 Task: Find an easy smoothie recipe online and share it on Instagram with a caption.
Action: Mouse moved to (614, 3)
Screenshot: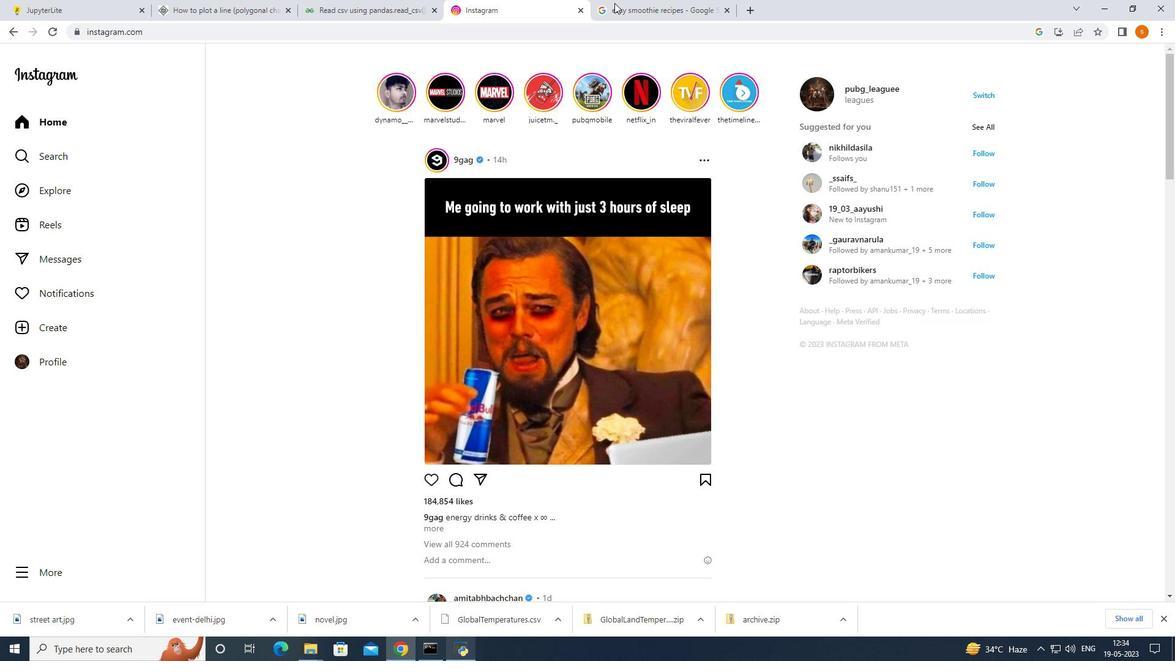 
Action: Mouse pressed left at (614, 3)
Screenshot: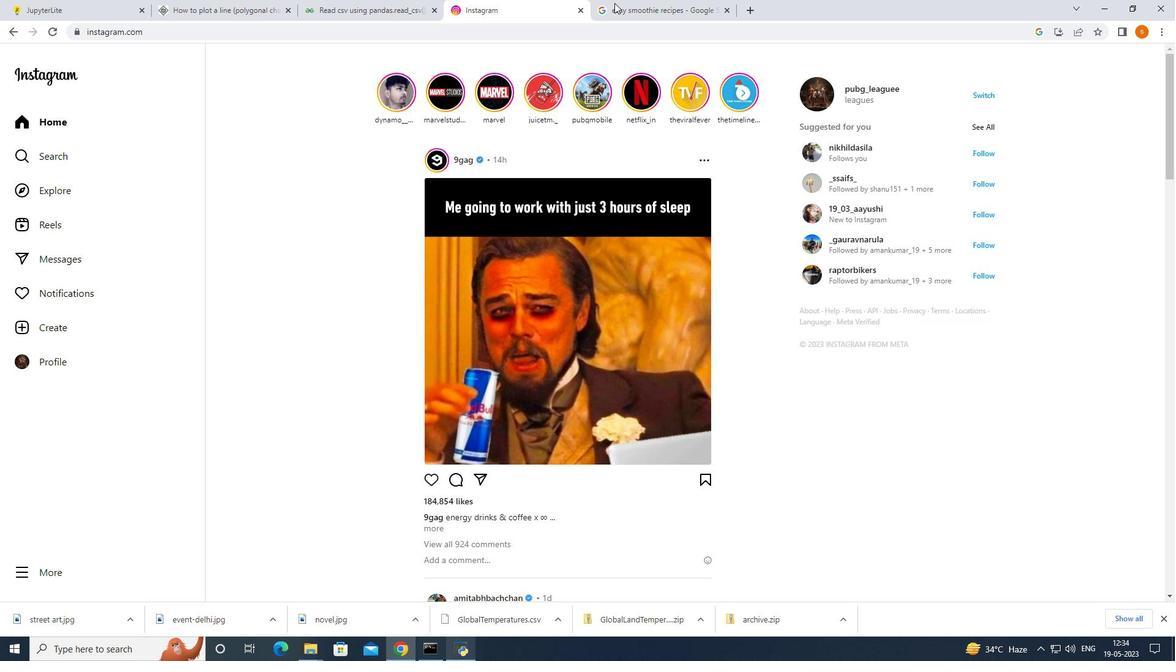 
Action: Mouse moved to (445, 332)
Screenshot: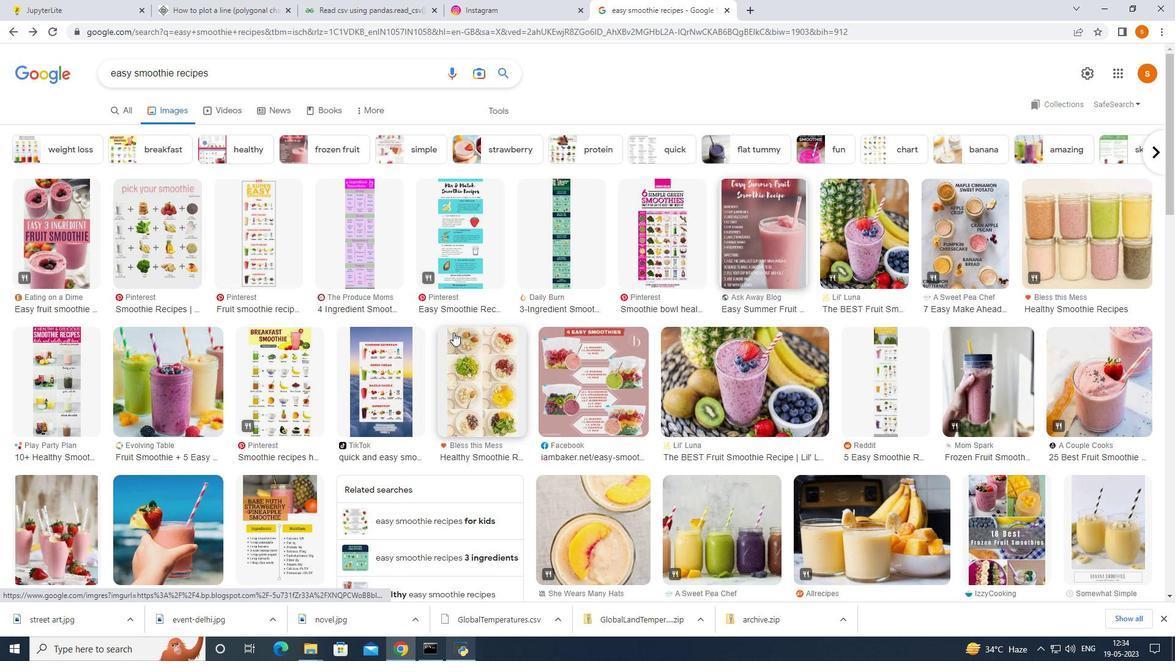 
Action: Mouse scrolled (445, 331) with delta (0, 0)
Screenshot: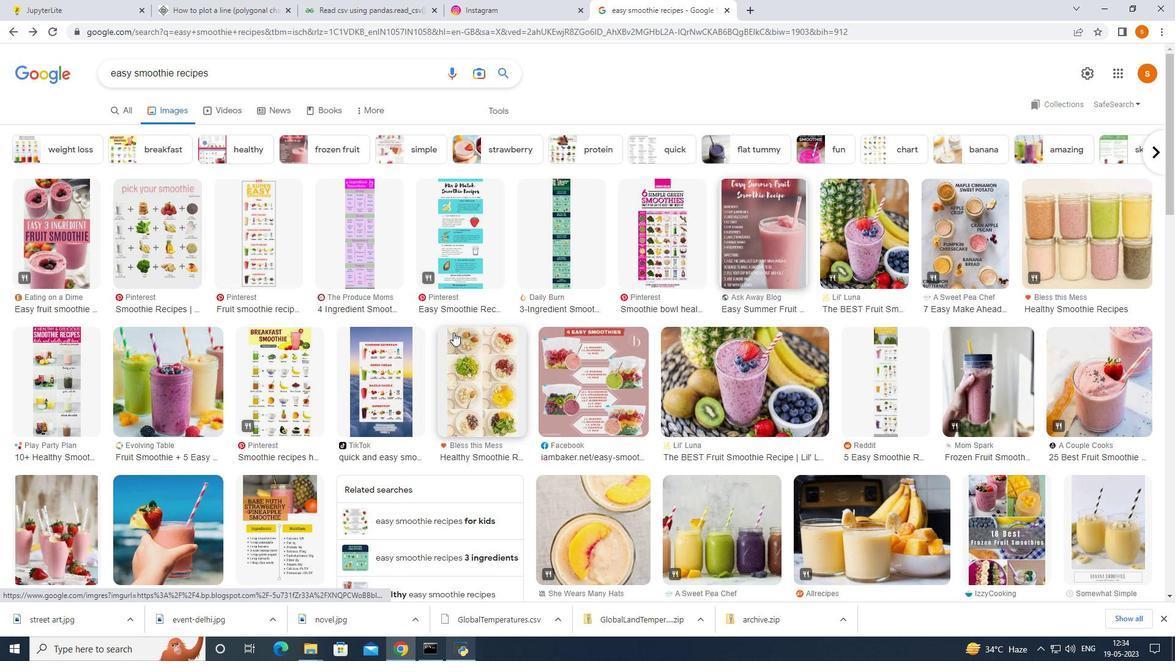 
Action: Mouse moved to (441, 332)
Screenshot: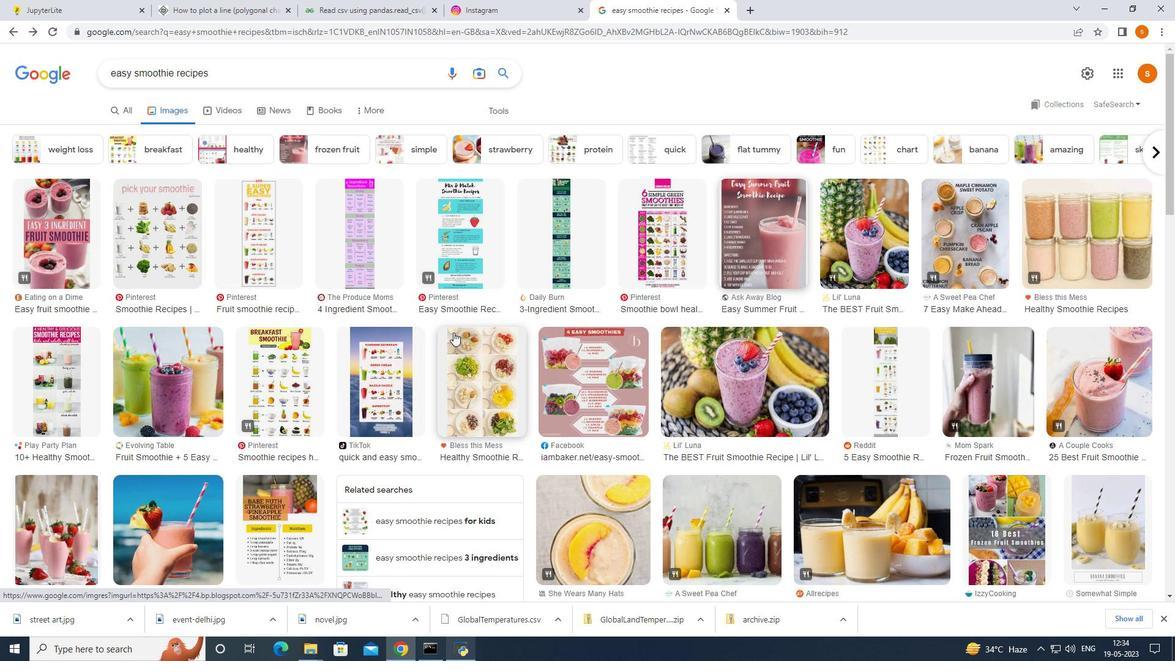 
Action: Mouse scrolled (441, 331) with delta (0, 0)
Screenshot: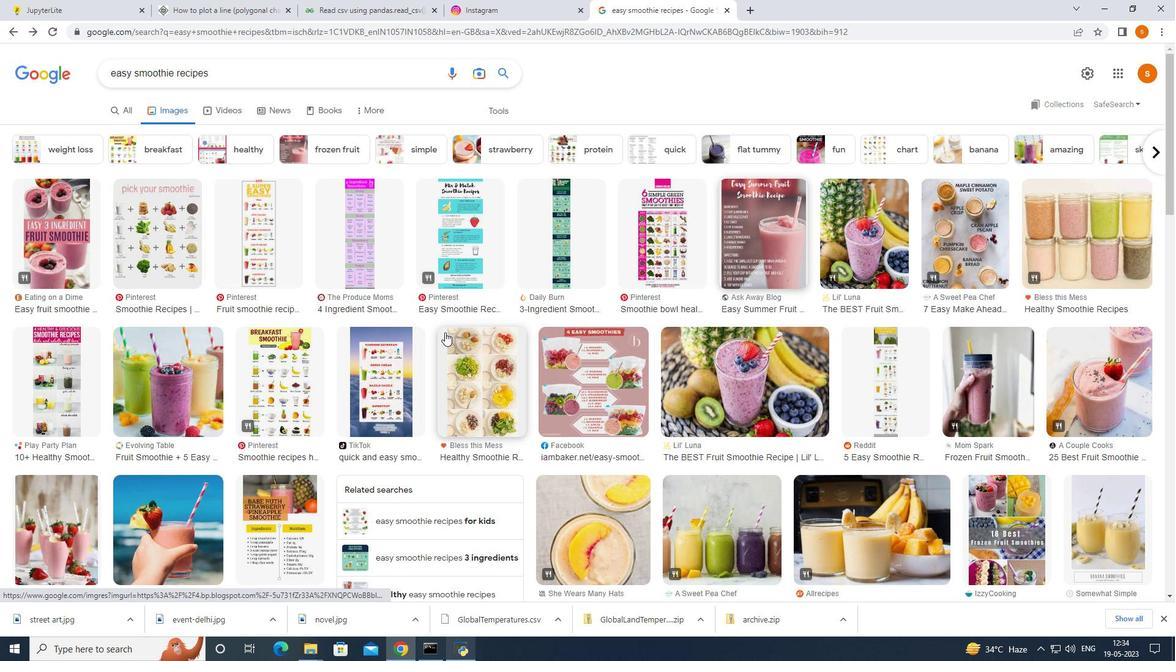 
Action: Mouse moved to (459, 327)
Screenshot: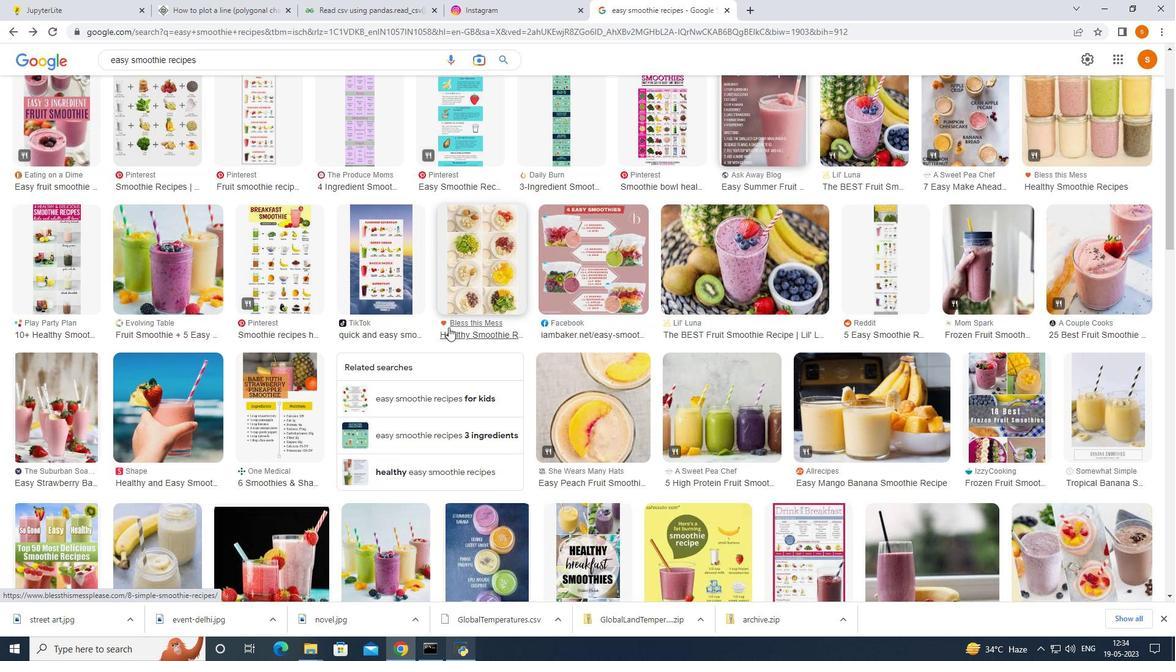 
Action: Mouse scrolled (459, 326) with delta (0, 0)
Screenshot: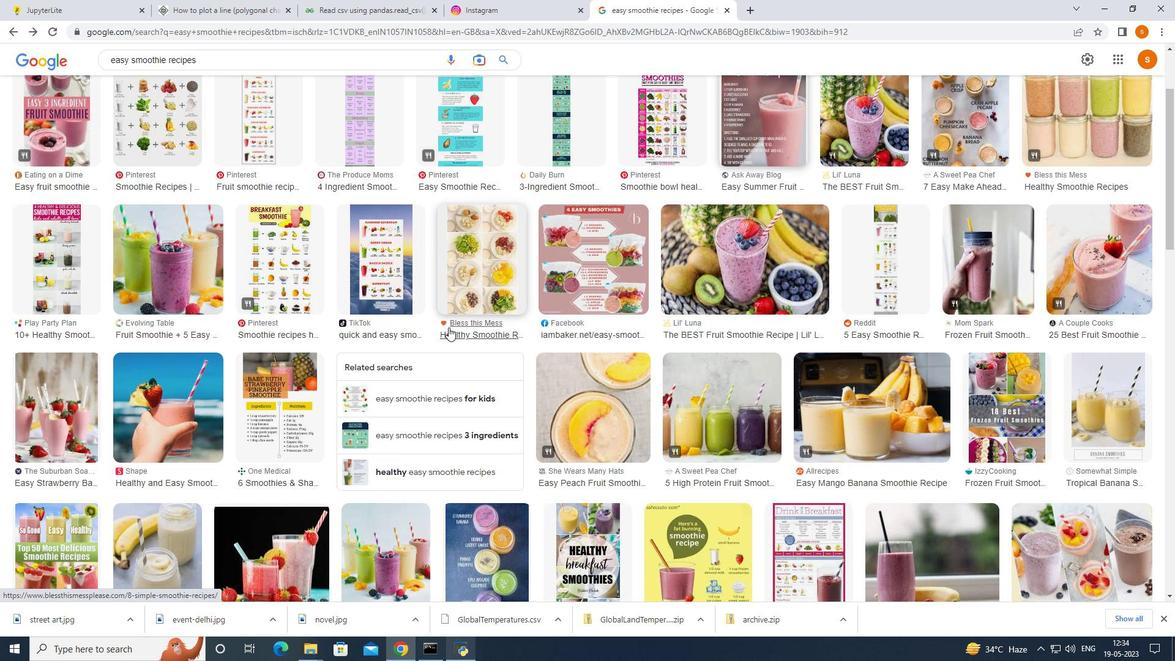 
Action: Mouse moved to (466, 326)
Screenshot: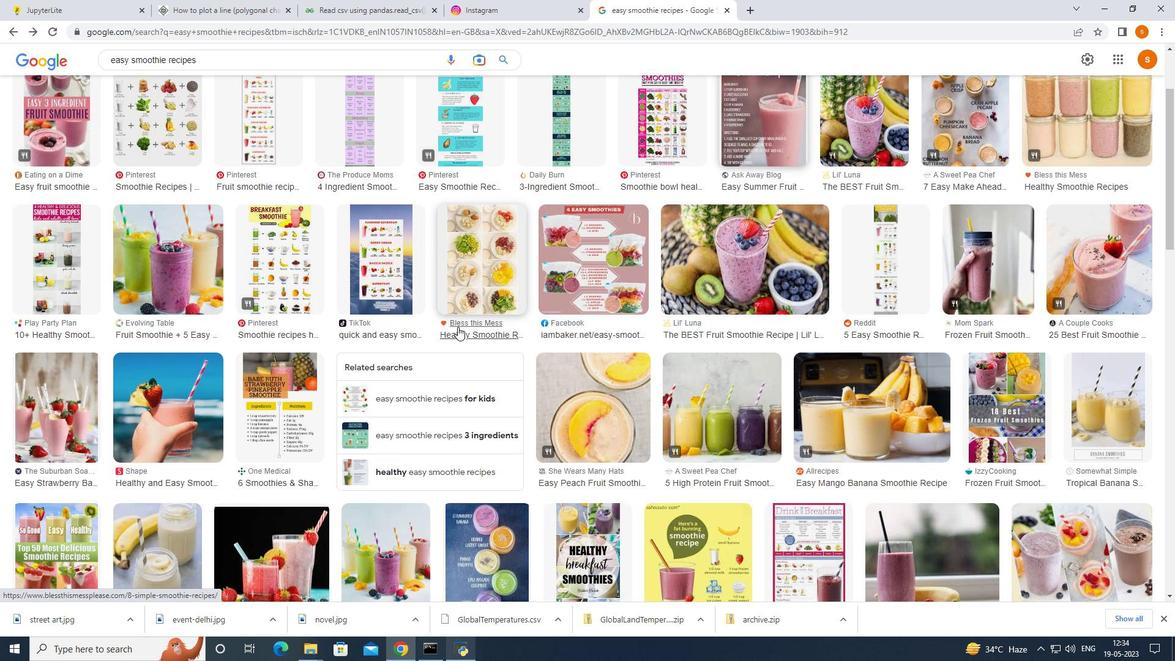 
Action: Mouse scrolled (466, 325) with delta (0, 0)
Screenshot: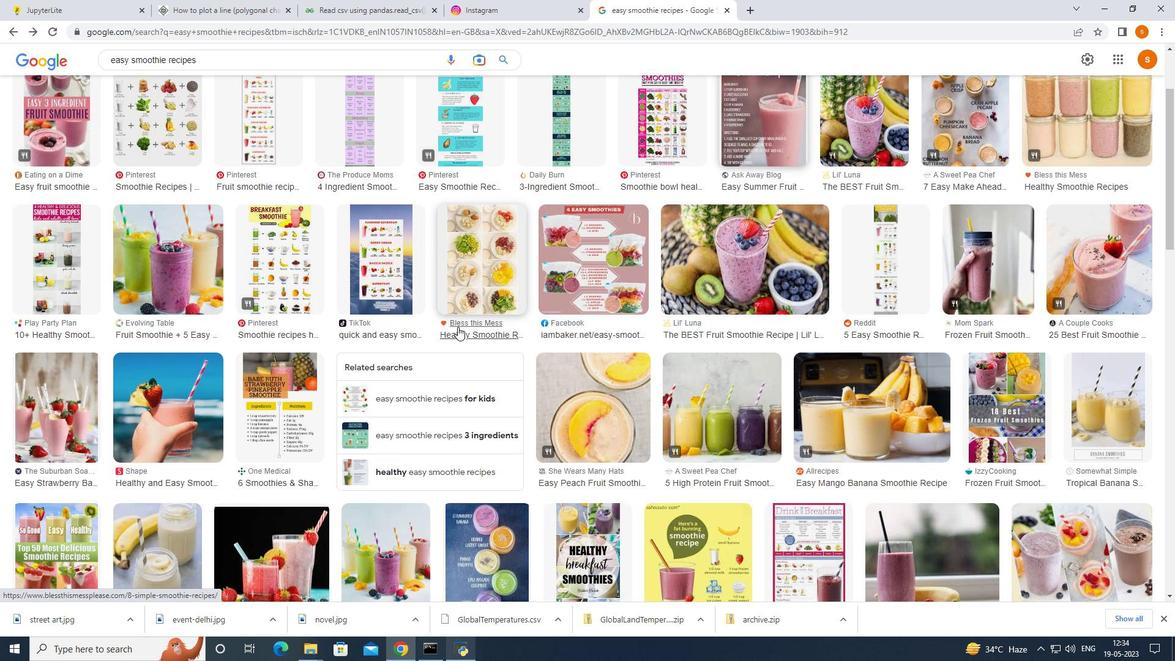 
Action: Mouse moved to (524, 316)
Screenshot: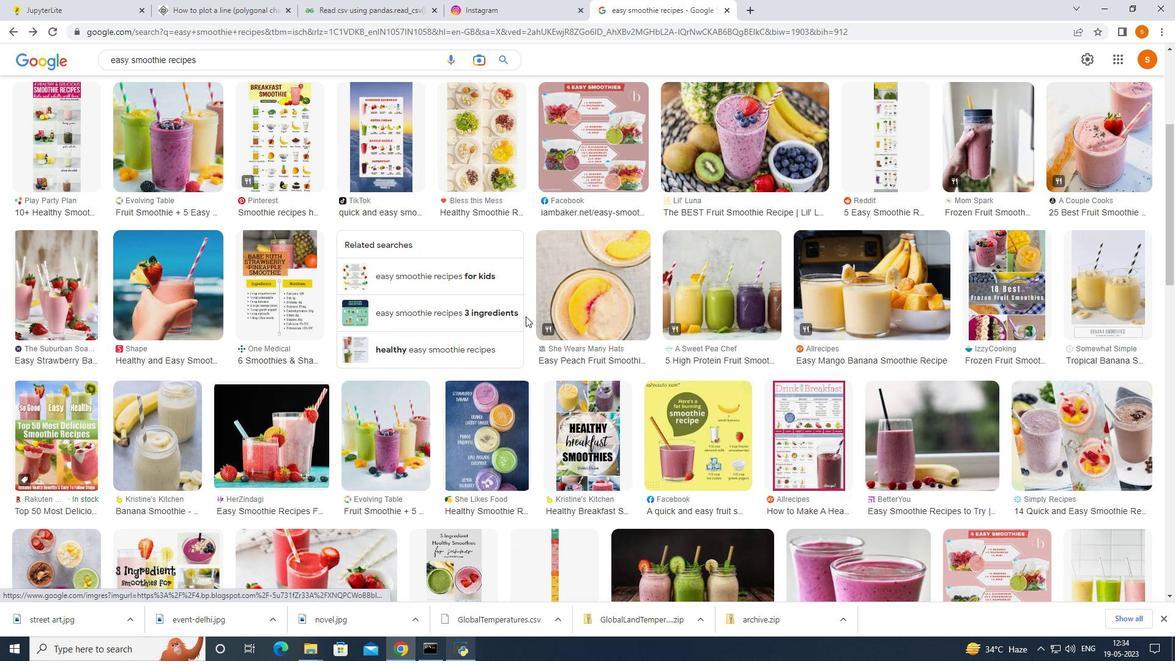 
Action: Mouse scrolled (524, 316) with delta (0, 0)
Screenshot: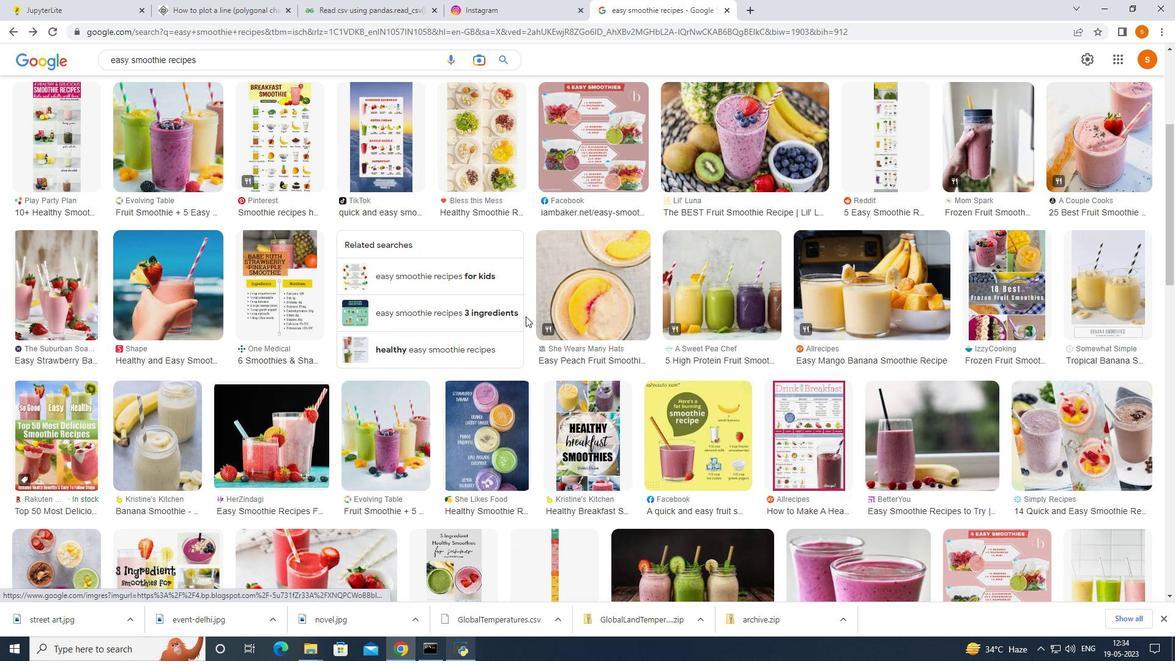 
Action: Mouse moved to (521, 314)
Screenshot: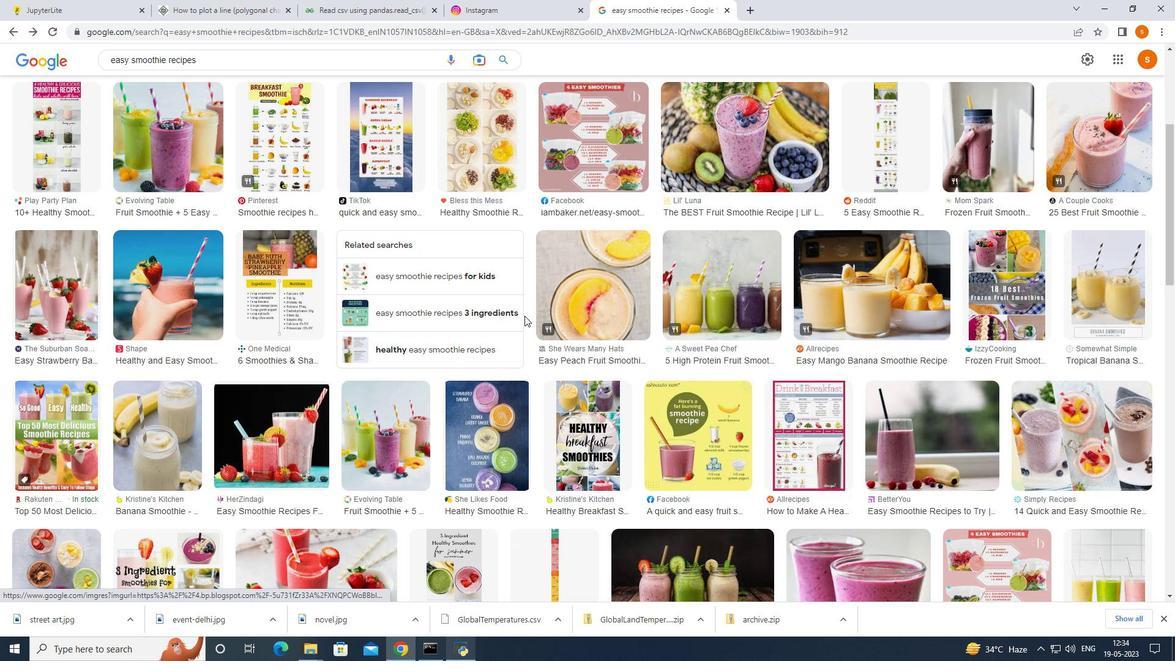 
Action: Mouse scrolled (521, 314) with delta (0, 0)
Screenshot: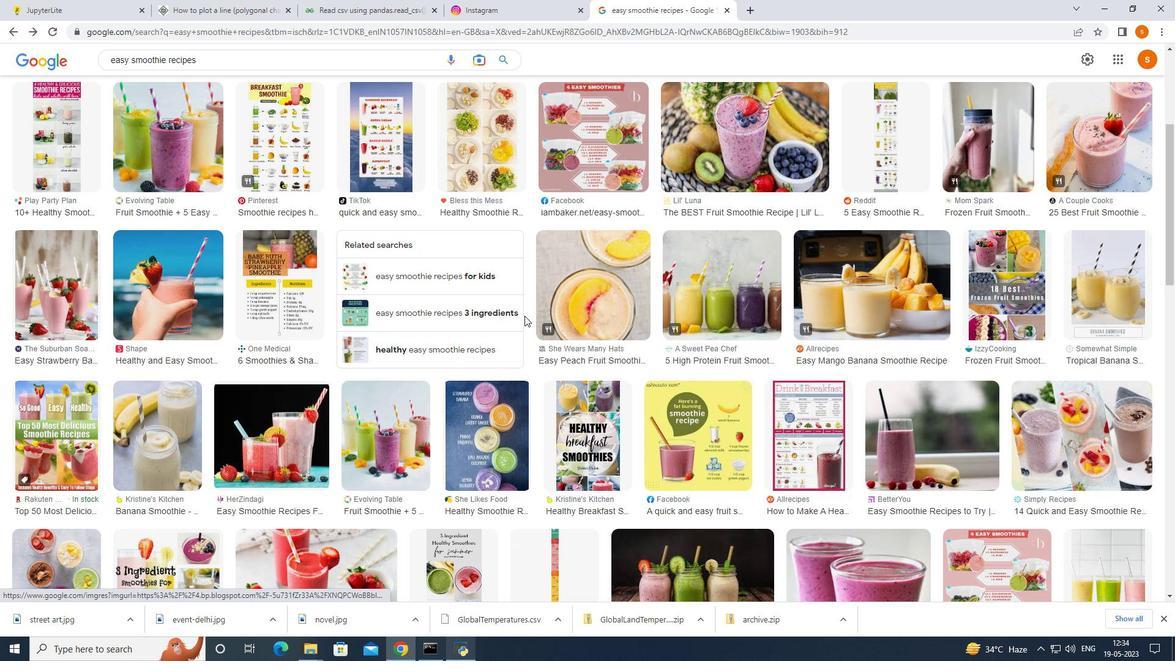 
Action: Mouse moved to (34, 34)
Screenshot: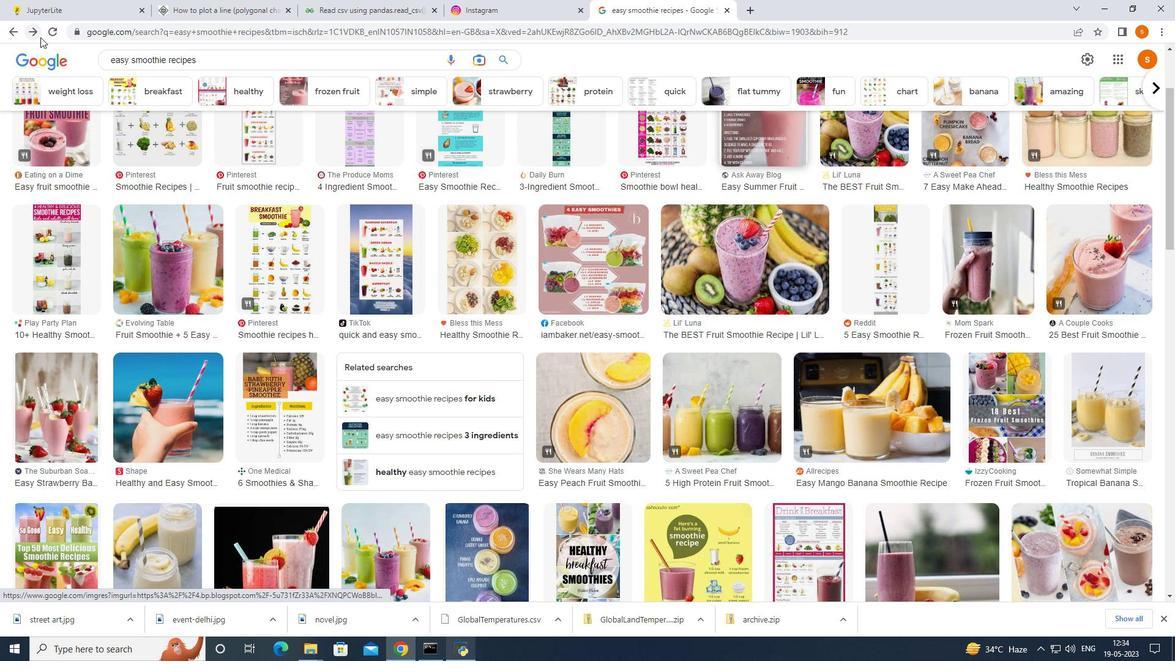 
Action: Mouse pressed left at (34, 34)
Screenshot: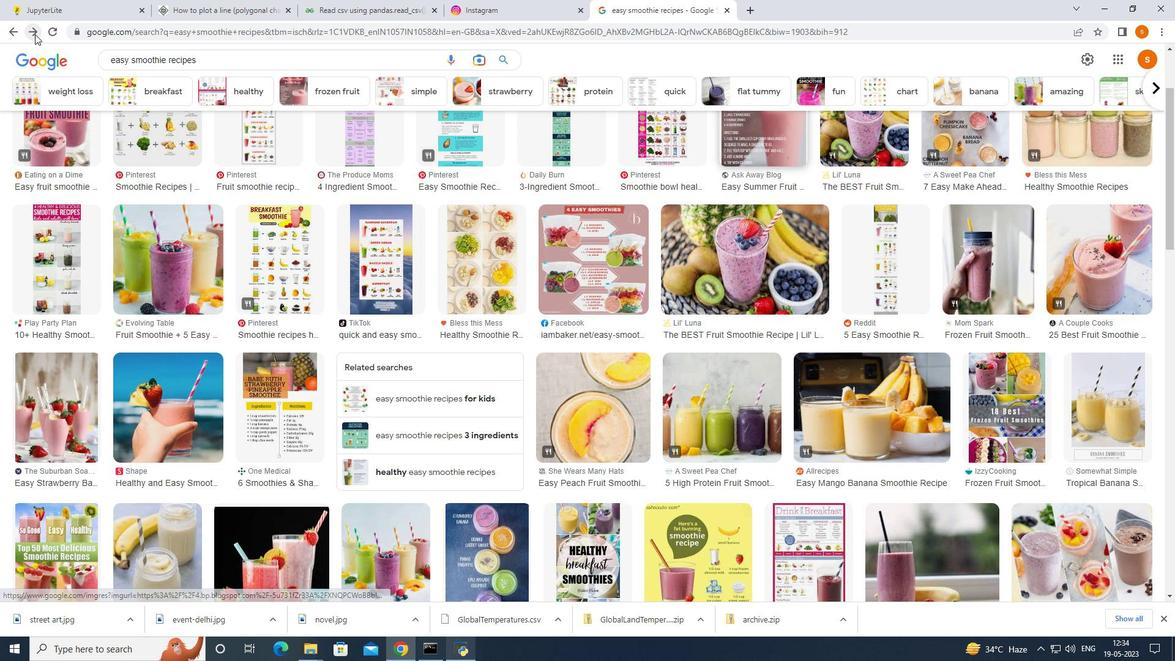 
Action: Mouse moved to (674, 343)
Screenshot: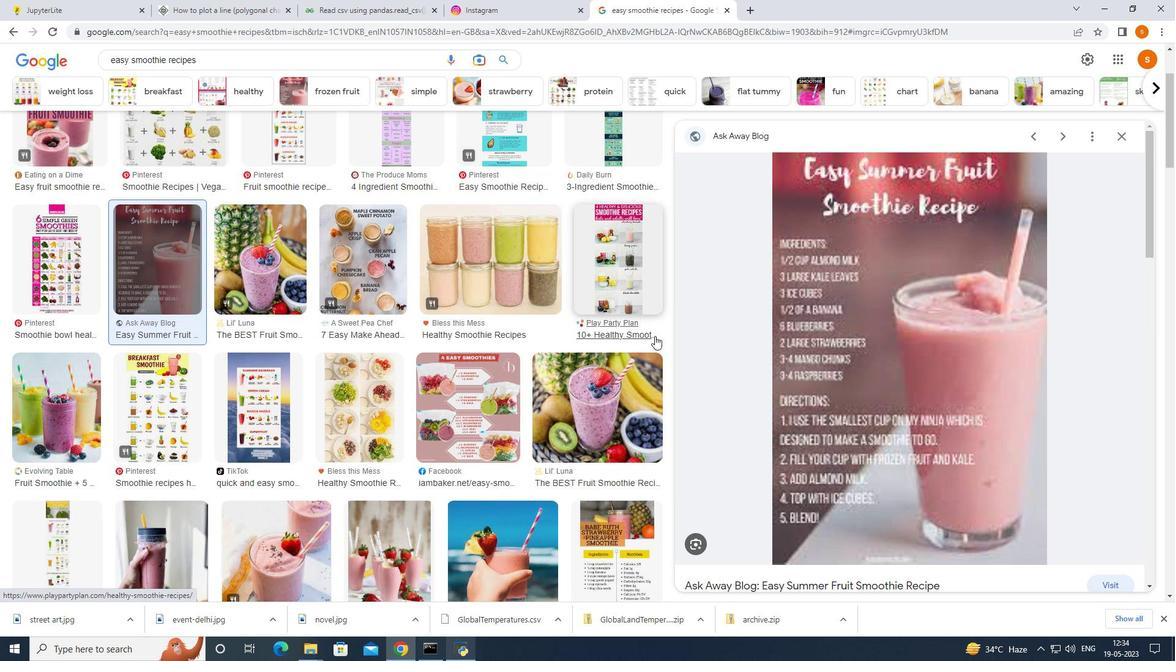 
Action: Mouse scrolled (674, 342) with delta (0, 0)
Screenshot: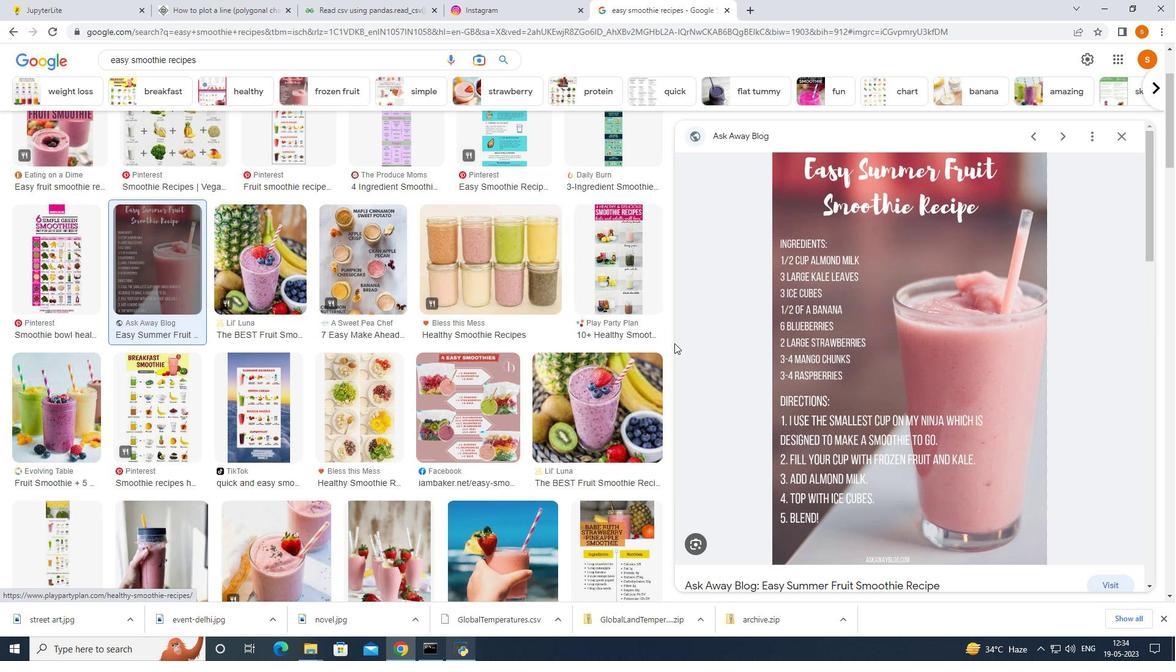 
Action: Mouse moved to (922, 347)
Screenshot: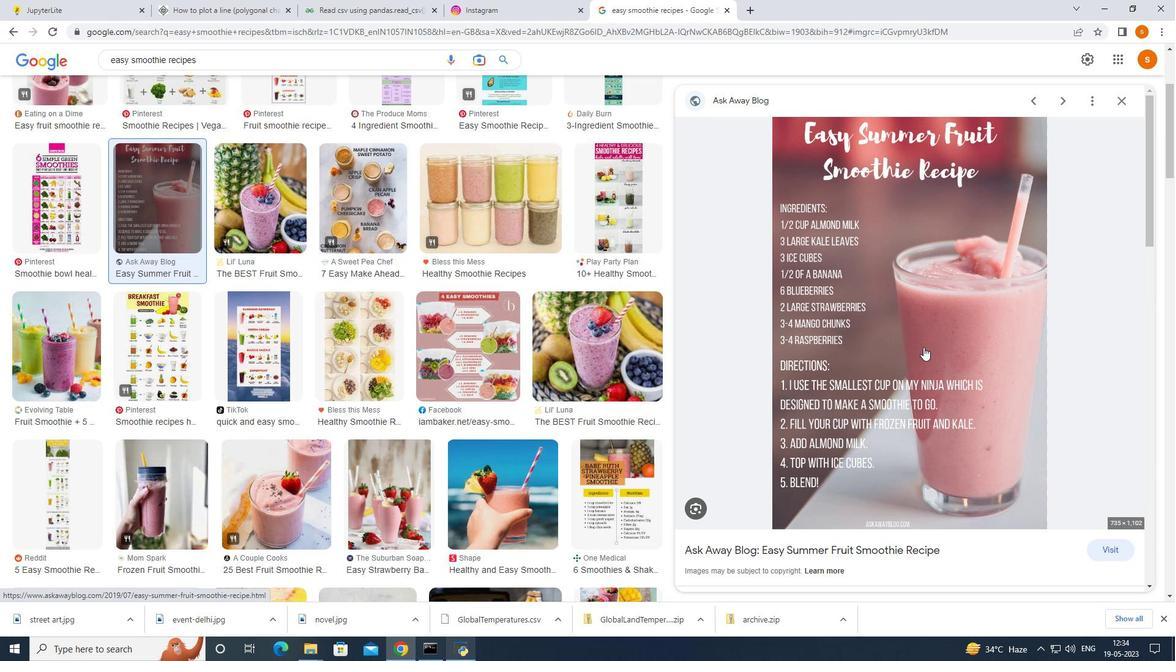 
Action: Mouse scrolled (922, 348) with delta (0, 0)
Screenshot: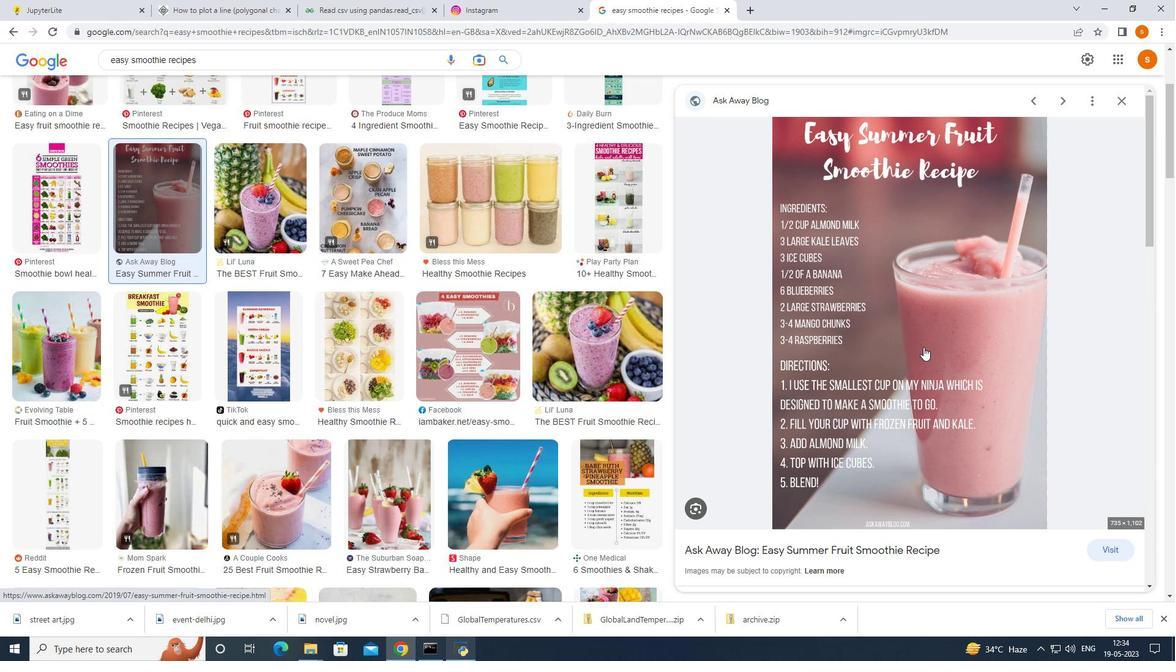 
Action: Mouse moved to (873, 284)
Screenshot: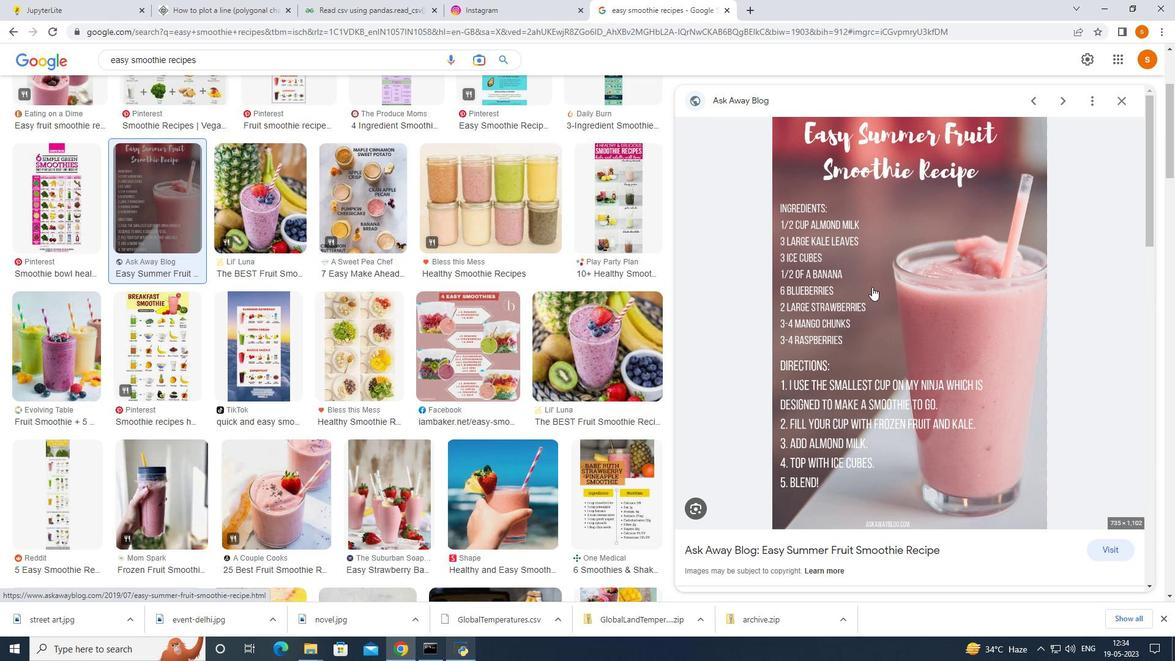 
Action: Mouse pressed right at (873, 284)
Screenshot: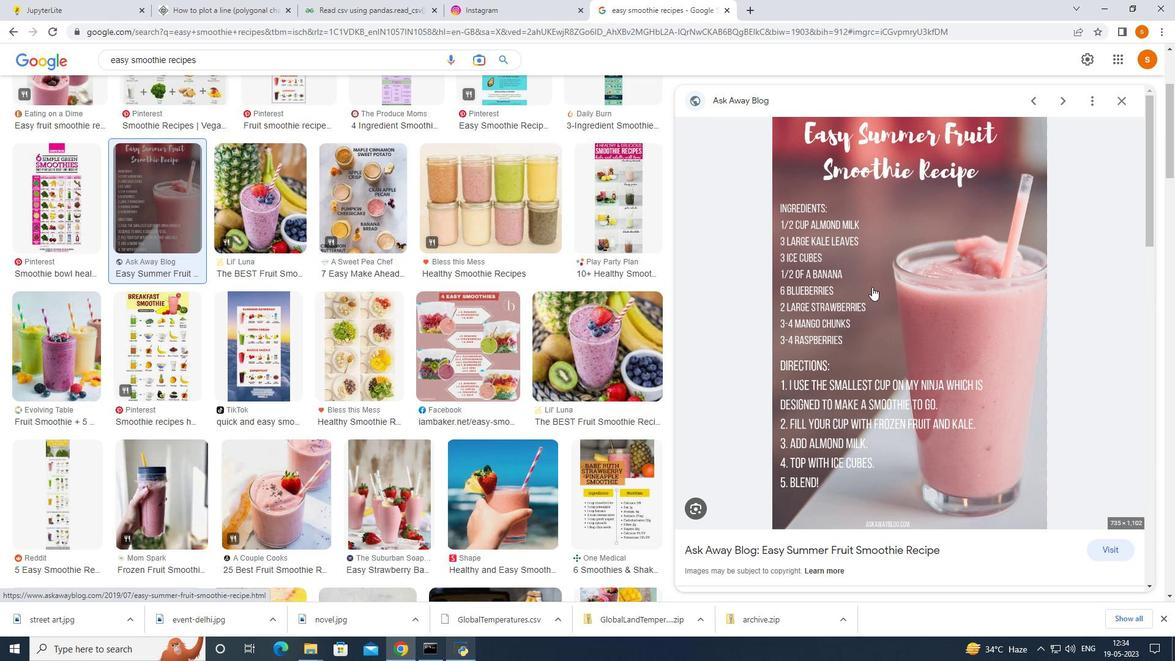 
Action: Mouse moved to (911, 413)
Screenshot: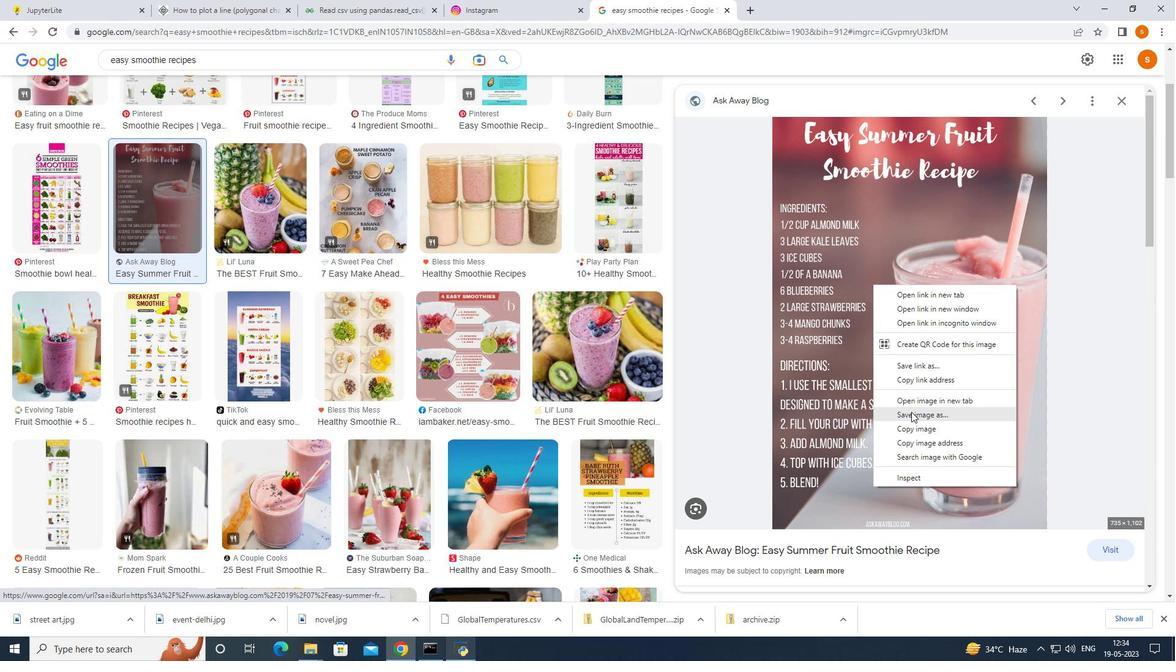 
Action: Mouse pressed left at (911, 413)
Screenshot: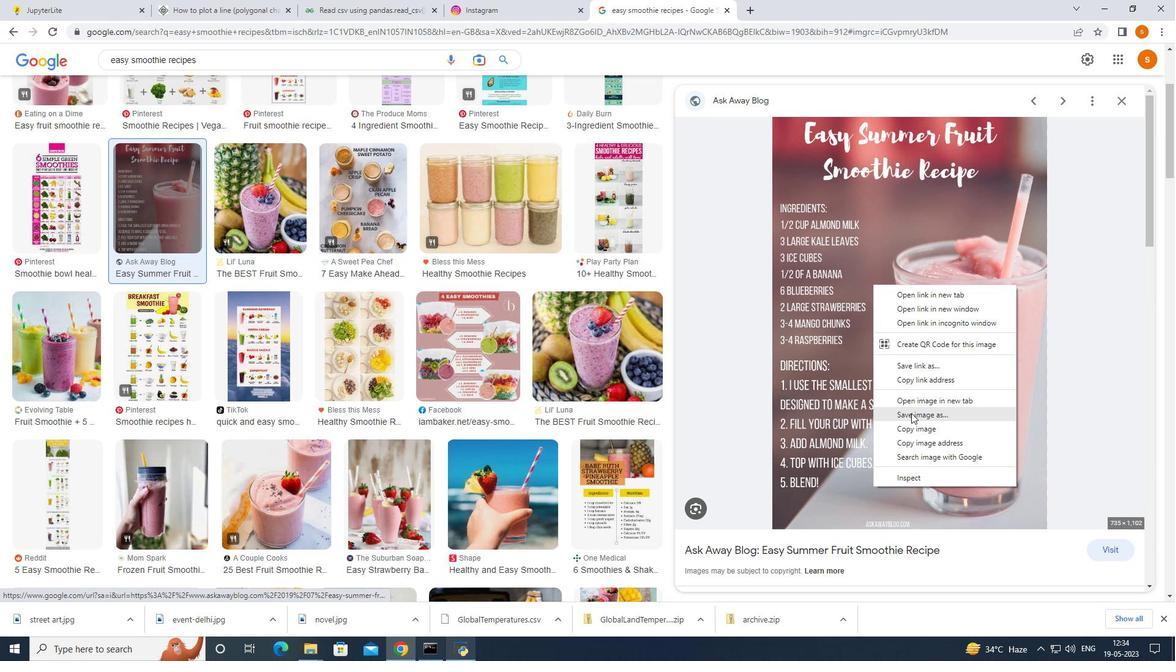 
Action: Mouse moved to (574, 388)
Screenshot: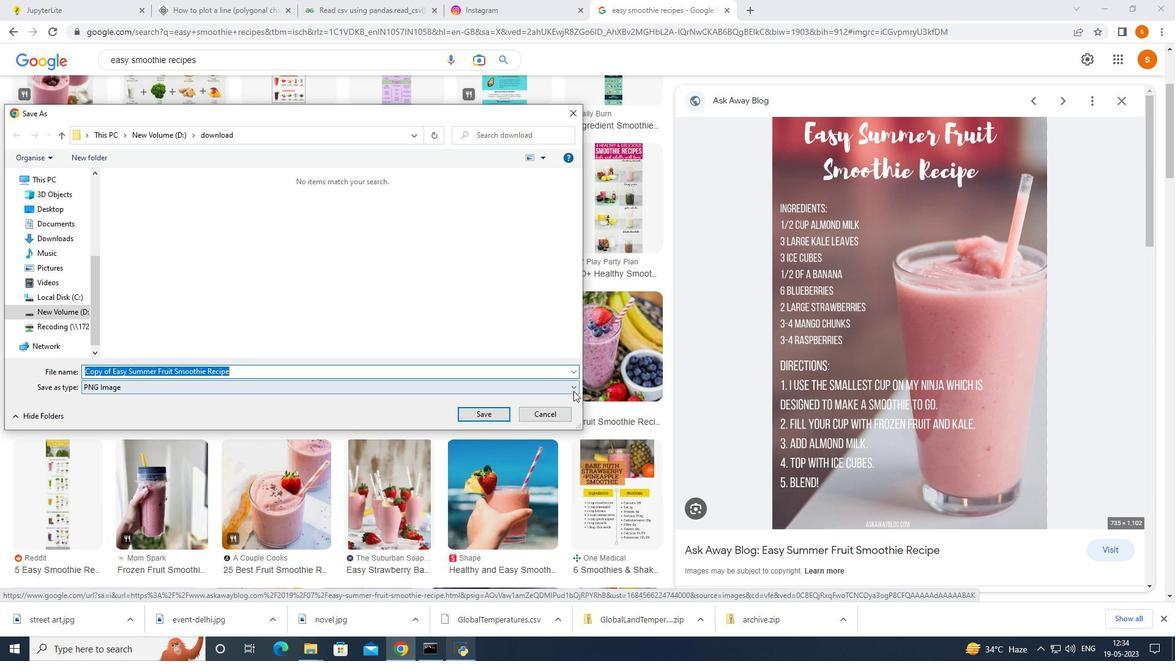 
Action: Mouse pressed left at (574, 388)
Screenshot: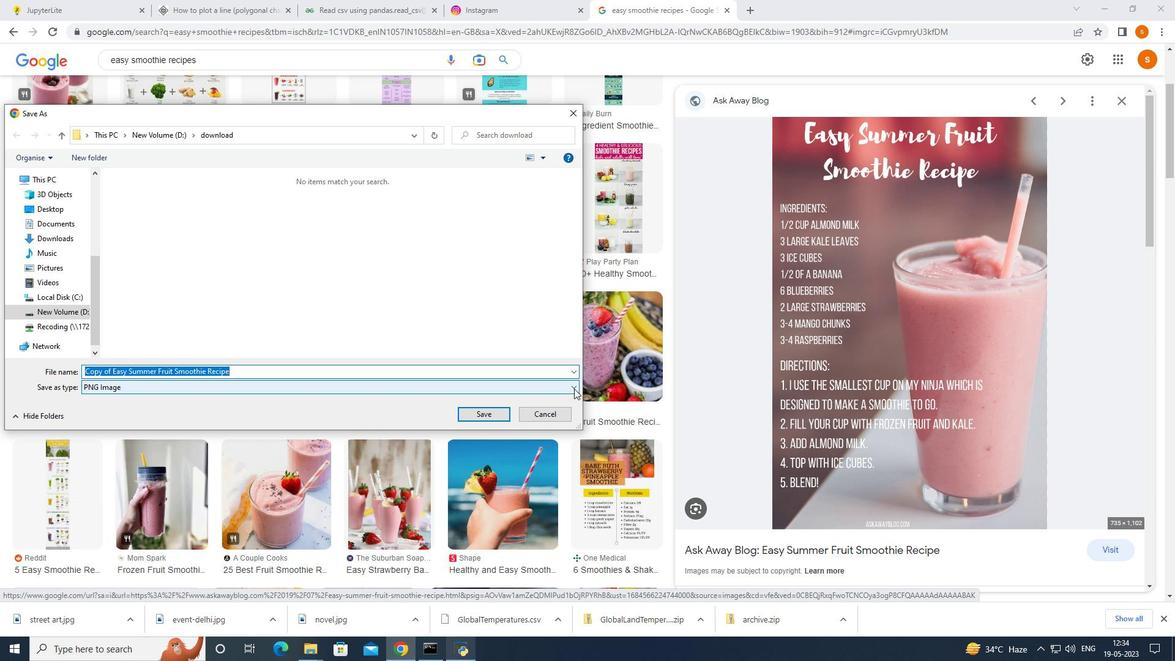 
Action: Mouse pressed left at (574, 388)
Screenshot: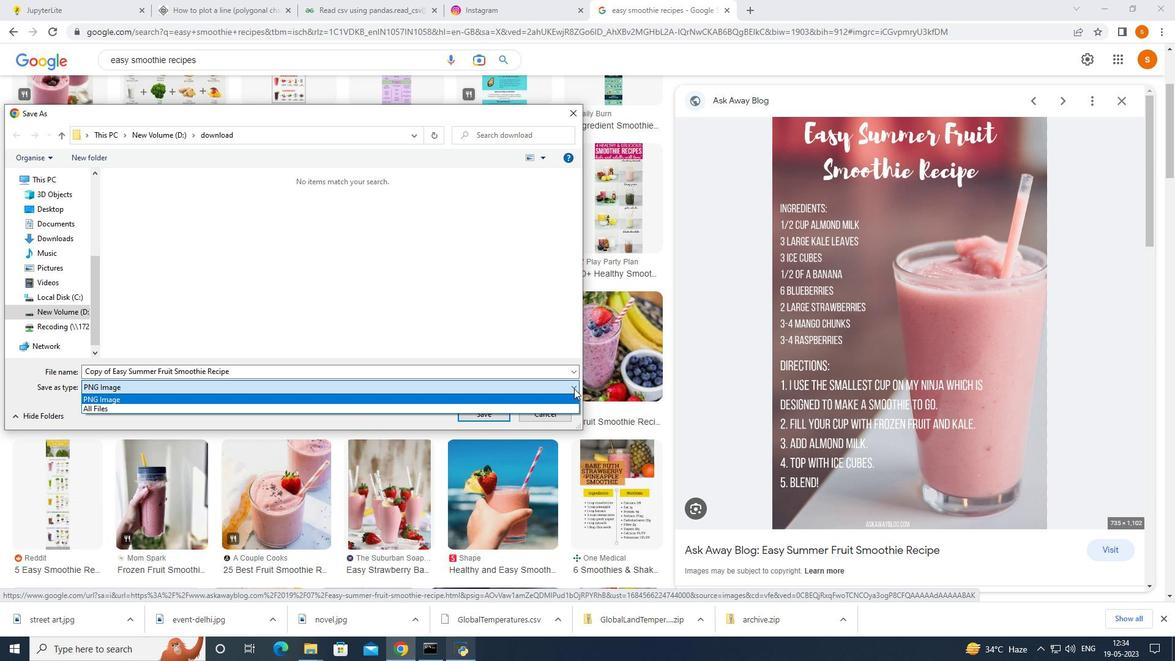 
Action: Mouse moved to (578, 116)
Screenshot: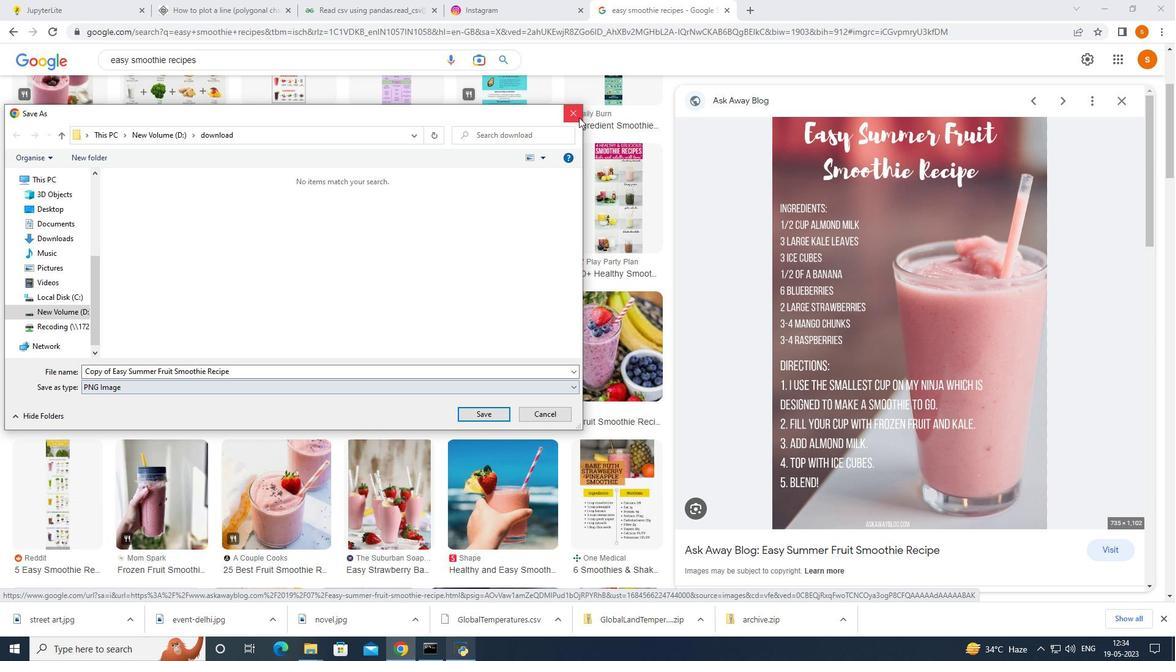 
Action: Mouse pressed left at (578, 116)
Screenshot: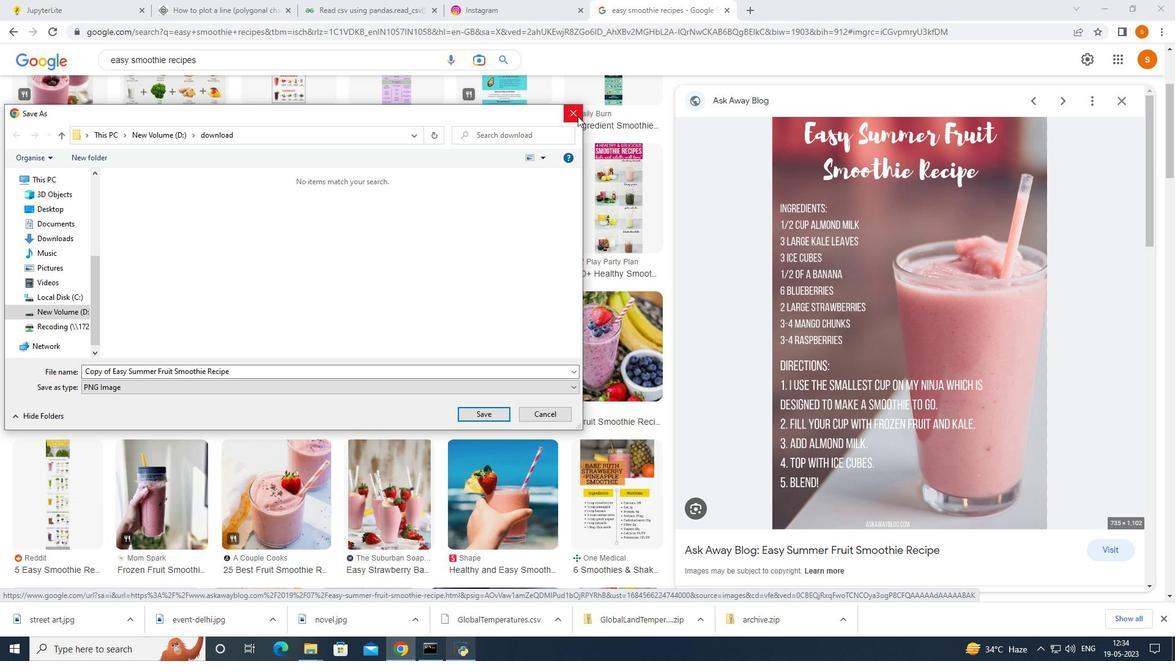 
Action: Mouse moved to (463, 372)
Screenshot: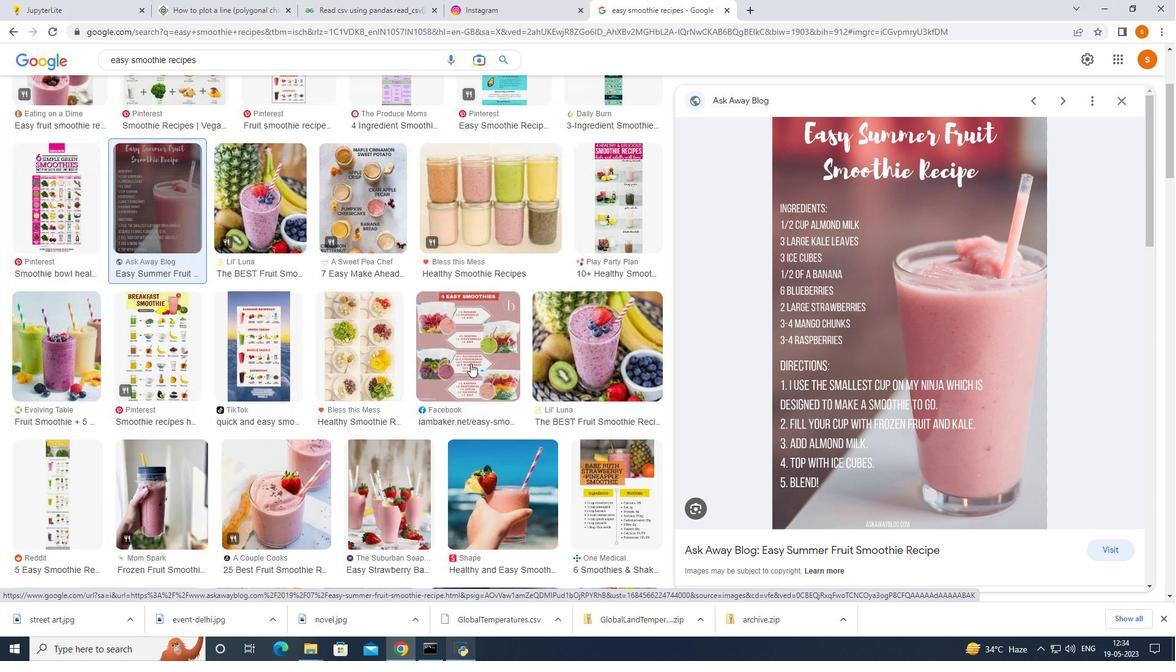 
Action: Mouse scrolled (463, 372) with delta (0, 0)
Screenshot: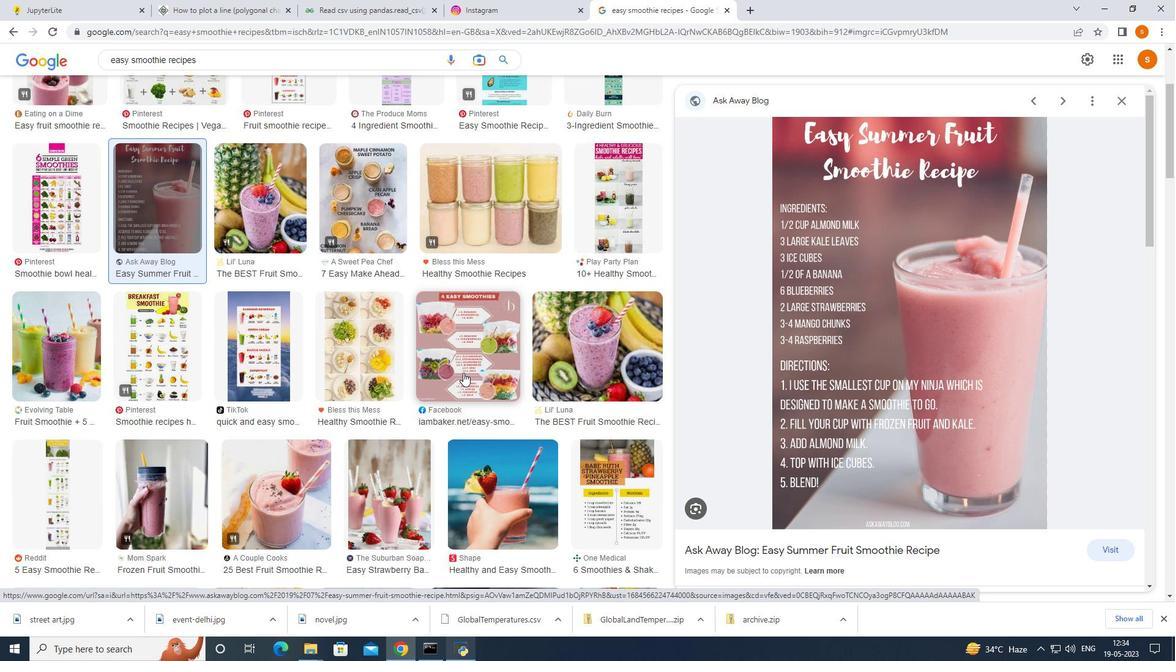 
Action: Mouse moved to (221, 377)
Screenshot: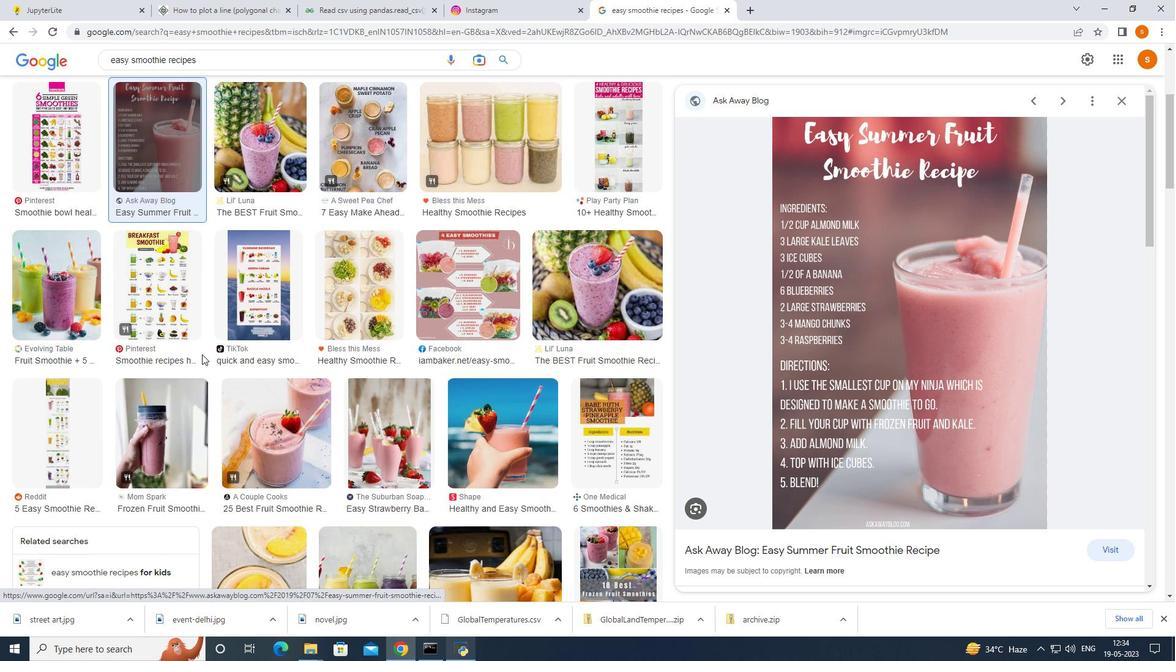 
Action: Mouse scrolled (221, 376) with delta (0, 0)
Screenshot: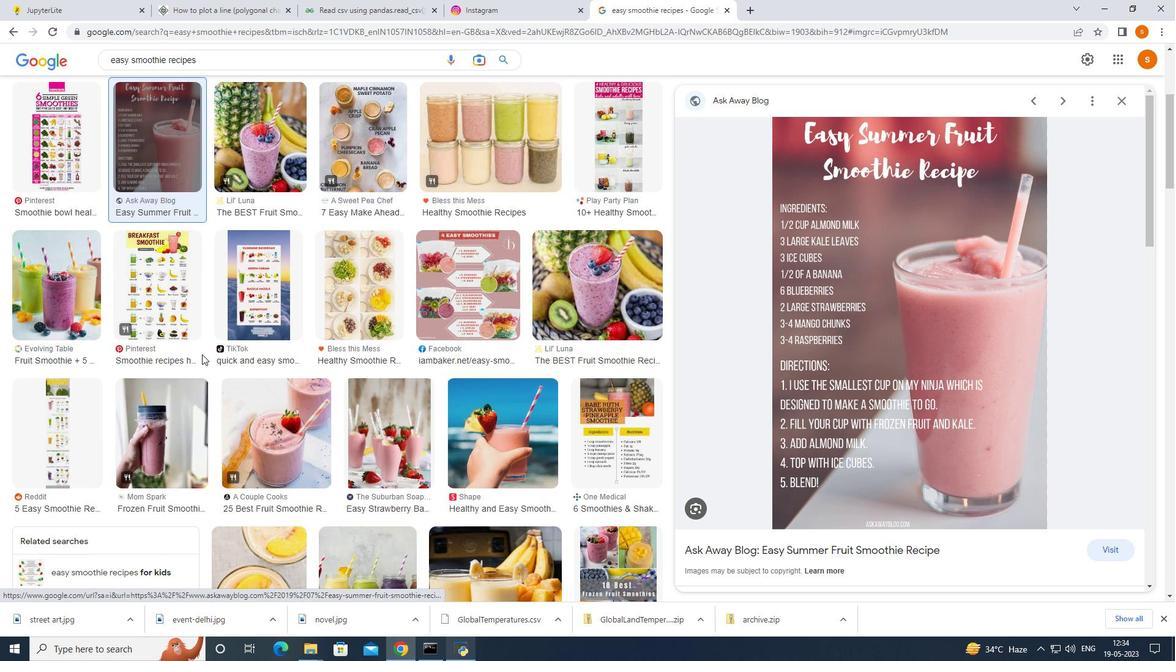 
Action: Mouse moved to (240, 386)
Screenshot: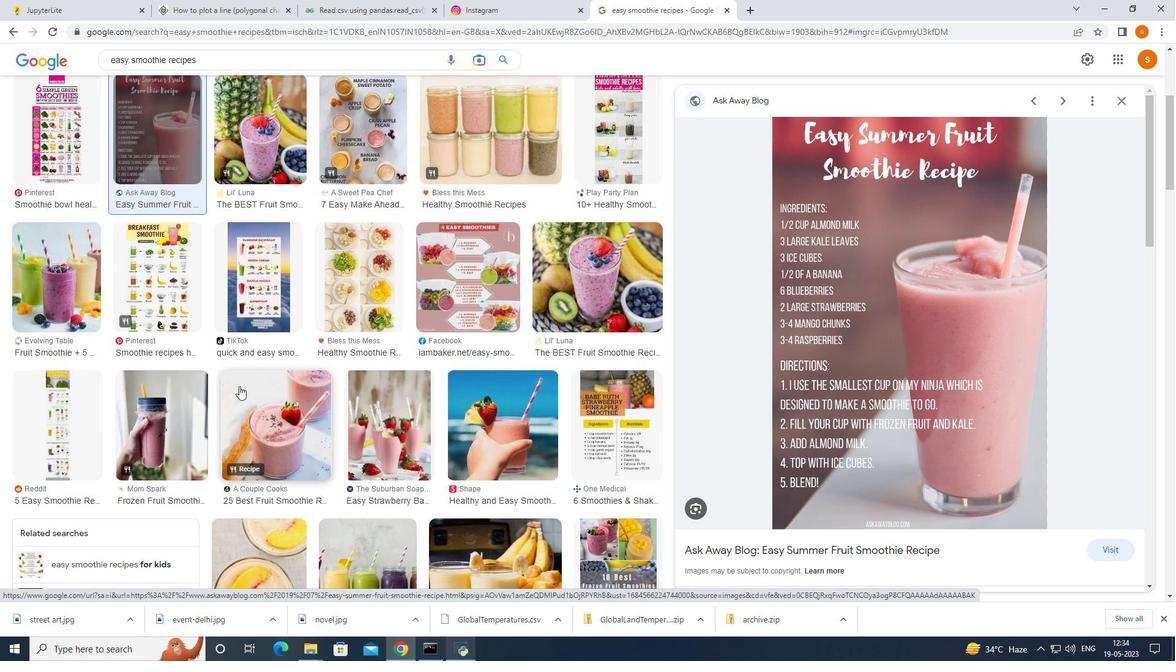 
Action: Mouse scrolled (240, 385) with delta (0, 0)
Screenshot: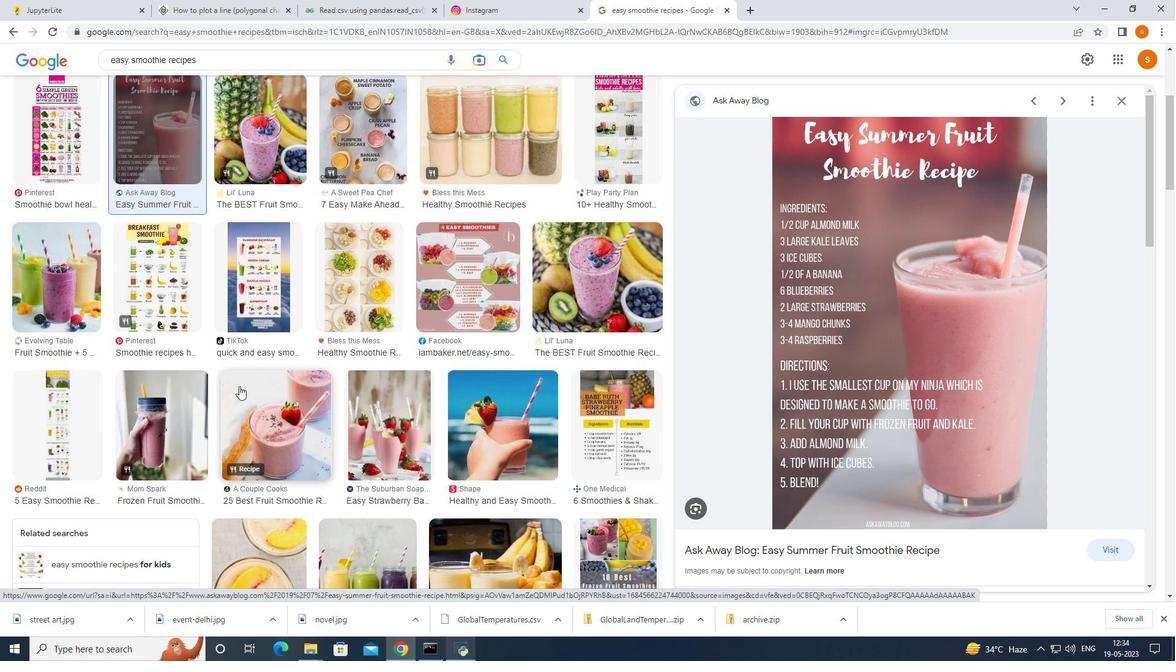 
Action: Mouse moved to (315, 405)
Screenshot: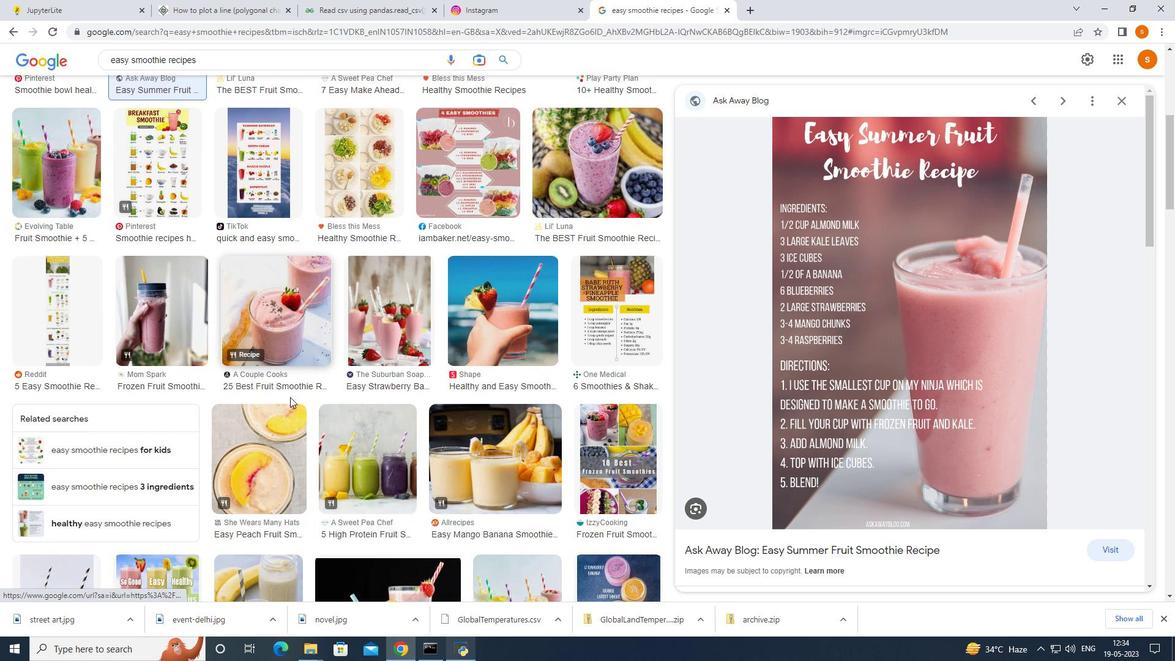 
Action: Mouse scrolled (315, 404) with delta (0, 0)
Screenshot: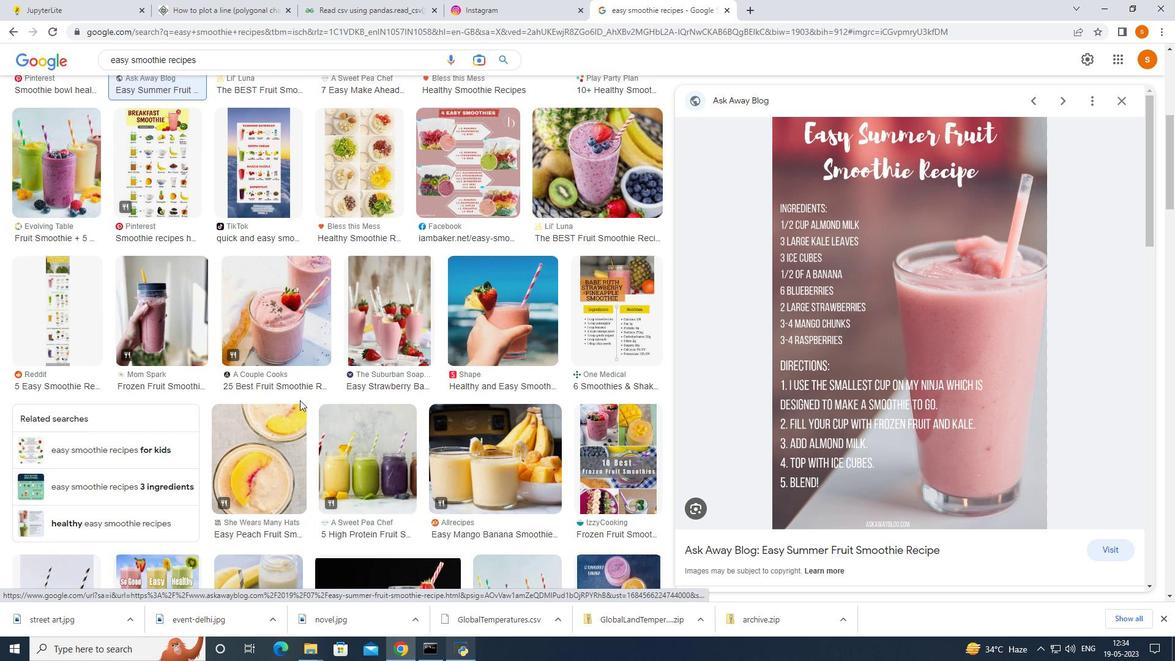 
Action: Mouse moved to (430, 404)
Screenshot: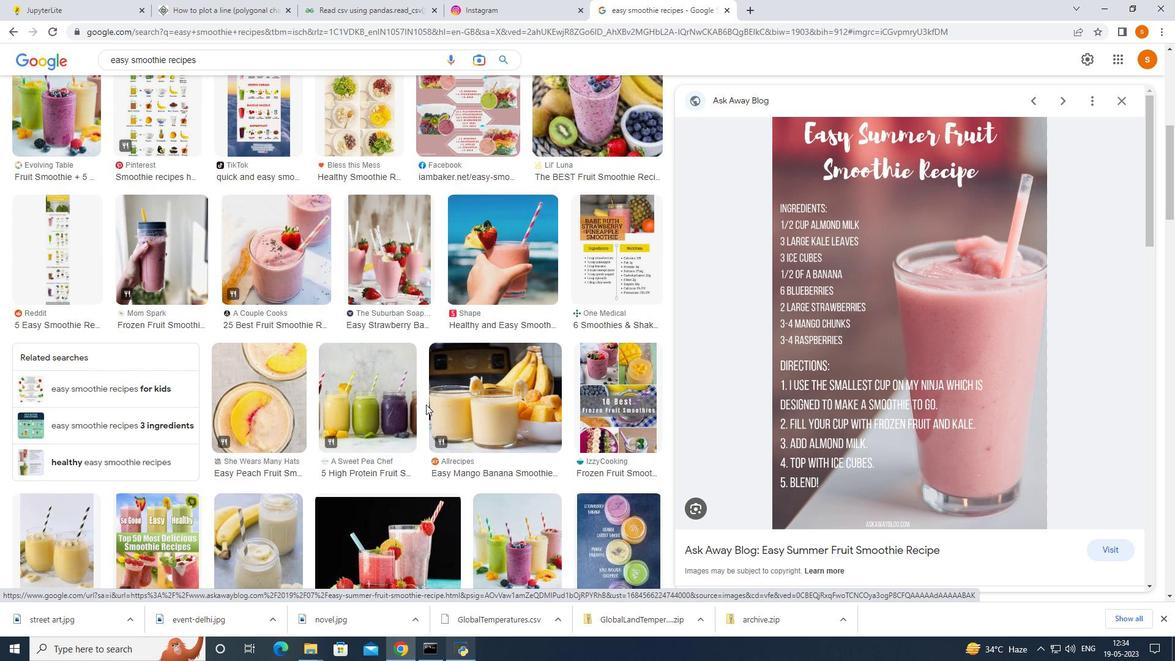 
Action: Mouse scrolled (430, 404) with delta (0, 0)
Screenshot: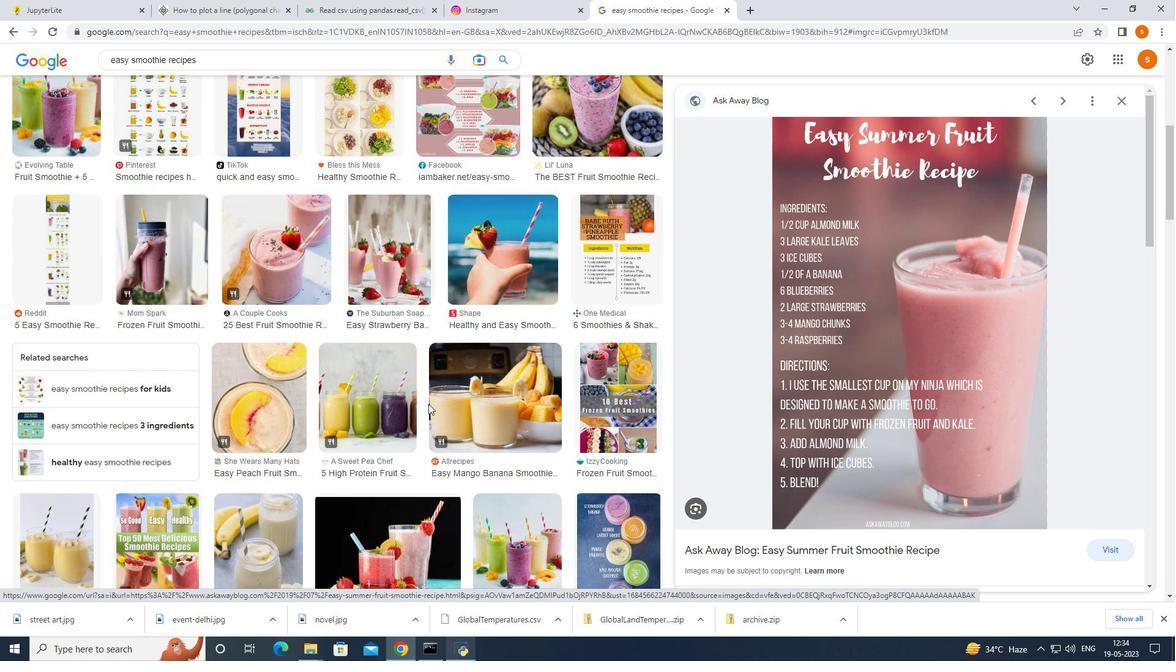 
Action: Mouse moved to (434, 407)
Screenshot: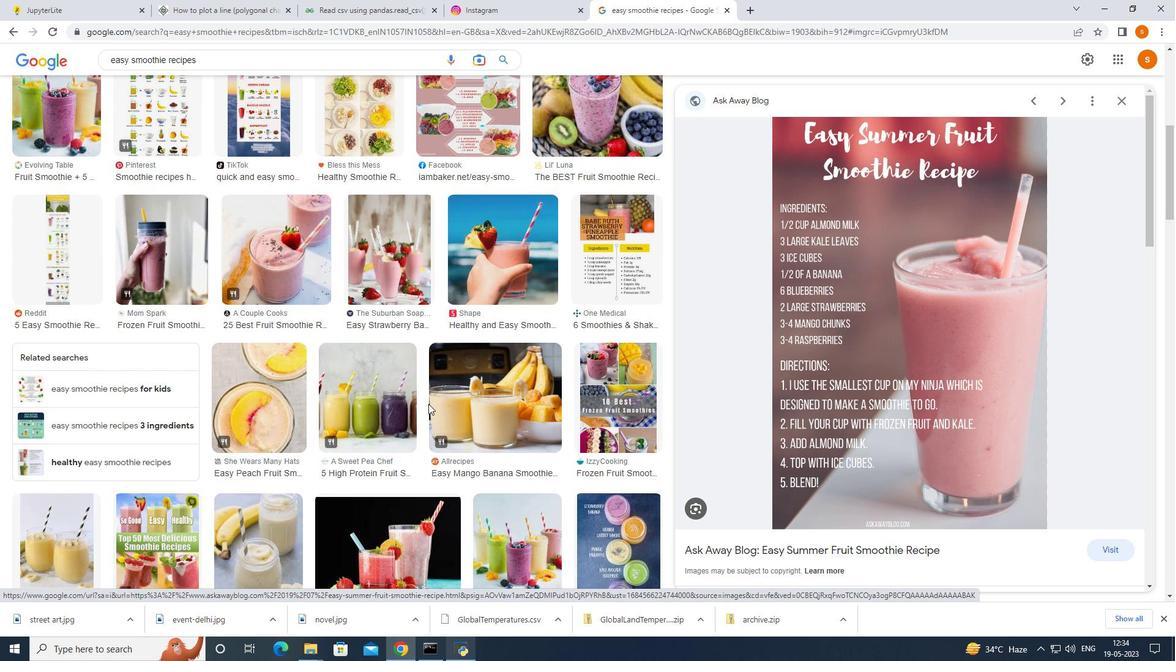 
Action: Mouse scrolled (434, 406) with delta (0, 0)
Screenshot: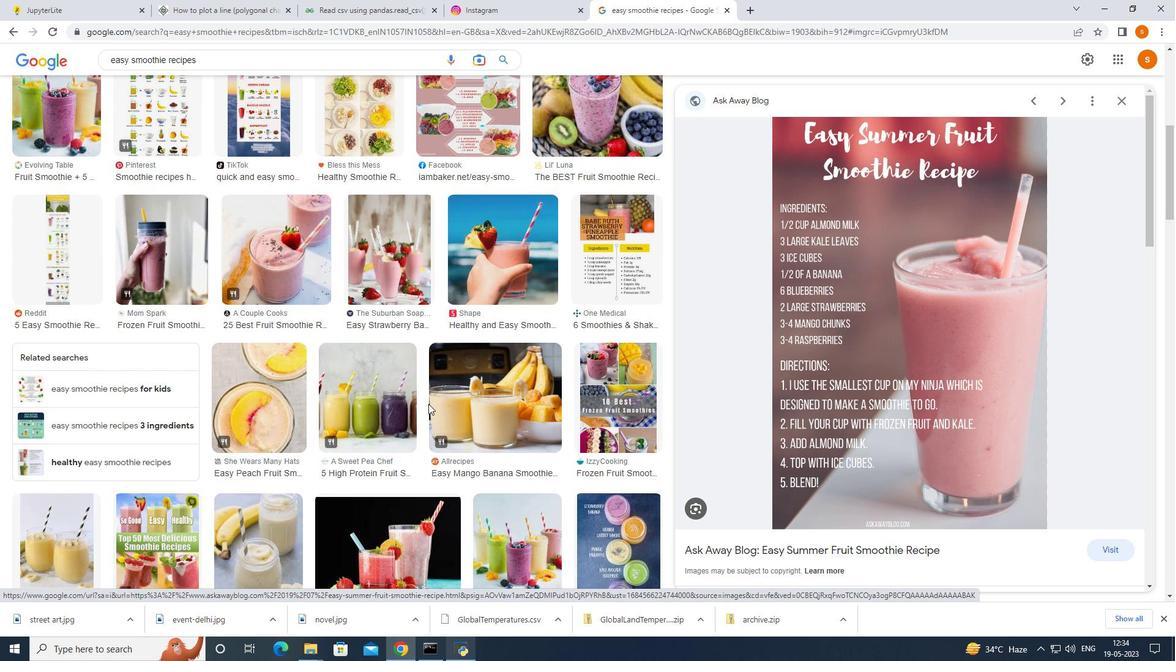 
Action: Mouse moved to (254, 428)
Screenshot: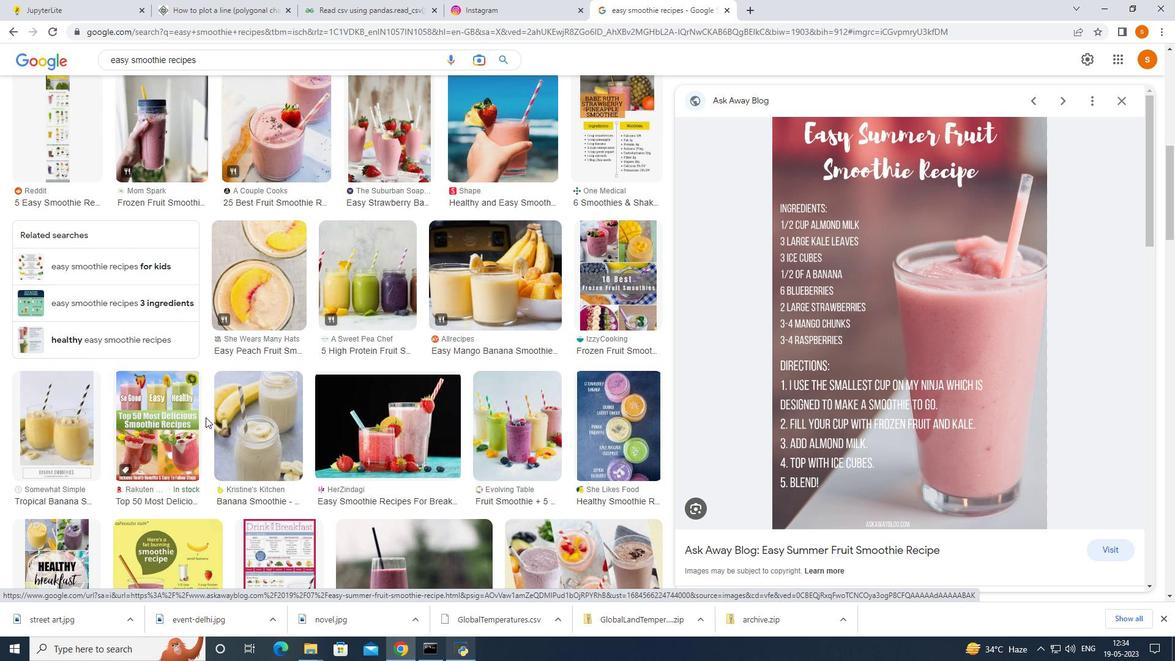 
Action: Mouse scrolled (254, 428) with delta (0, 0)
Screenshot: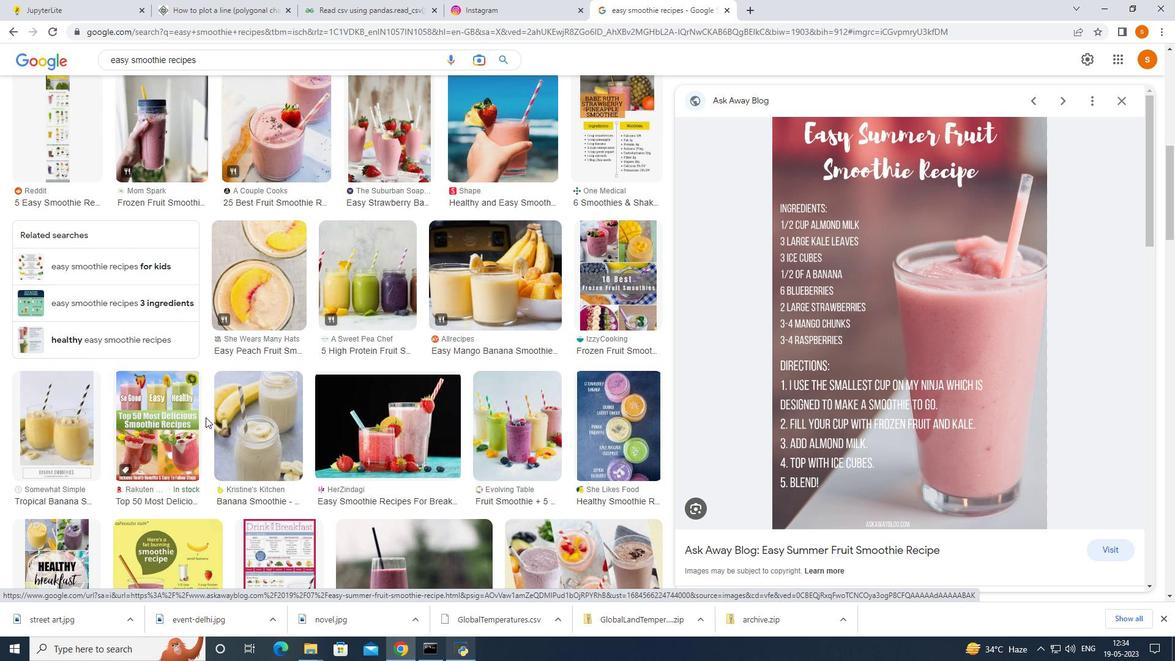 
Action: Mouse moved to (257, 429)
Screenshot: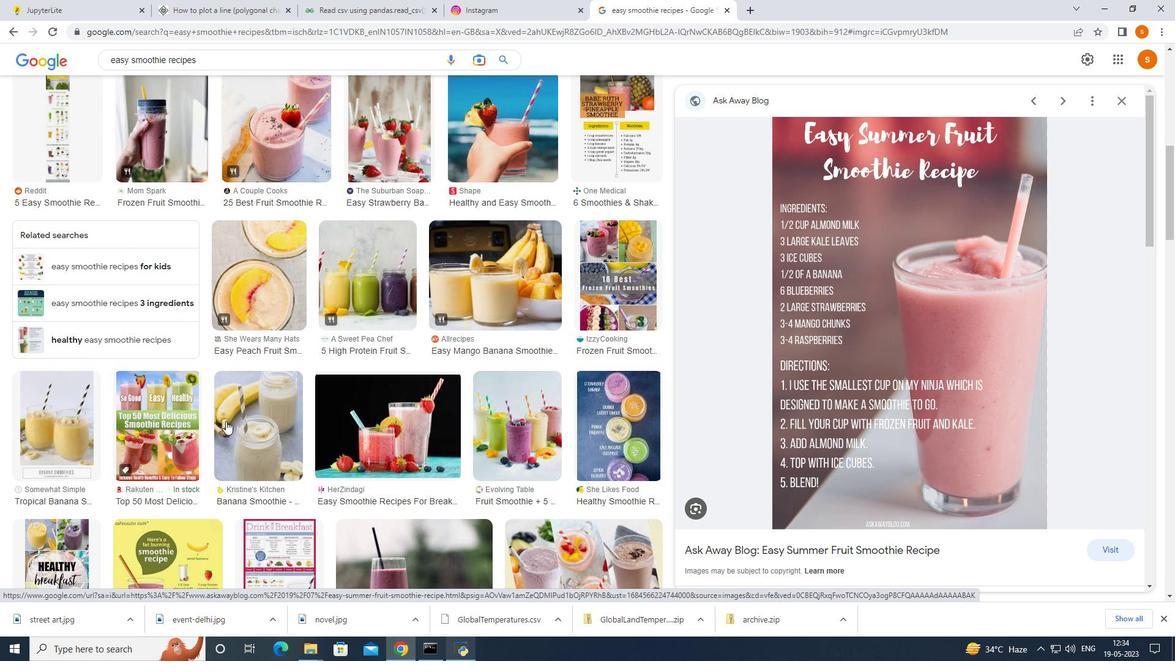 
Action: Mouse scrolled (257, 429) with delta (0, 0)
Screenshot: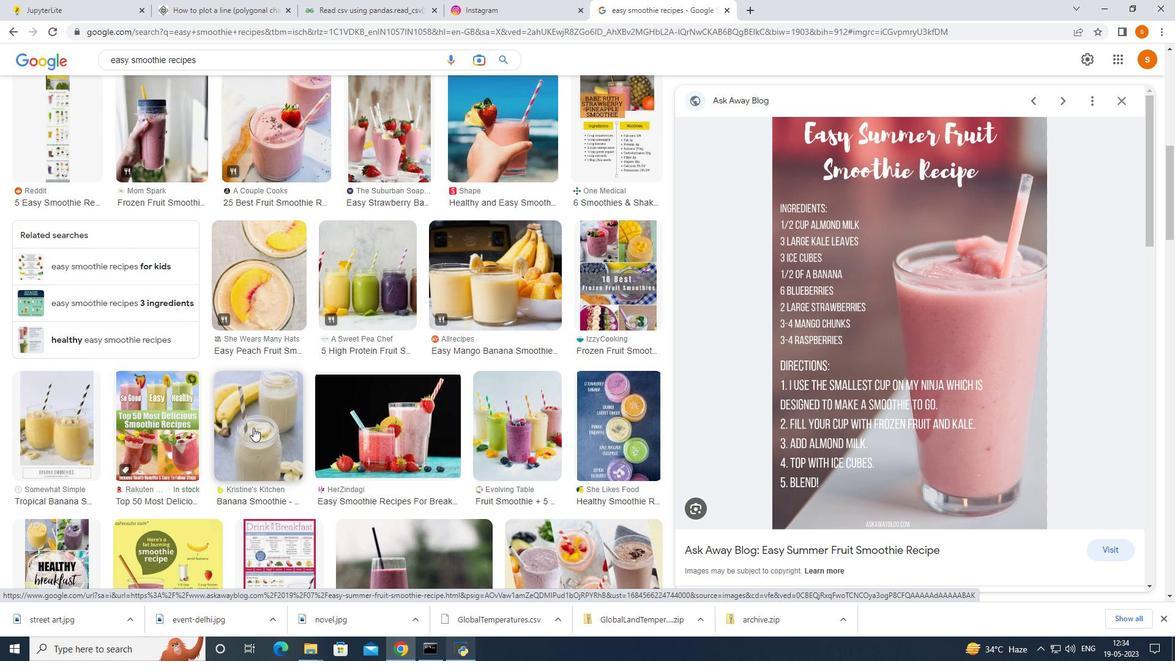 
Action: Mouse moved to (530, 429)
Screenshot: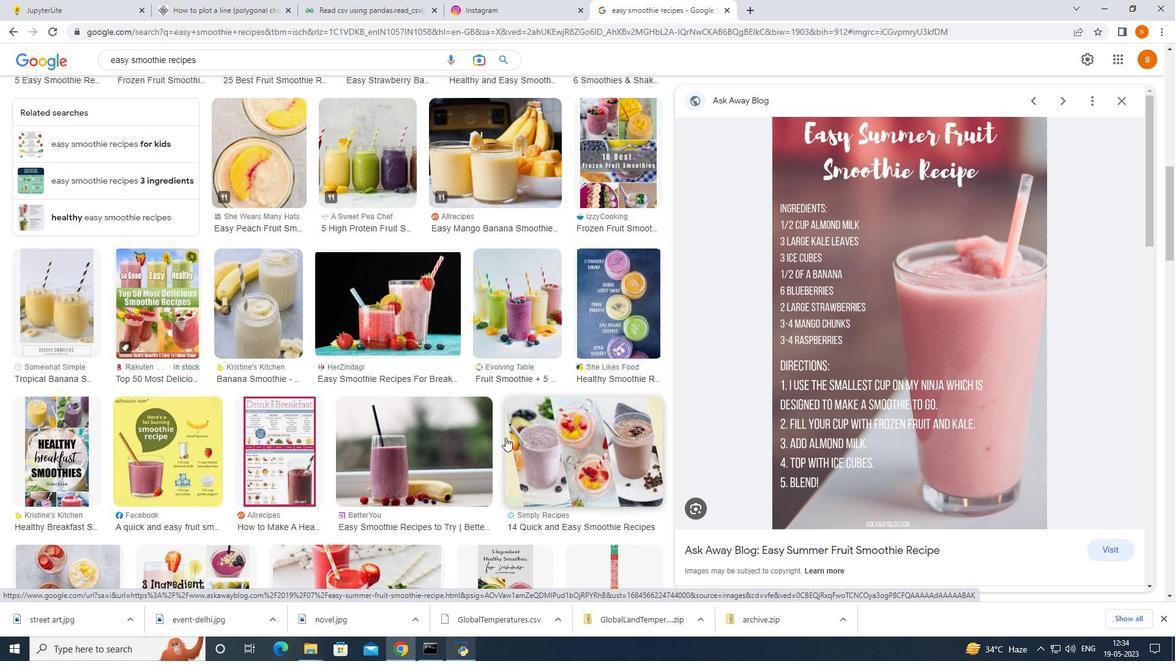 
Action: Mouse scrolled (530, 430) with delta (0, 0)
Screenshot: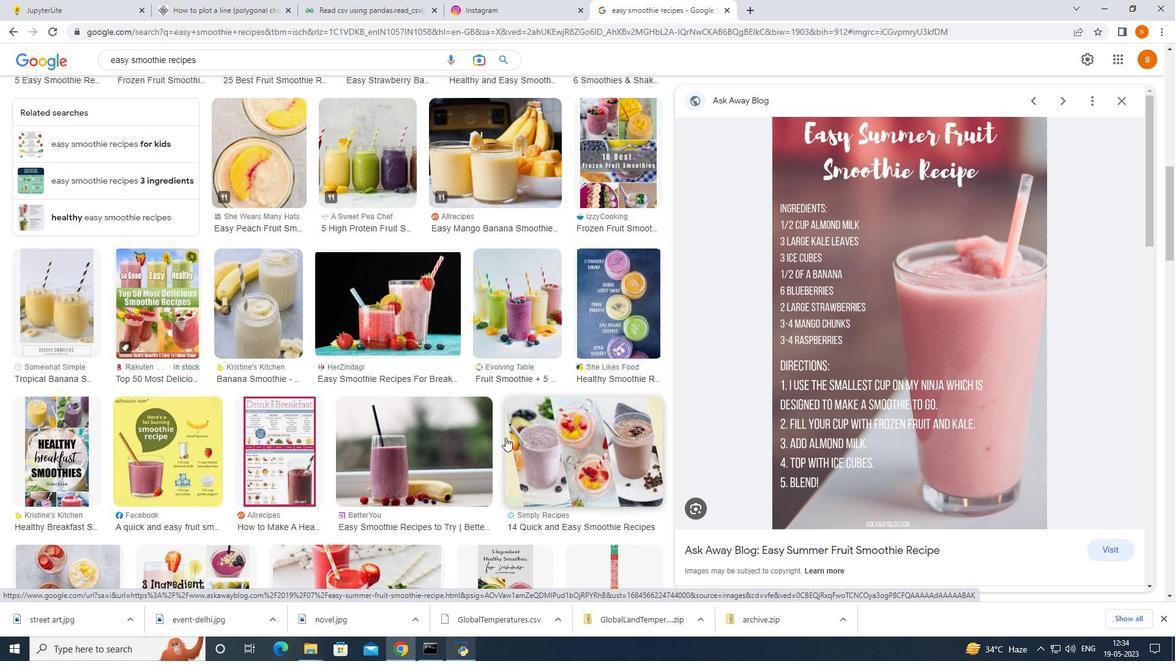 
Action: Mouse scrolled (530, 430) with delta (0, 0)
Screenshot: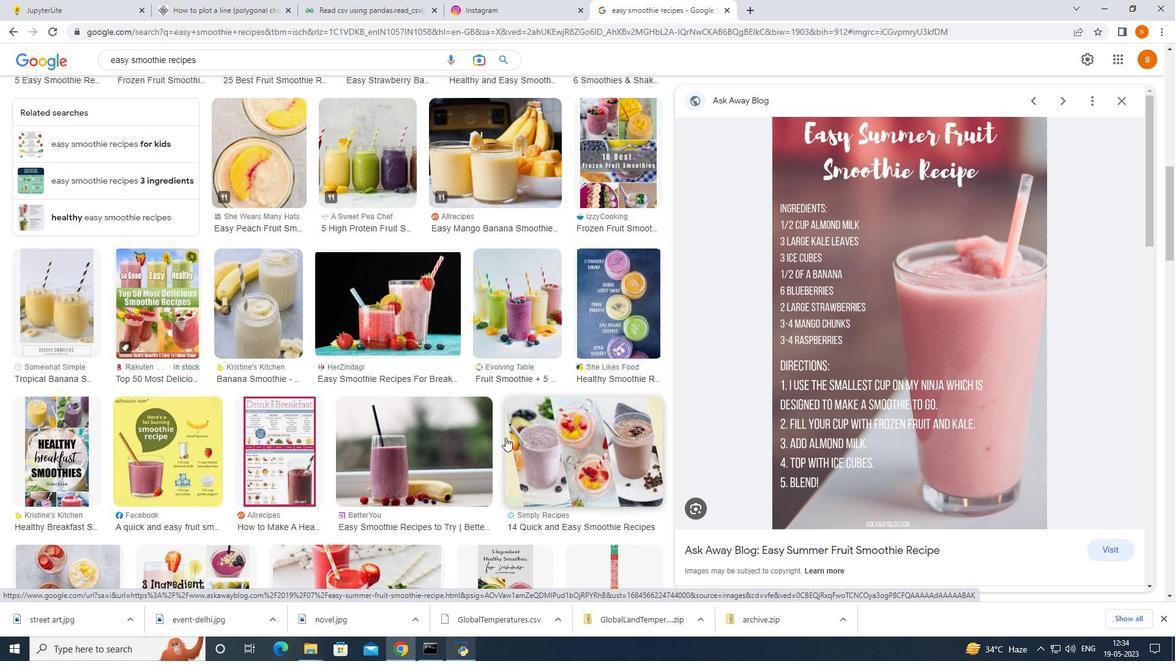 
Action: Mouse moved to (502, 410)
Screenshot: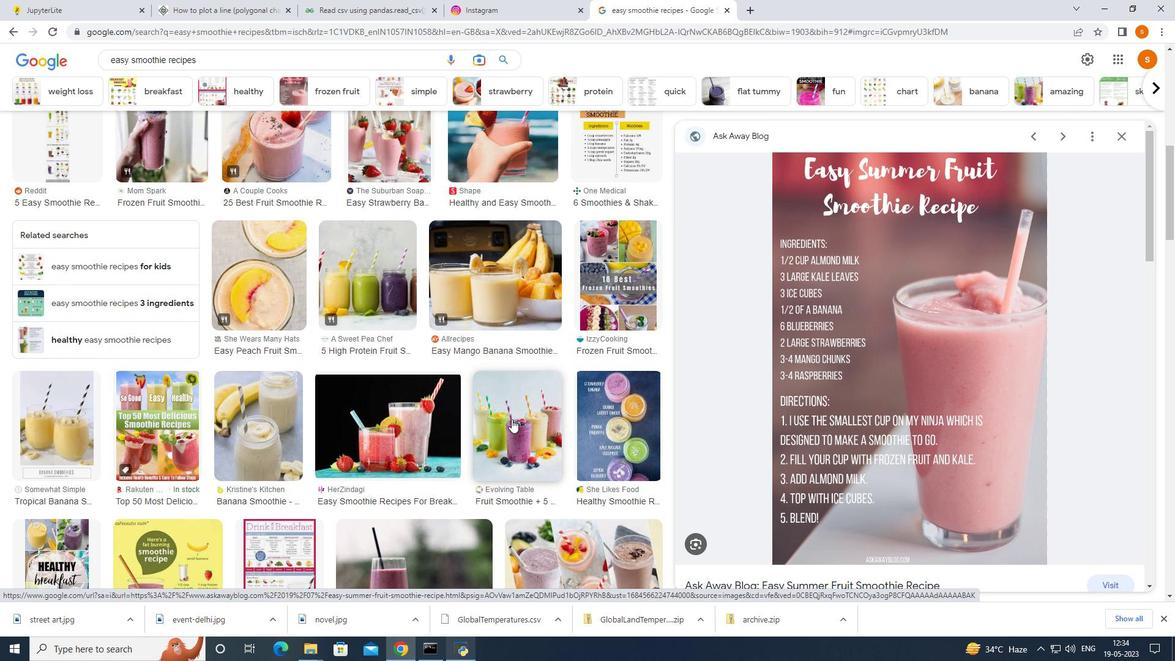 
Action: Mouse scrolled (502, 411) with delta (0, 0)
Screenshot: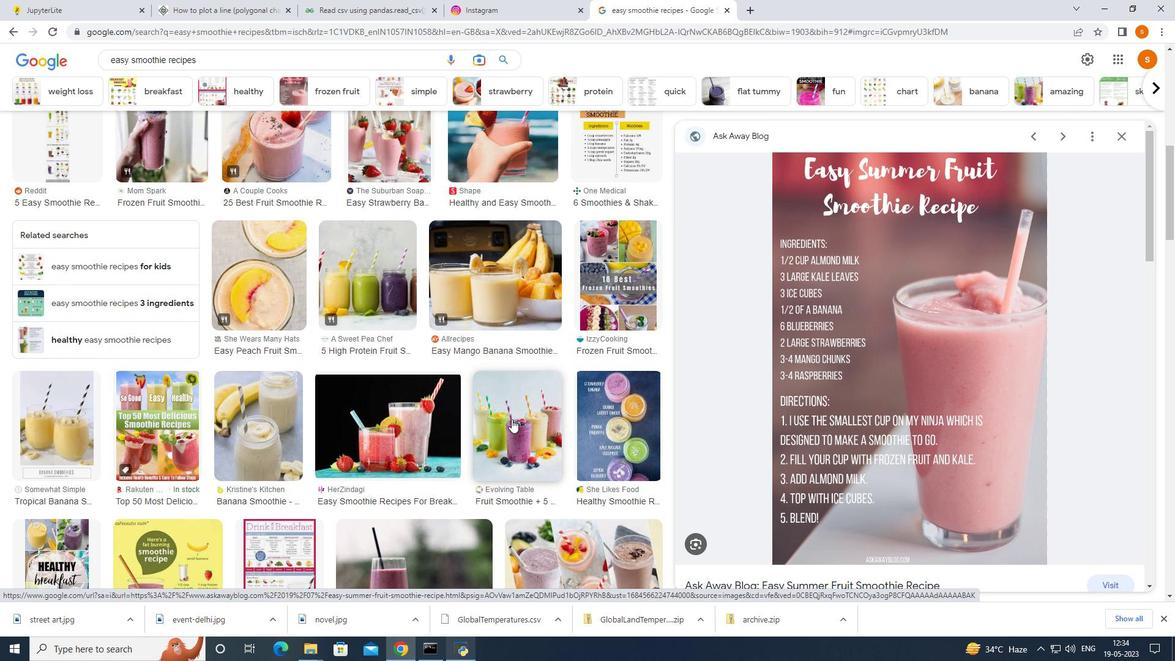 
Action: Mouse moved to (497, 409)
Screenshot: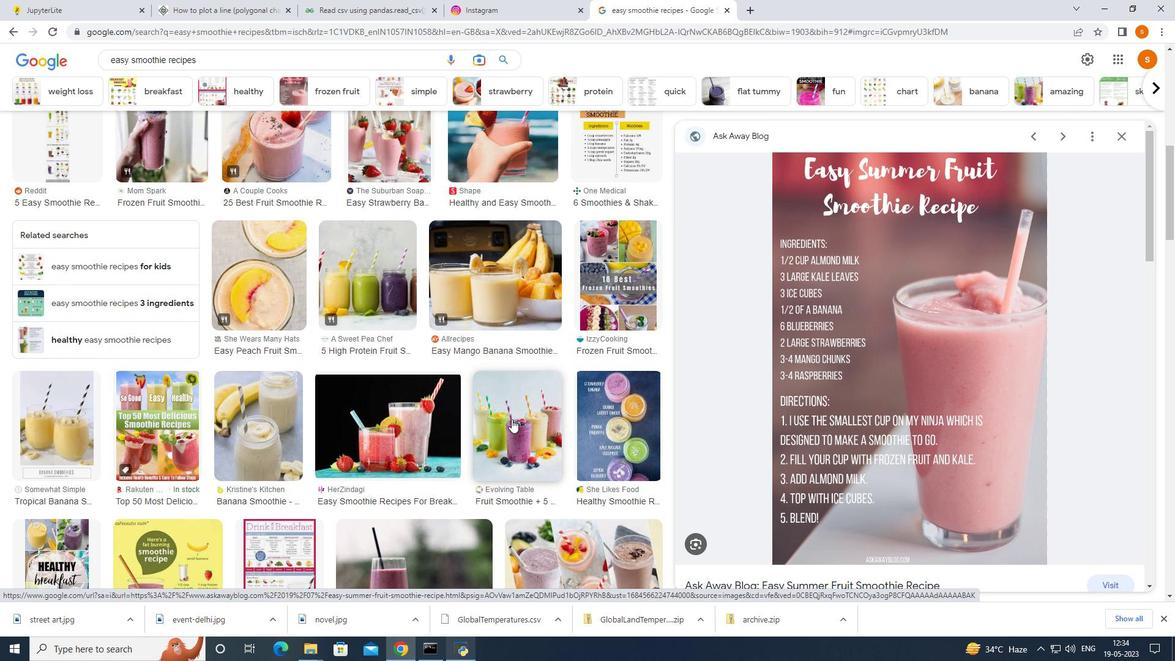 
Action: Mouse scrolled (497, 409) with delta (0, 0)
Screenshot: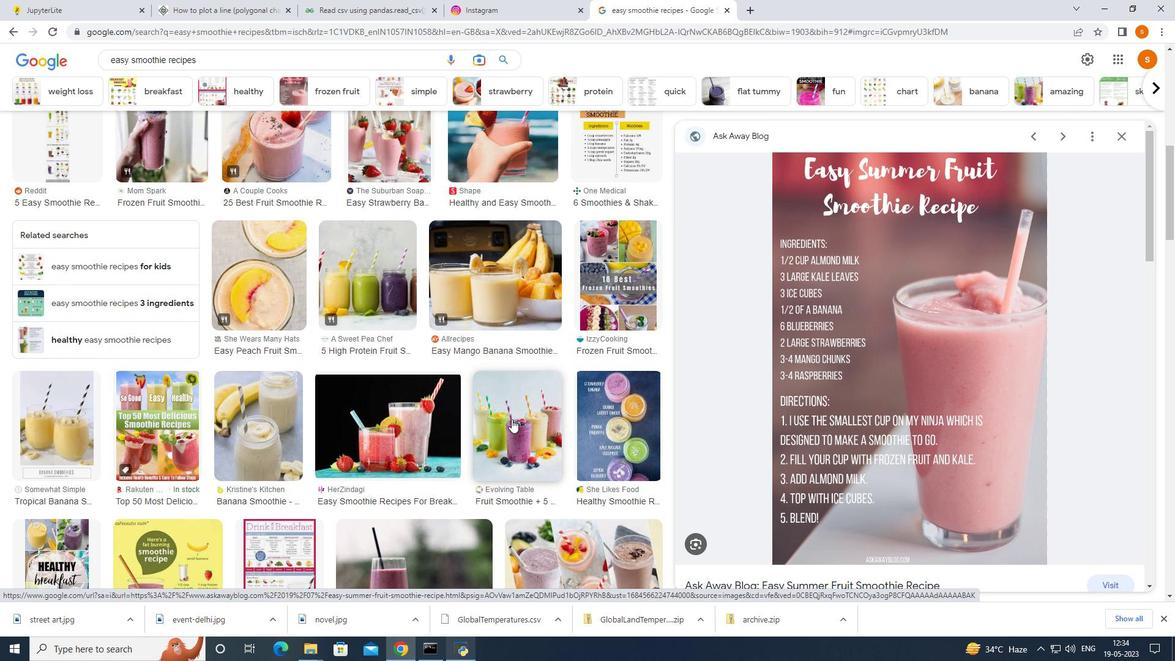 
Action: Mouse moved to (488, 404)
Screenshot: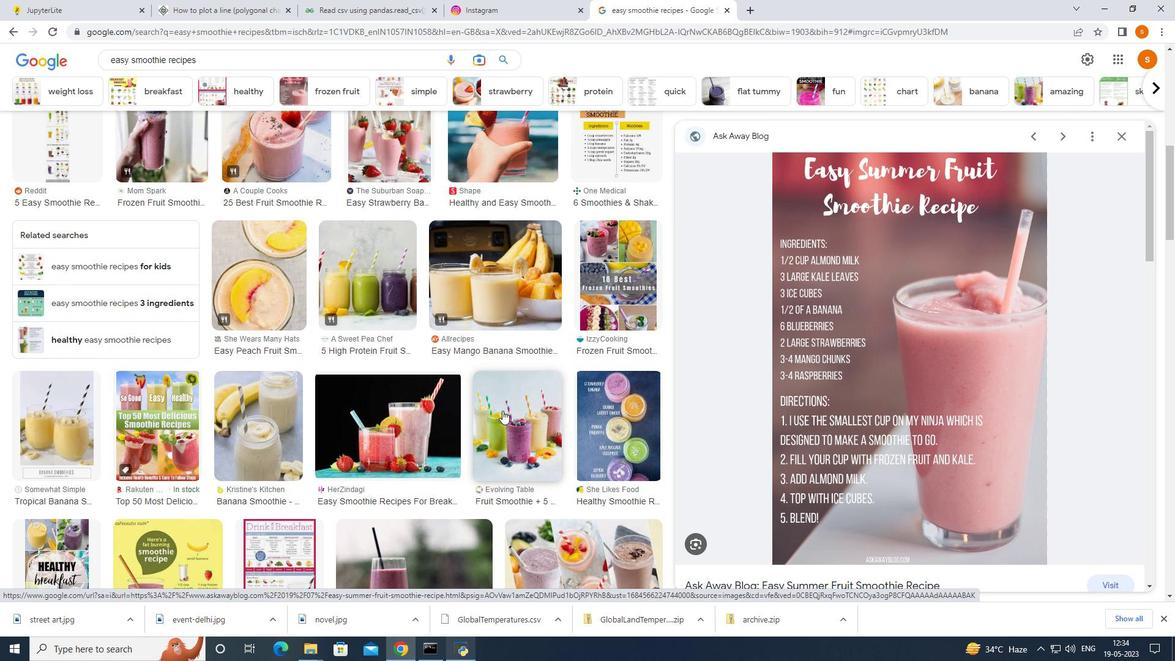 
Action: Mouse scrolled (488, 405) with delta (0, 0)
Screenshot: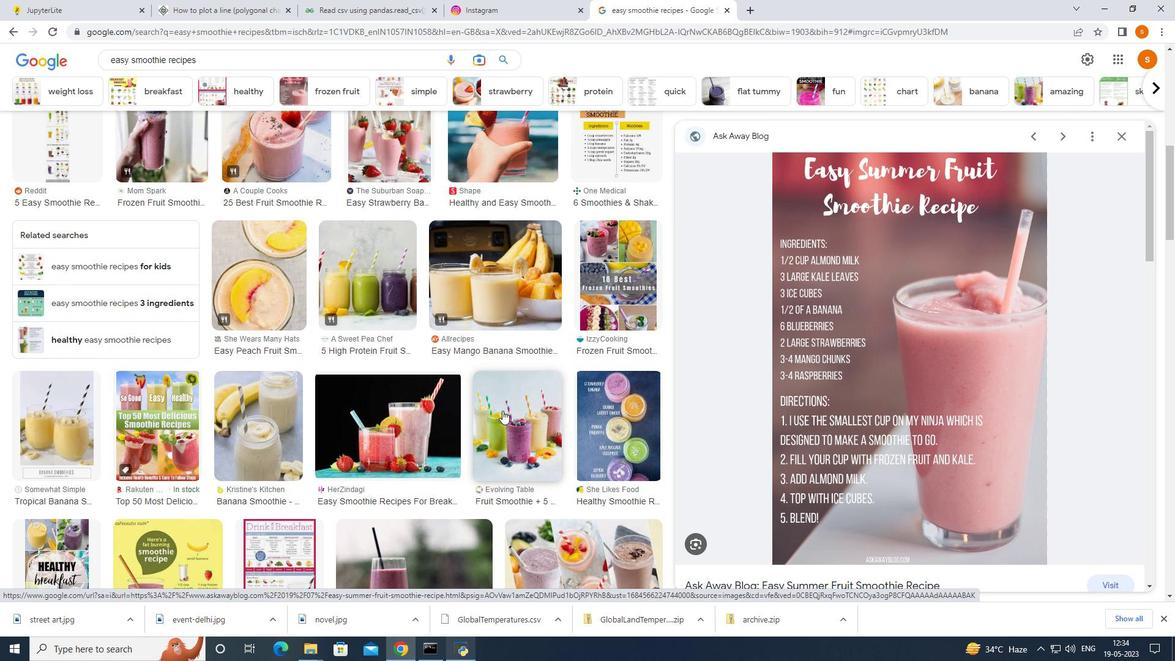 
Action: Mouse moved to (472, 392)
Screenshot: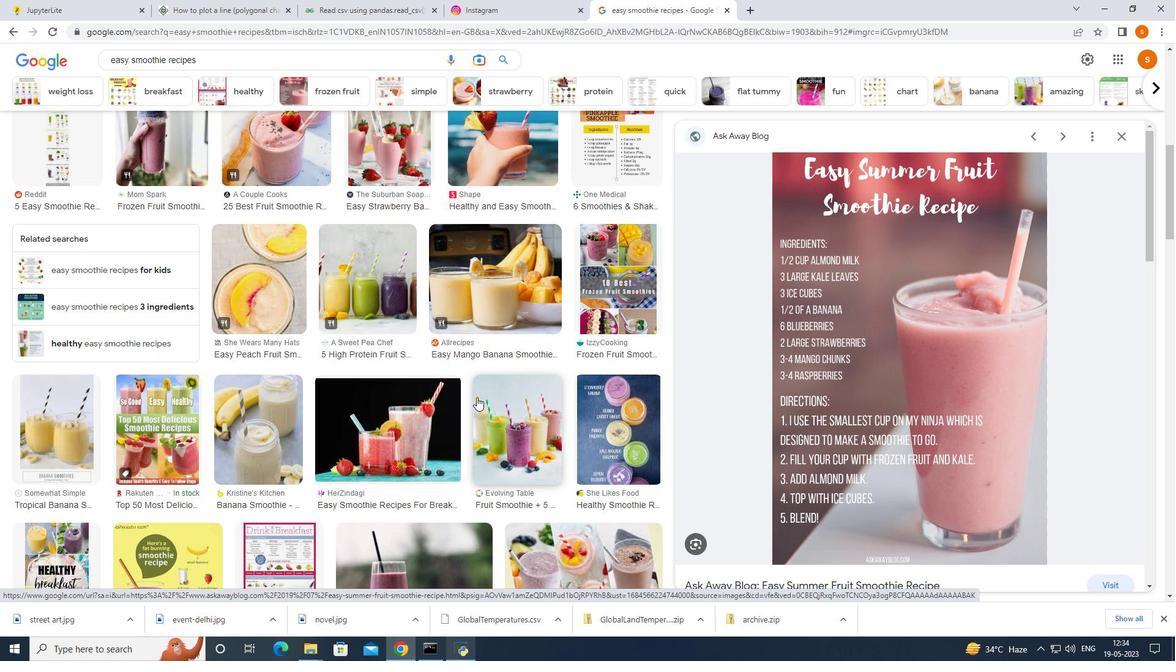 
Action: Mouse scrolled (472, 393) with delta (0, 0)
Screenshot: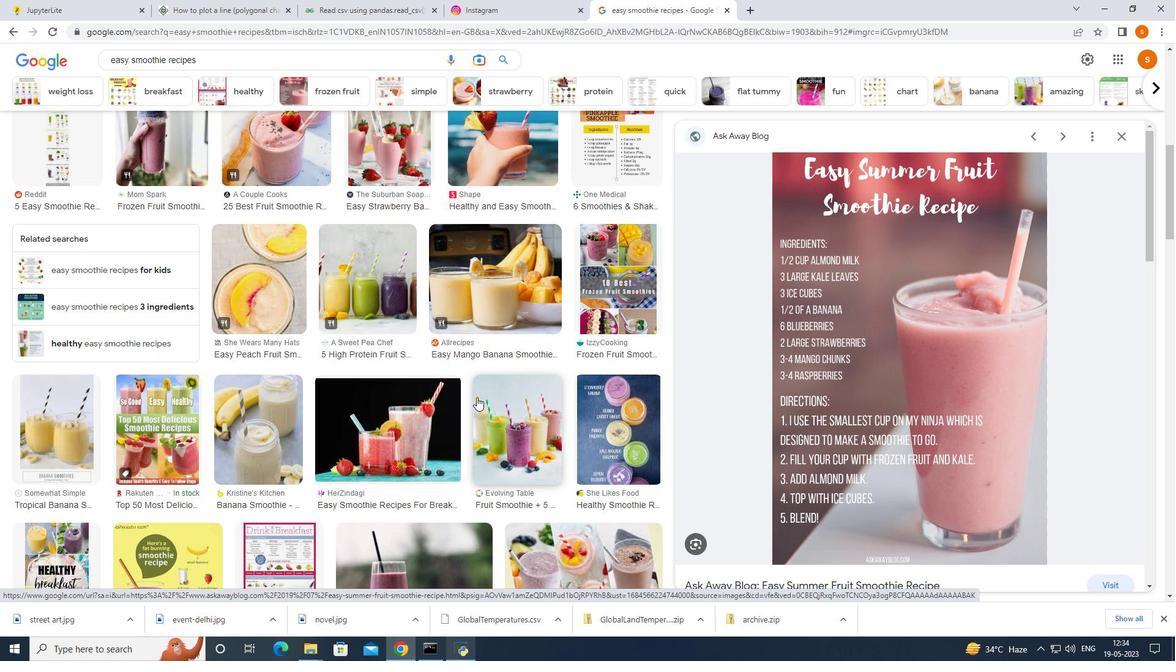 
Action: Mouse moved to (468, 387)
Screenshot: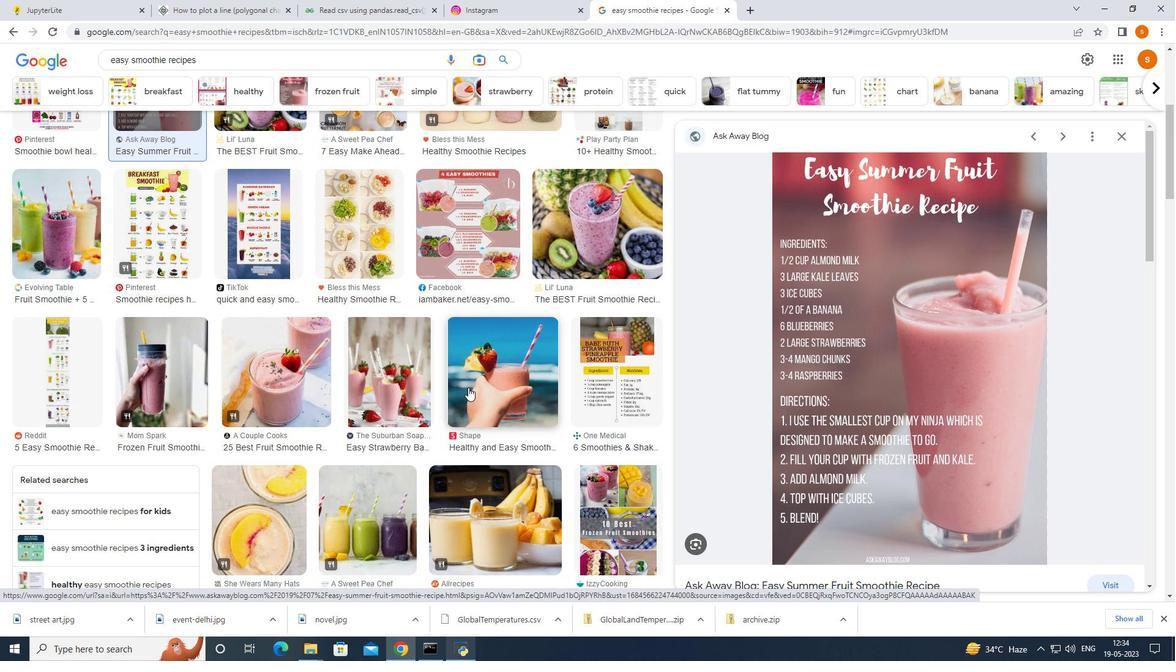 
Action: Mouse scrolled (468, 388) with delta (0, 0)
Screenshot: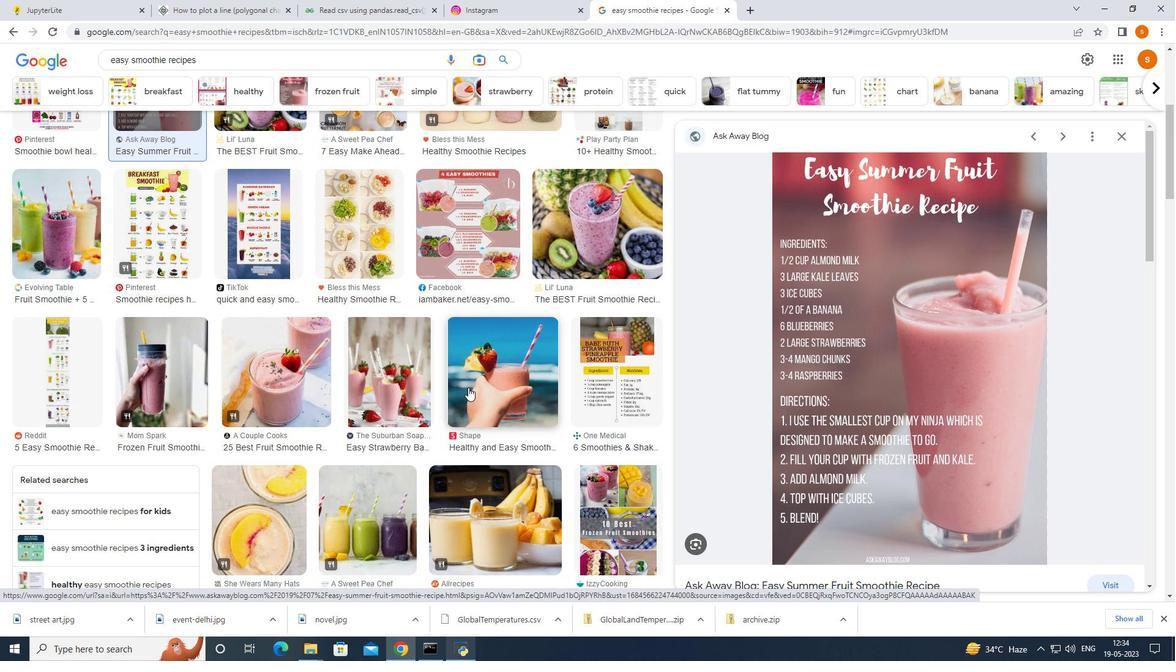 
Action: Mouse moved to (468, 387)
Screenshot: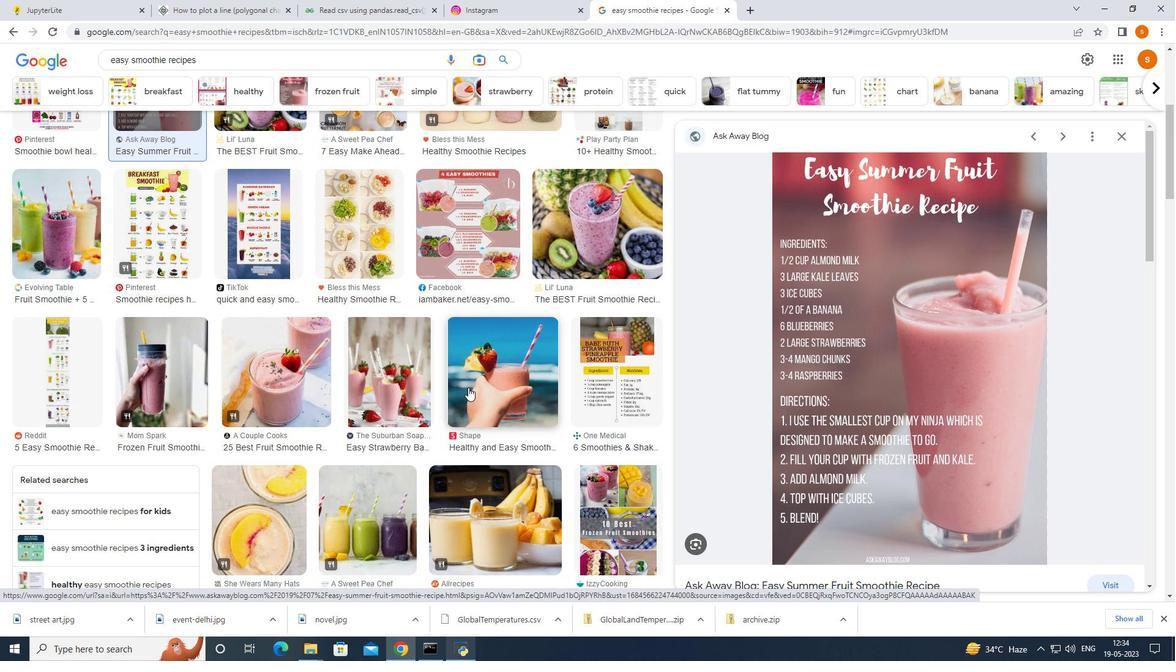 
Action: Mouse scrolled (468, 387) with delta (0, 0)
Screenshot: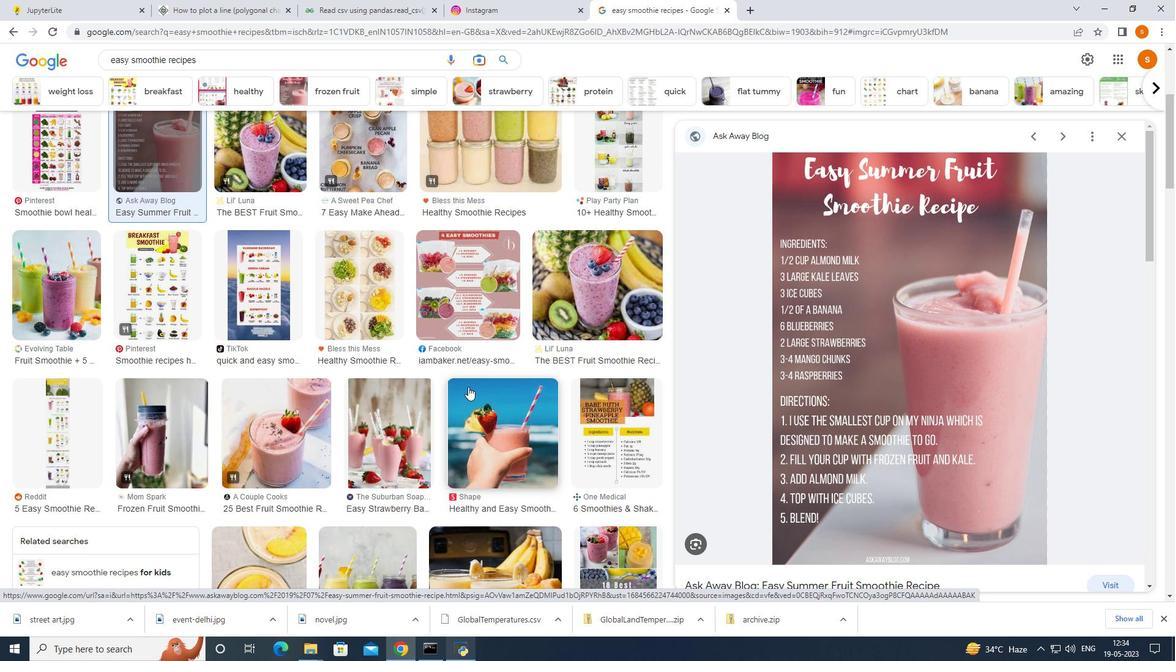 
Action: Mouse scrolled (468, 387) with delta (0, 0)
Screenshot: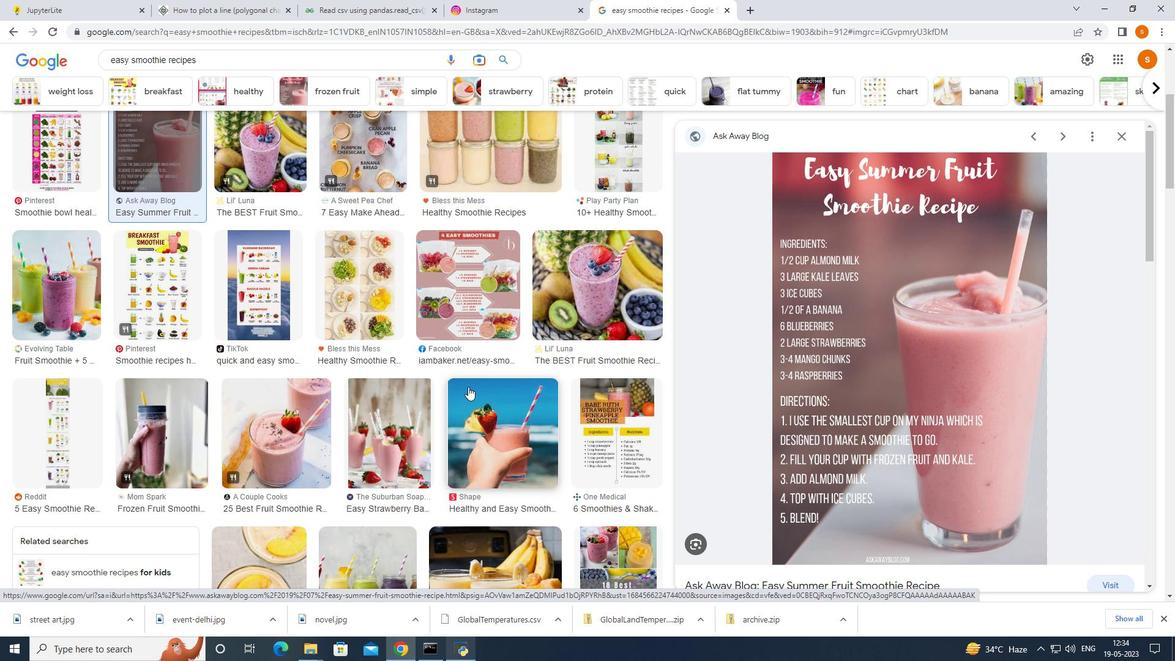 
Action: Mouse moved to (851, 329)
Screenshot: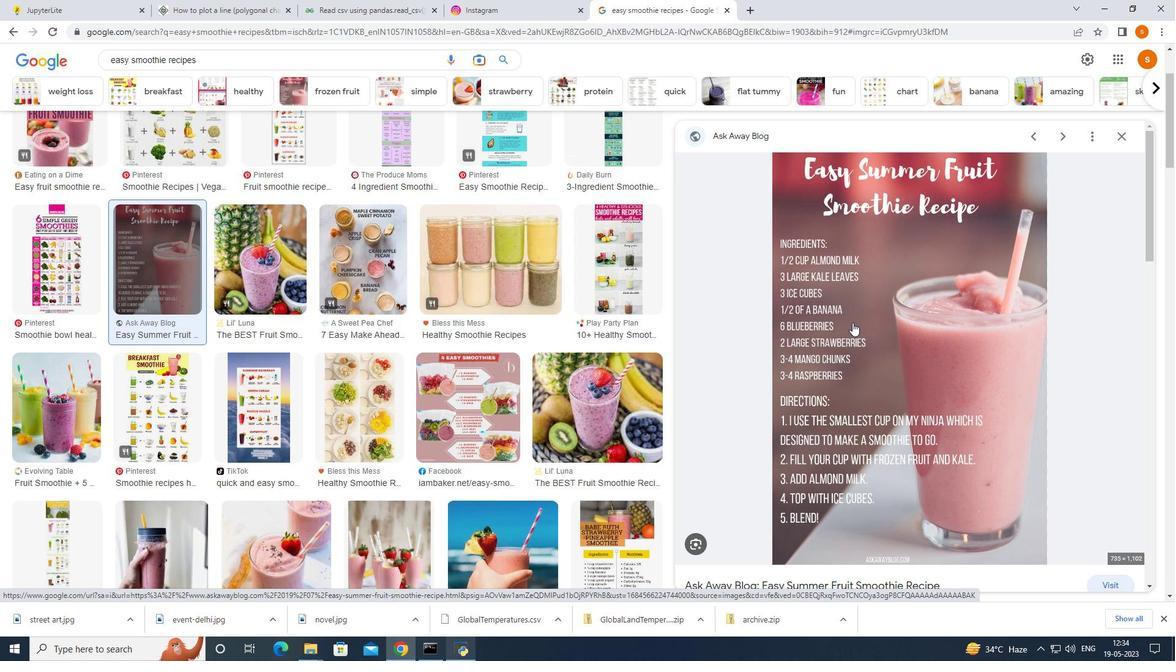 
Action: Mouse scrolled (854, 325) with delta (0, 0)
Screenshot: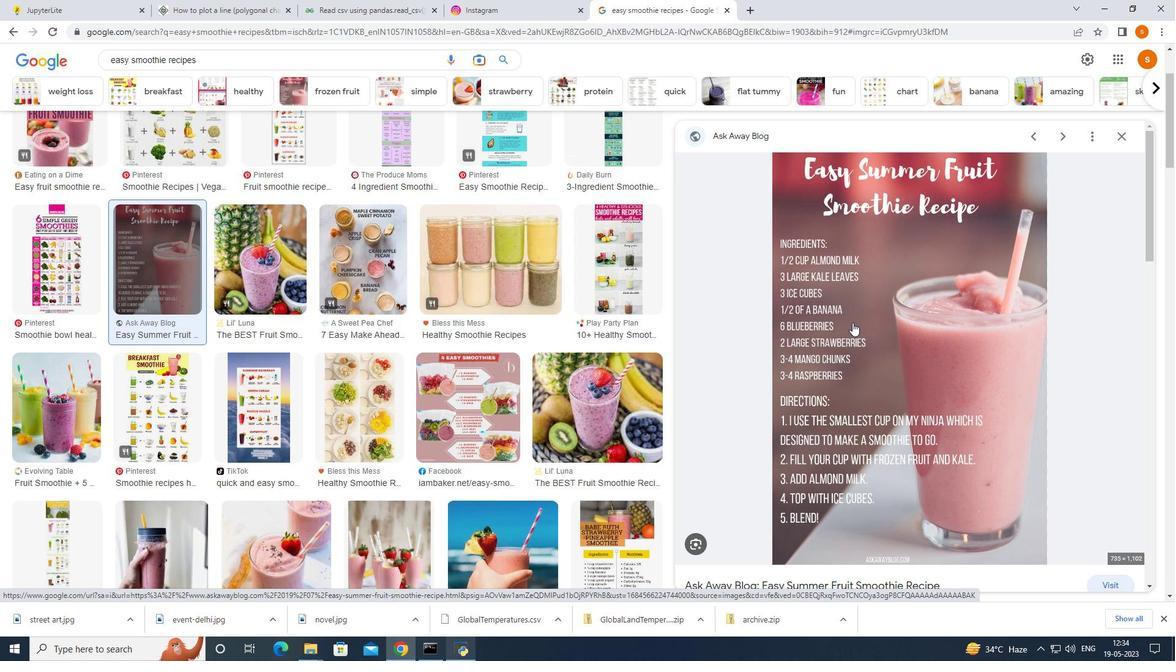 
Action: Mouse moved to (851, 329)
Screenshot: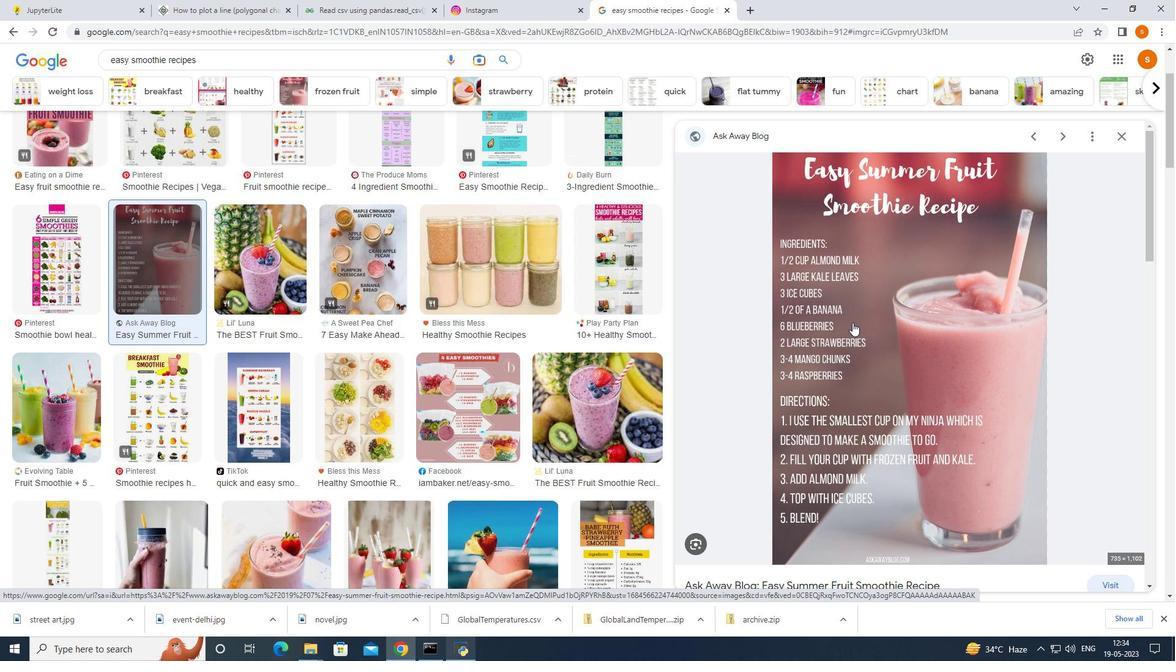 
Action: Mouse scrolled (854, 325) with delta (0, 0)
Screenshot: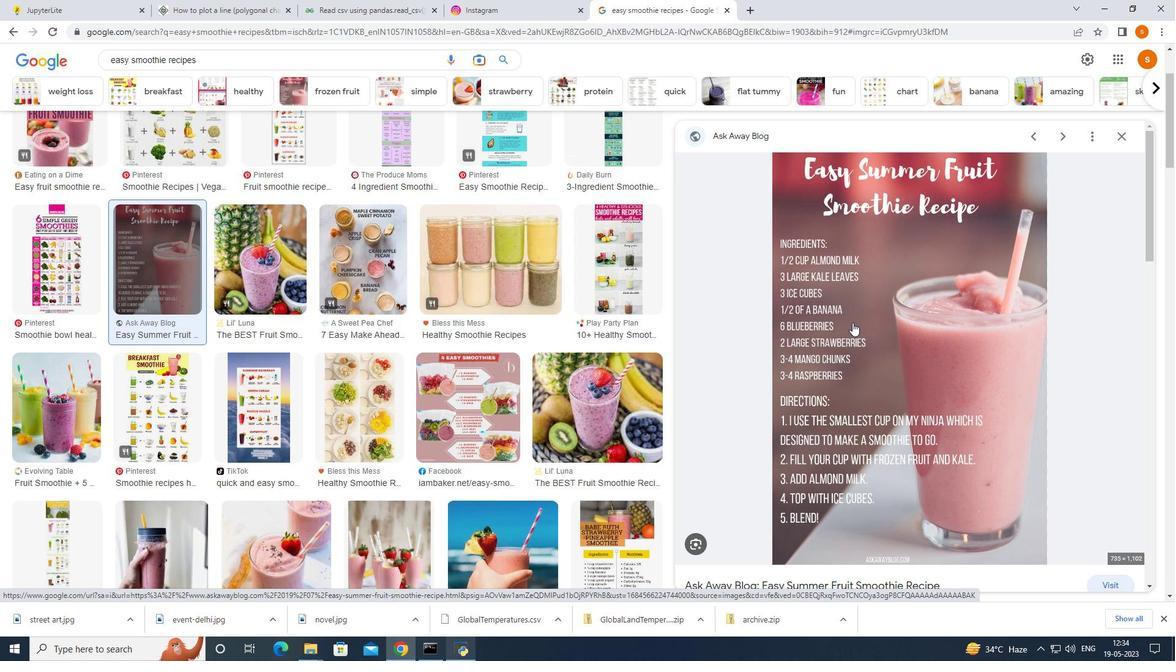 
Action: Mouse scrolled (854, 325) with delta (0, 0)
Screenshot: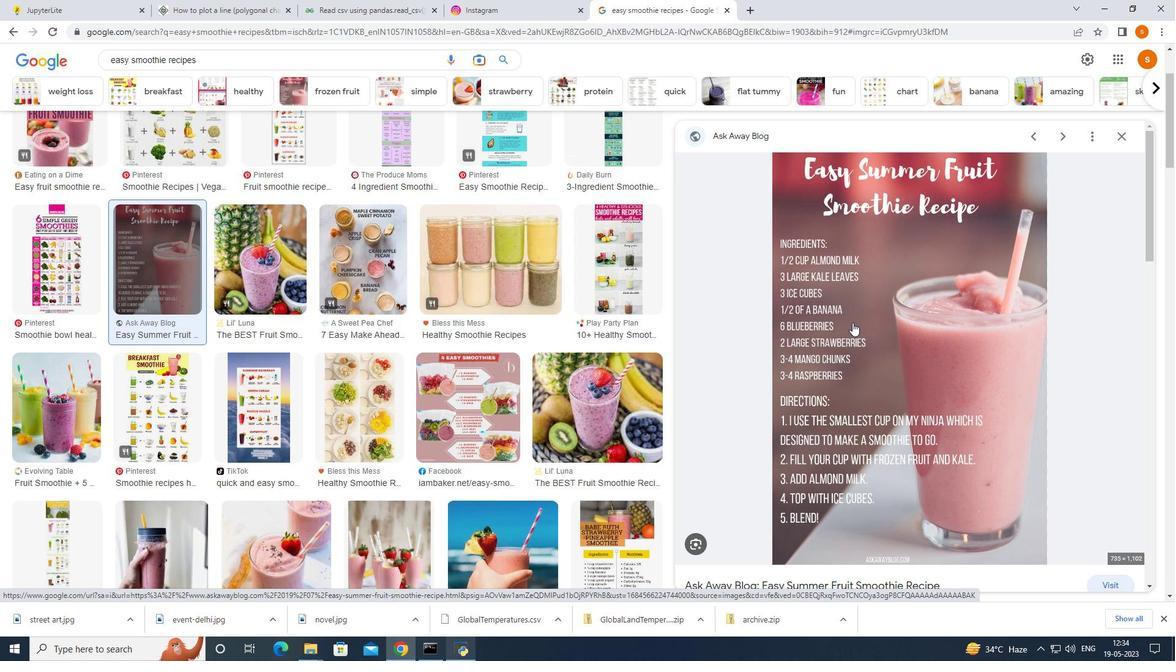 
Action: Mouse scrolled (854, 325) with delta (0, 0)
Screenshot: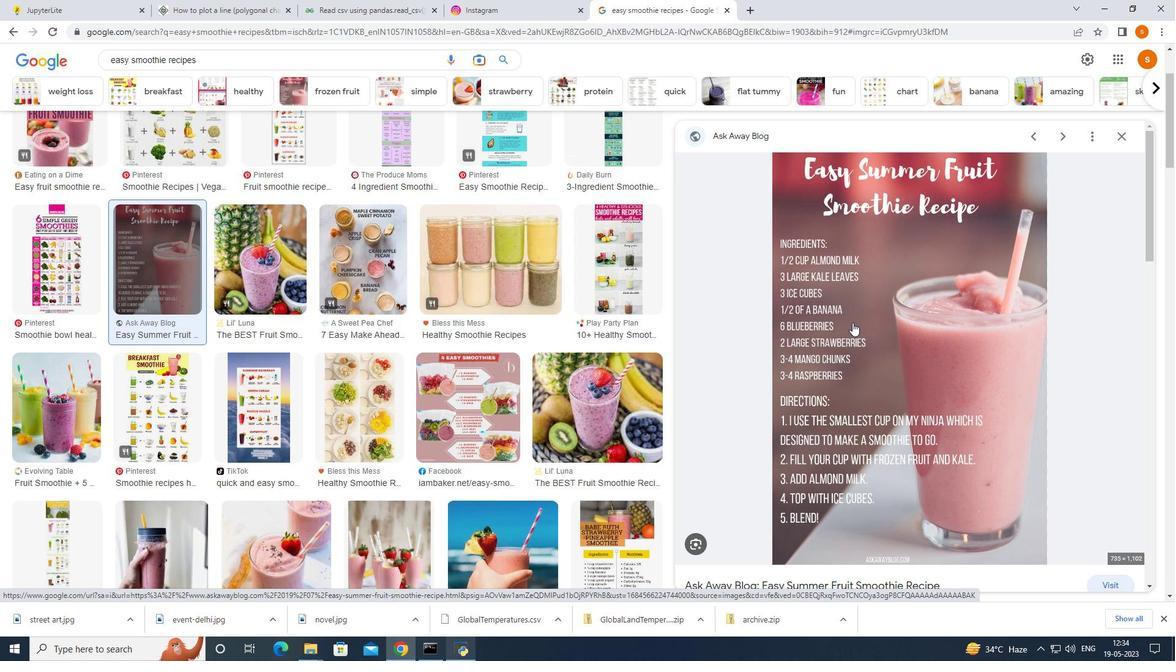 
Action: Mouse moved to (850, 338)
Screenshot: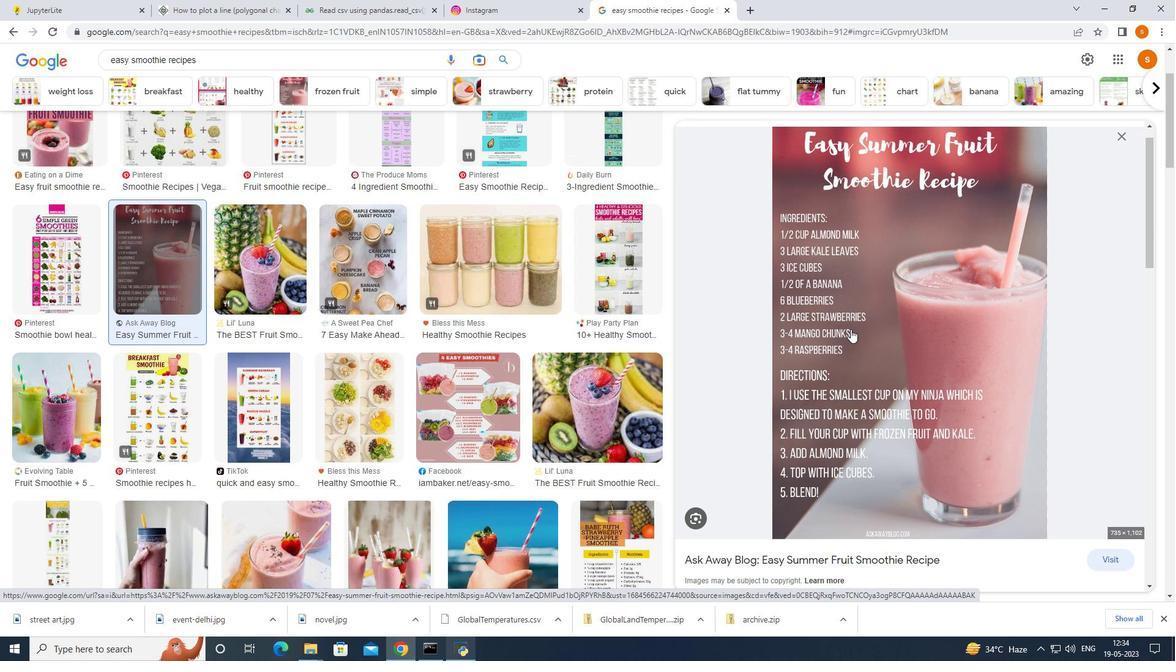 
Action: Mouse scrolled (850, 338) with delta (0, 0)
Screenshot: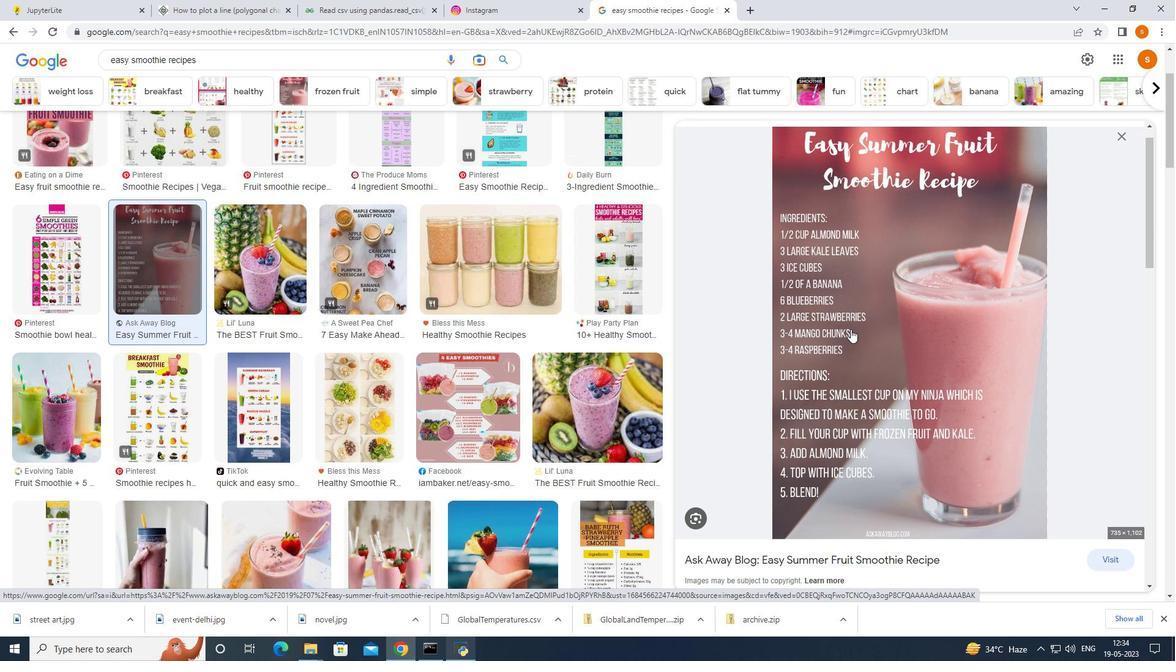 
Action: Mouse moved to (851, 341)
Screenshot: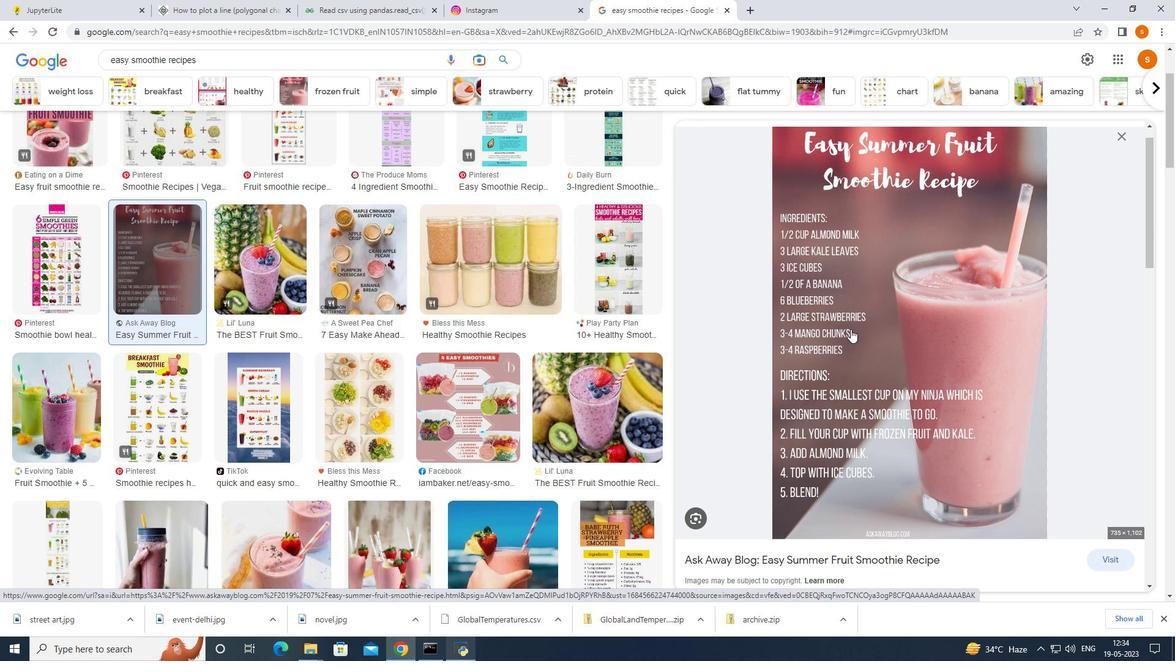 
Action: Mouse scrolled (851, 341) with delta (0, 0)
Screenshot: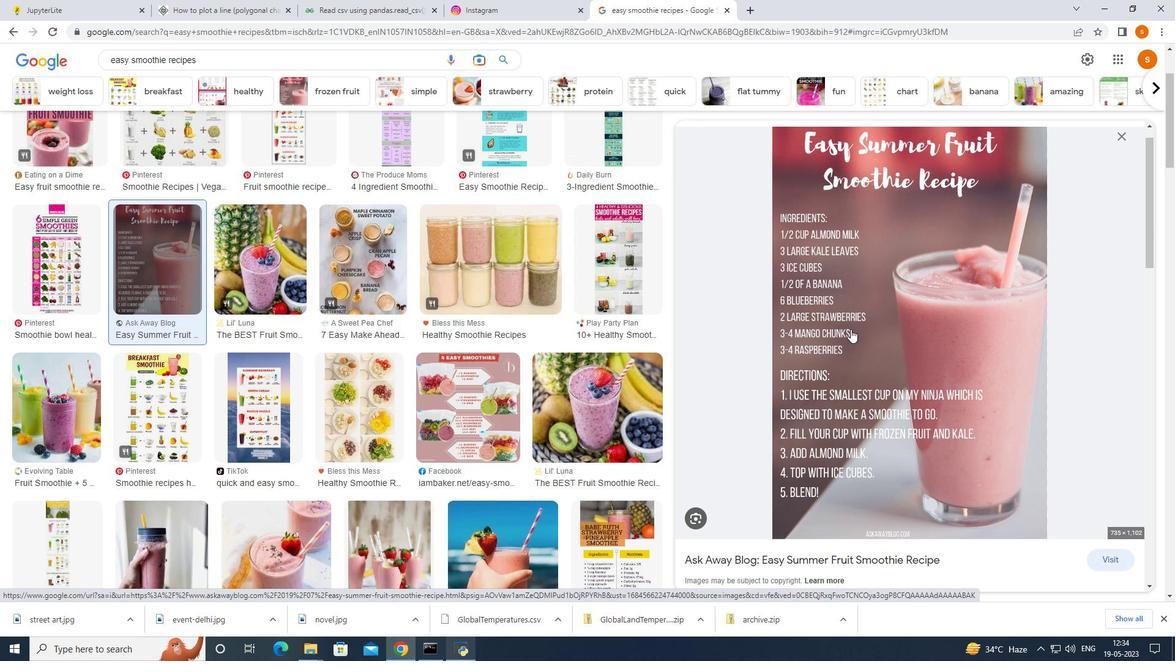 
Action: Mouse moved to (853, 346)
Screenshot: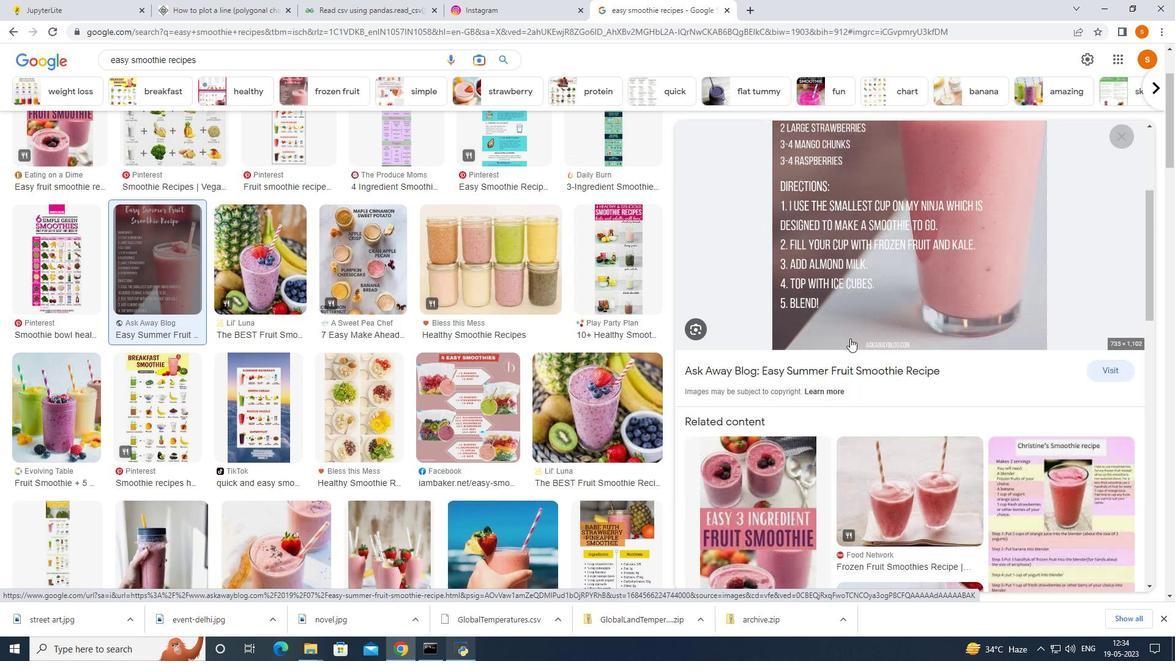 
Action: Mouse scrolled (853, 346) with delta (0, 0)
Screenshot: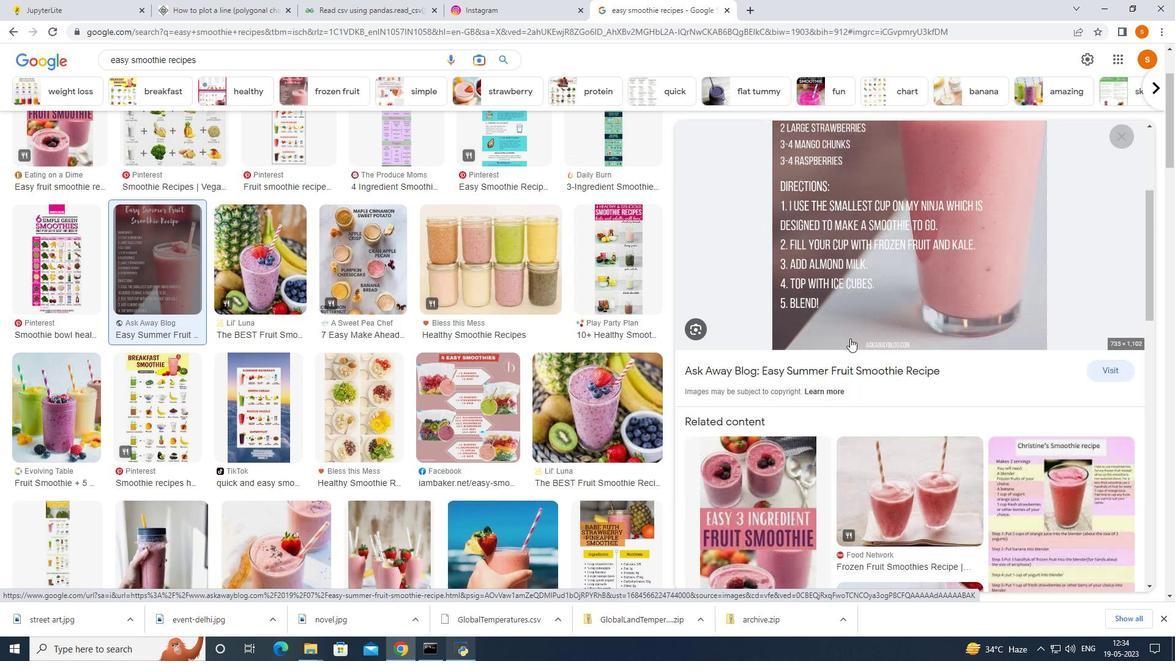 
Action: Mouse moved to (859, 353)
Screenshot: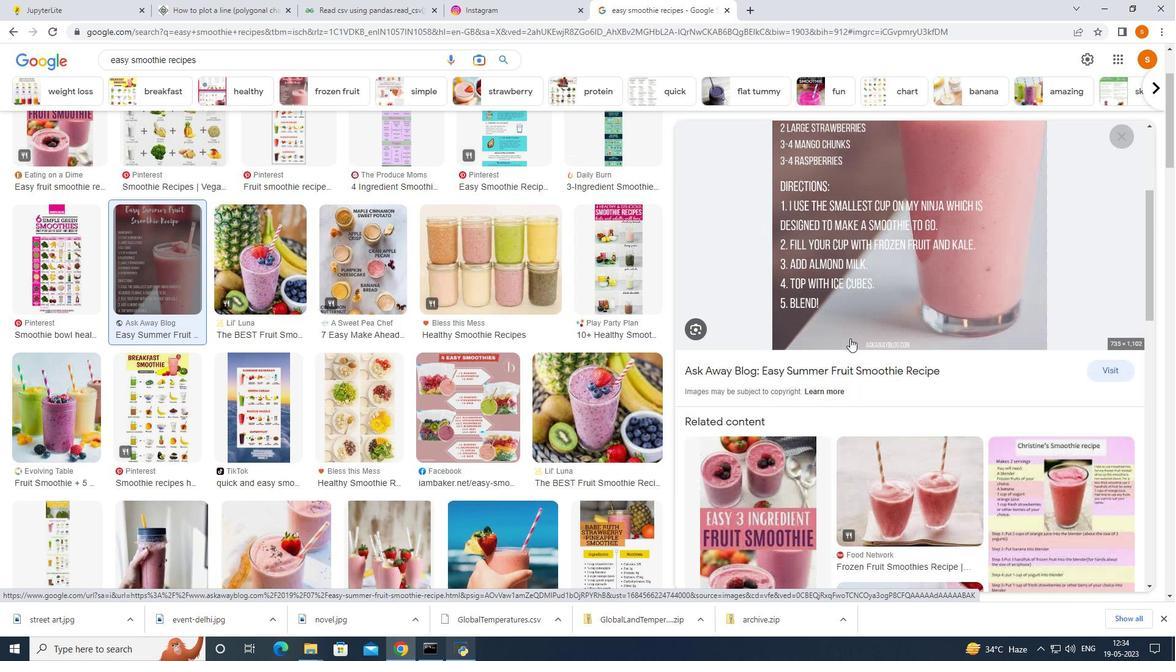 
Action: Mouse scrolled (859, 352) with delta (0, 0)
Screenshot: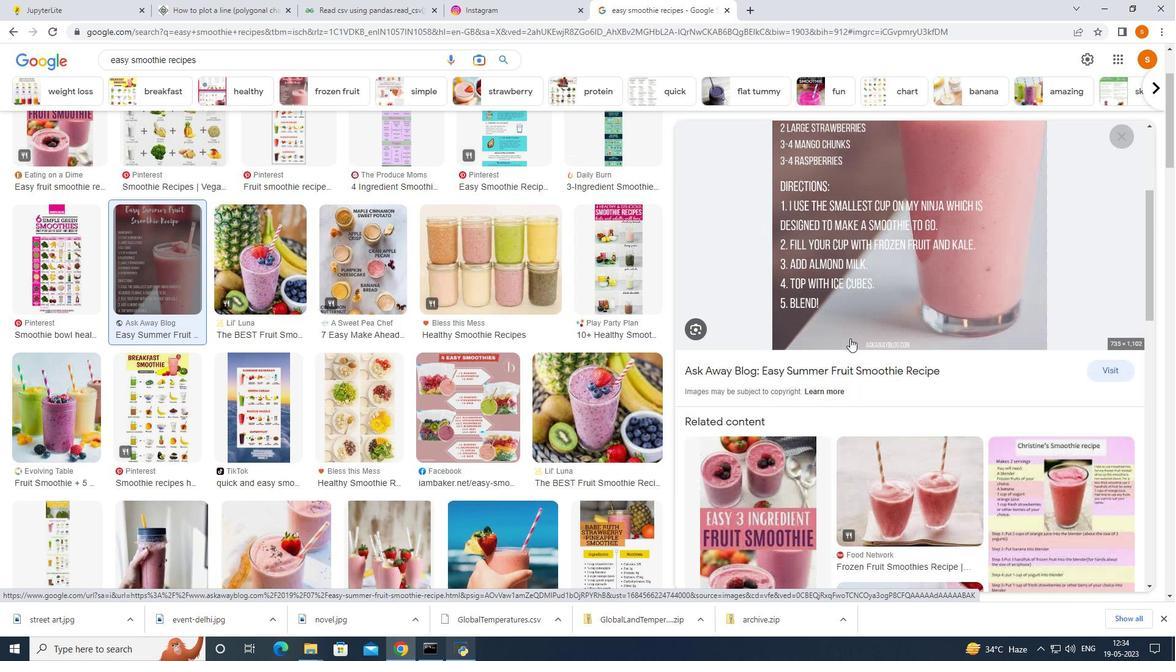 
Action: Mouse moved to (984, 348)
Screenshot: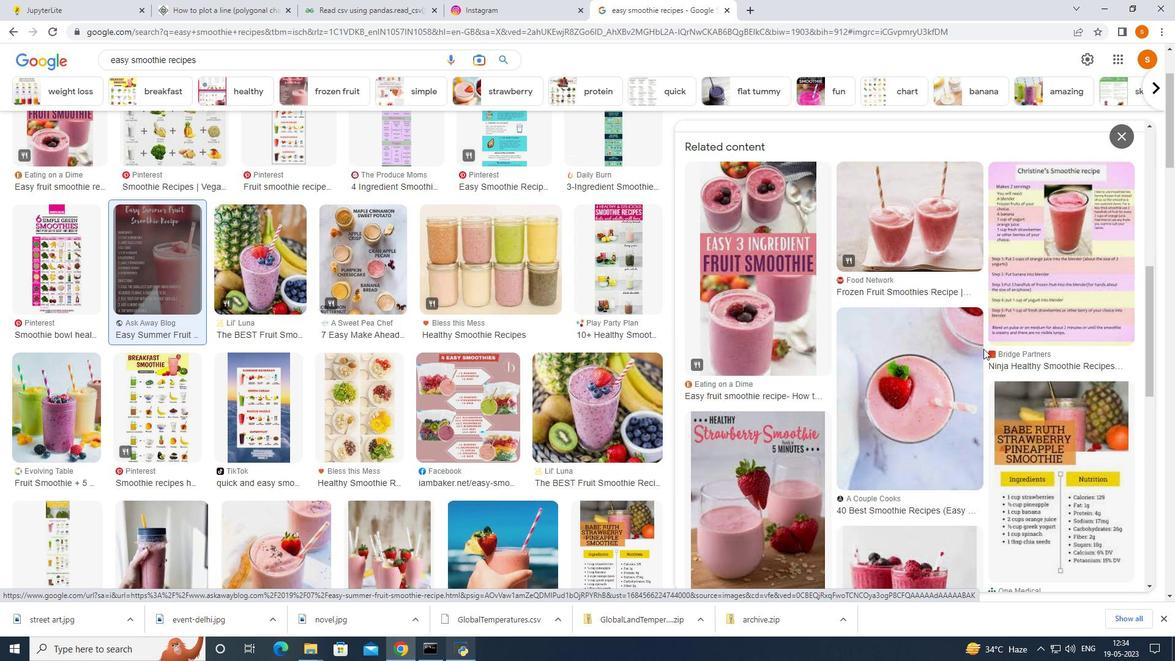 
Action: Mouse scrolled (984, 347) with delta (0, 0)
Screenshot: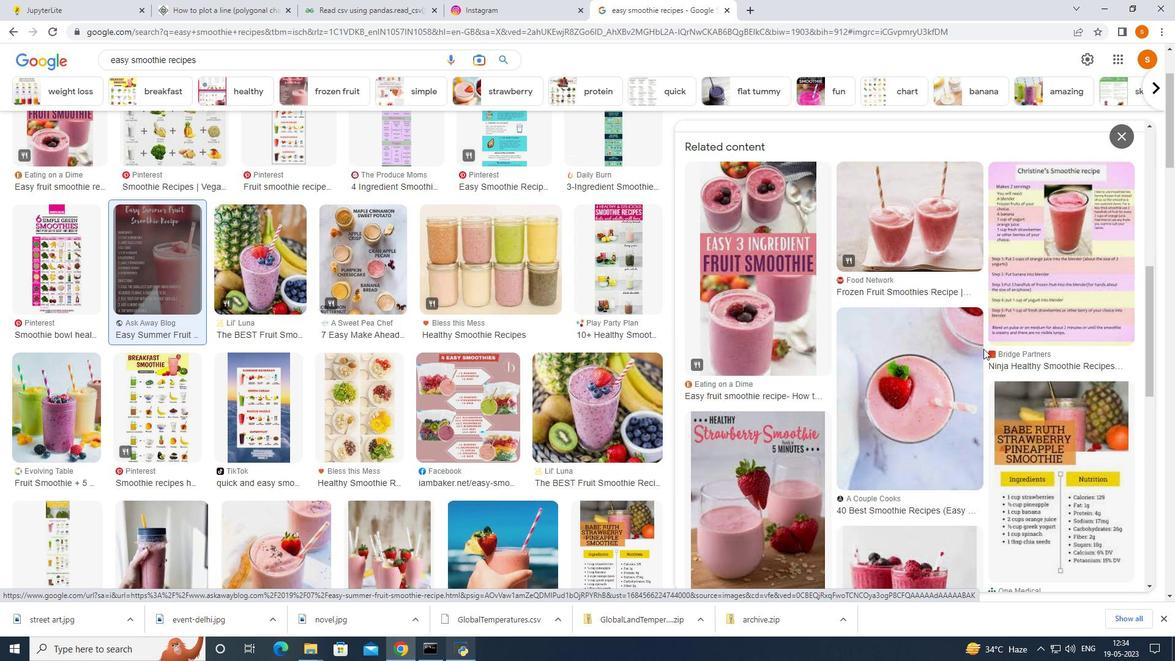 
Action: Mouse moved to (984, 348)
Screenshot: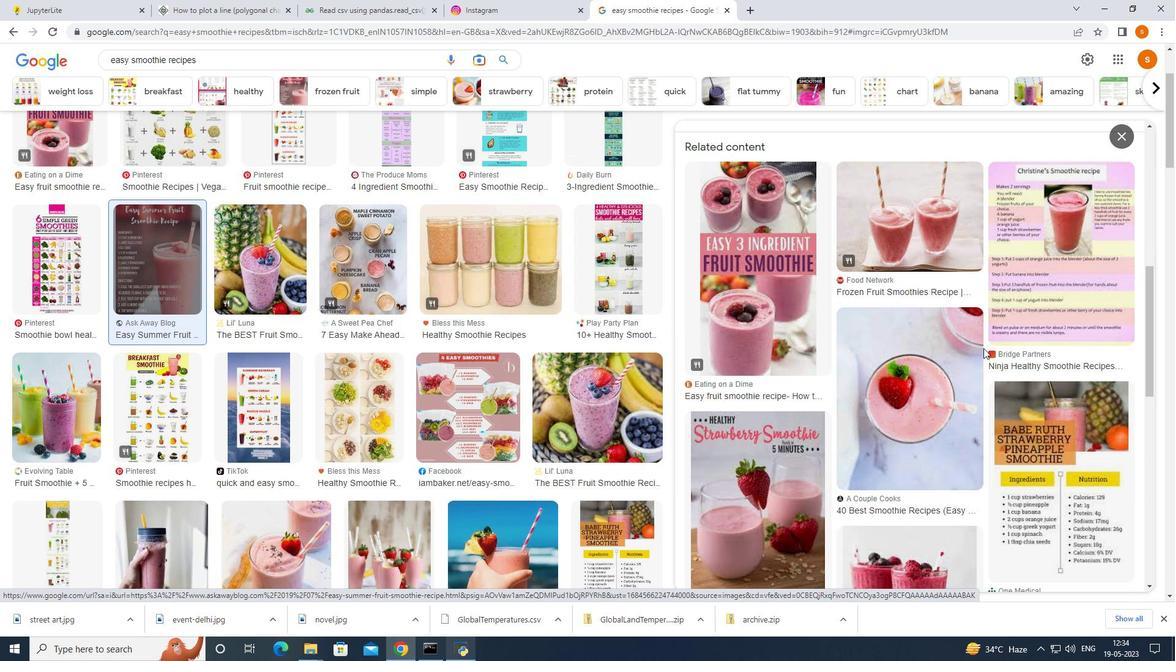 
Action: Mouse scrolled (984, 347) with delta (0, 0)
Screenshot: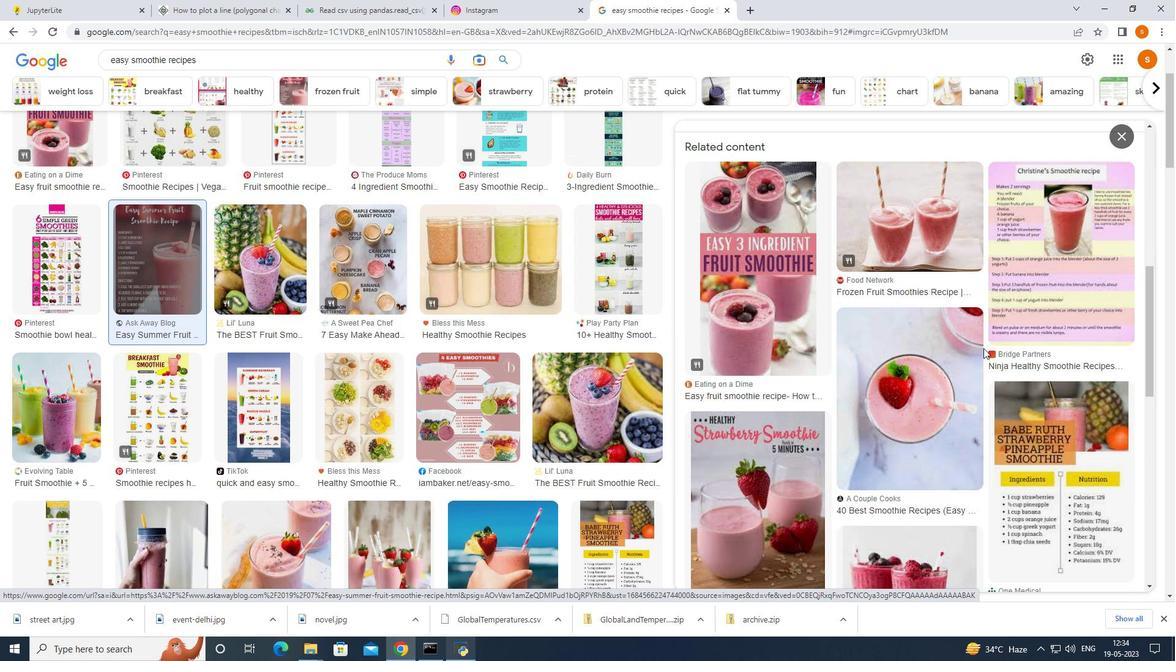 
Action: Mouse moved to (992, 344)
Screenshot: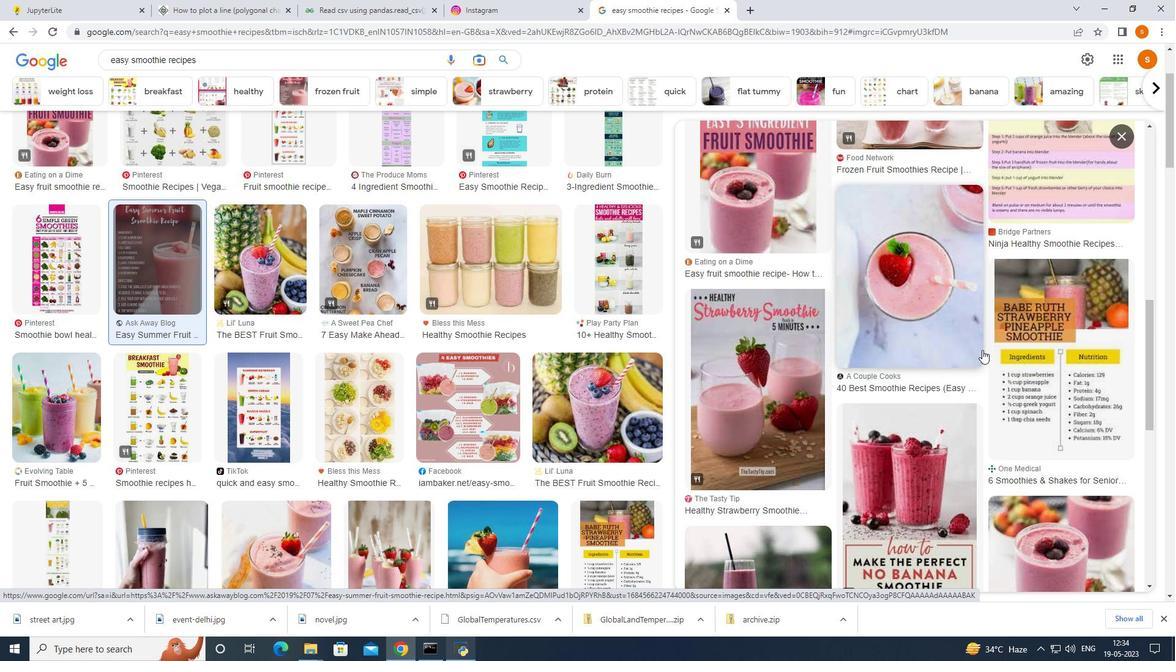 
Action: Mouse scrolled (992, 343) with delta (0, 0)
Screenshot: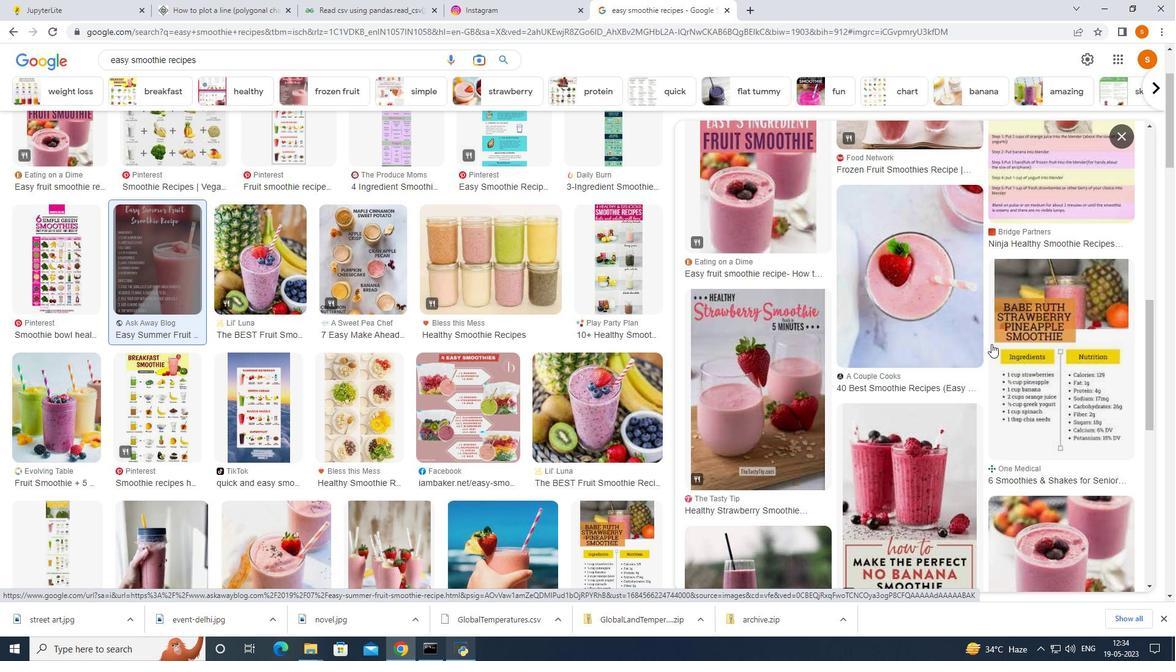 
Action: Mouse moved to (992, 344)
Screenshot: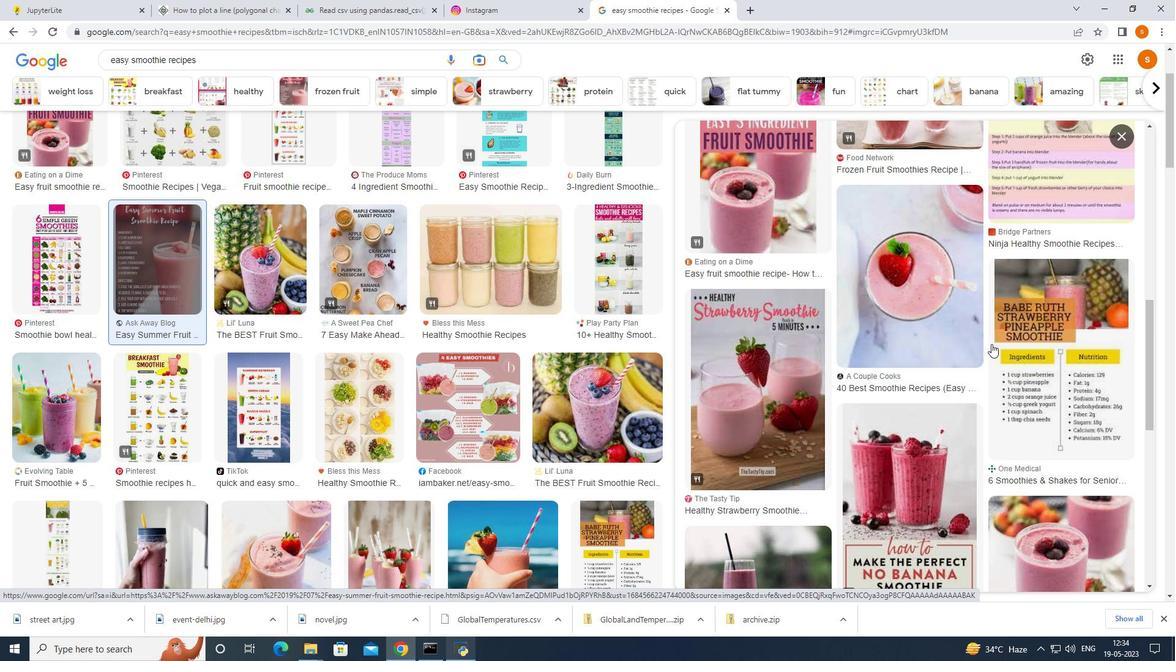 
Action: Mouse scrolled (992, 344) with delta (0, 0)
Screenshot: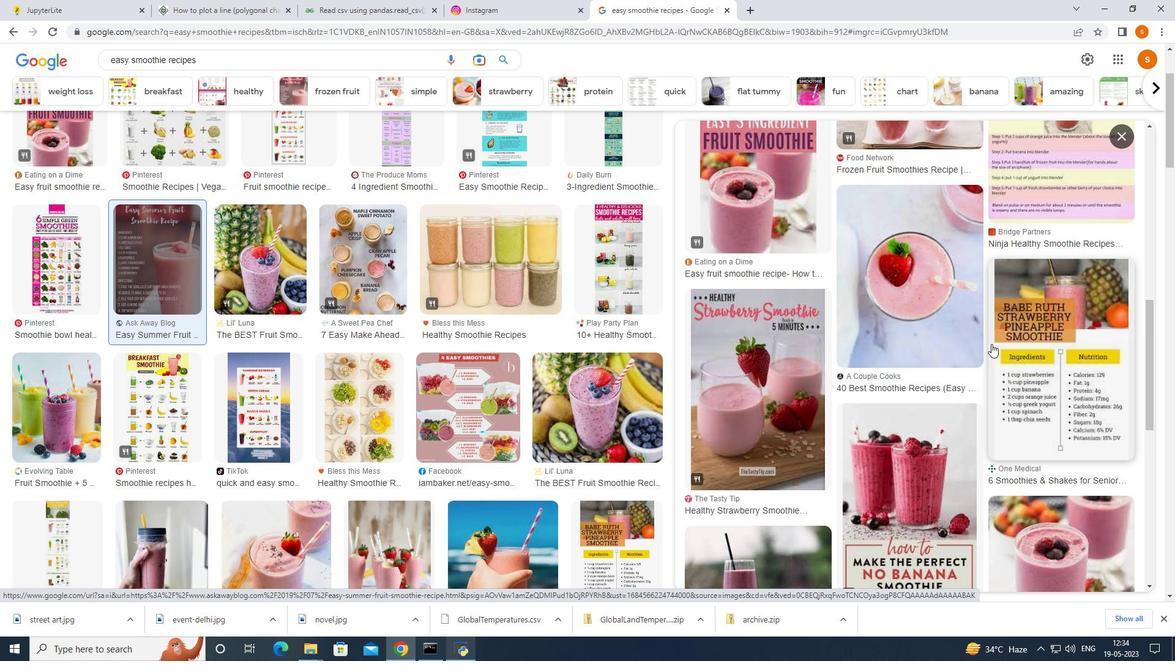 
Action: Mouse moved to (987, 350)
Screenshot: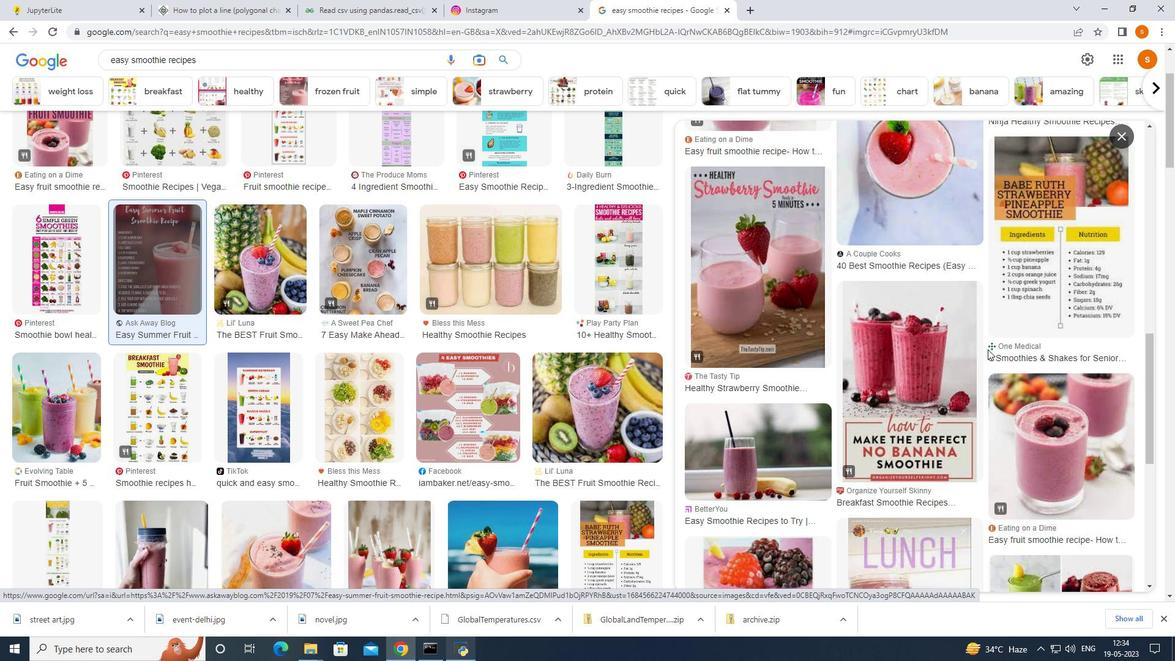 
Action: Mouse scrolled (987, 350) with delta (0, 0)
Screenshot: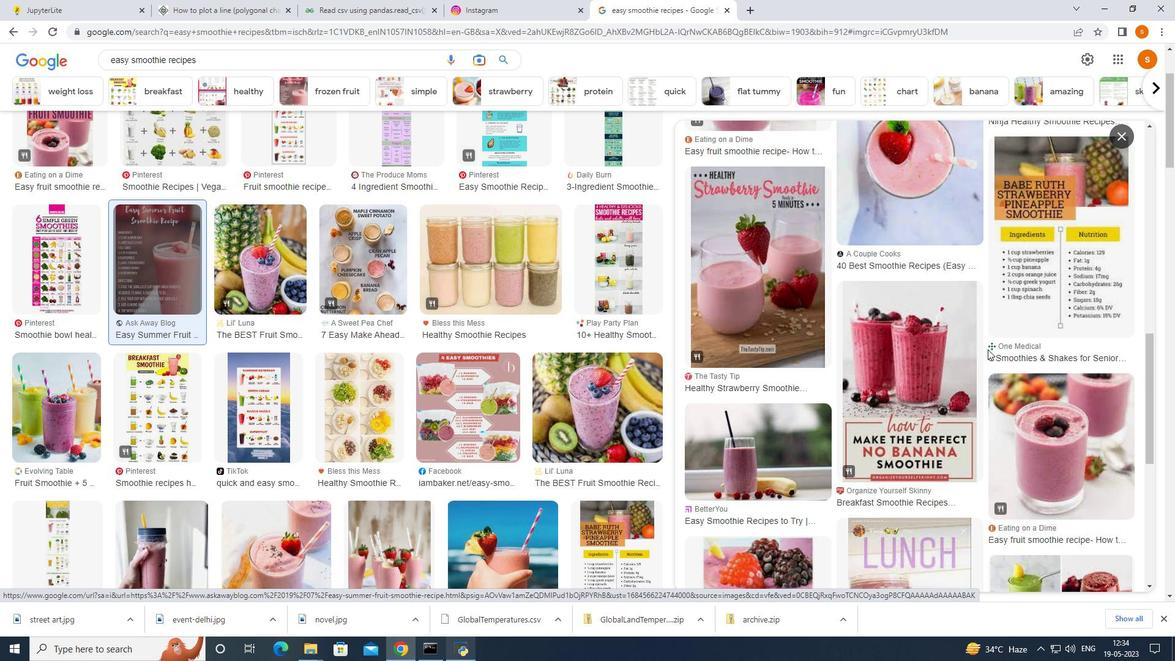 
Action: Mouse moved to (987, 351)
Screenshot: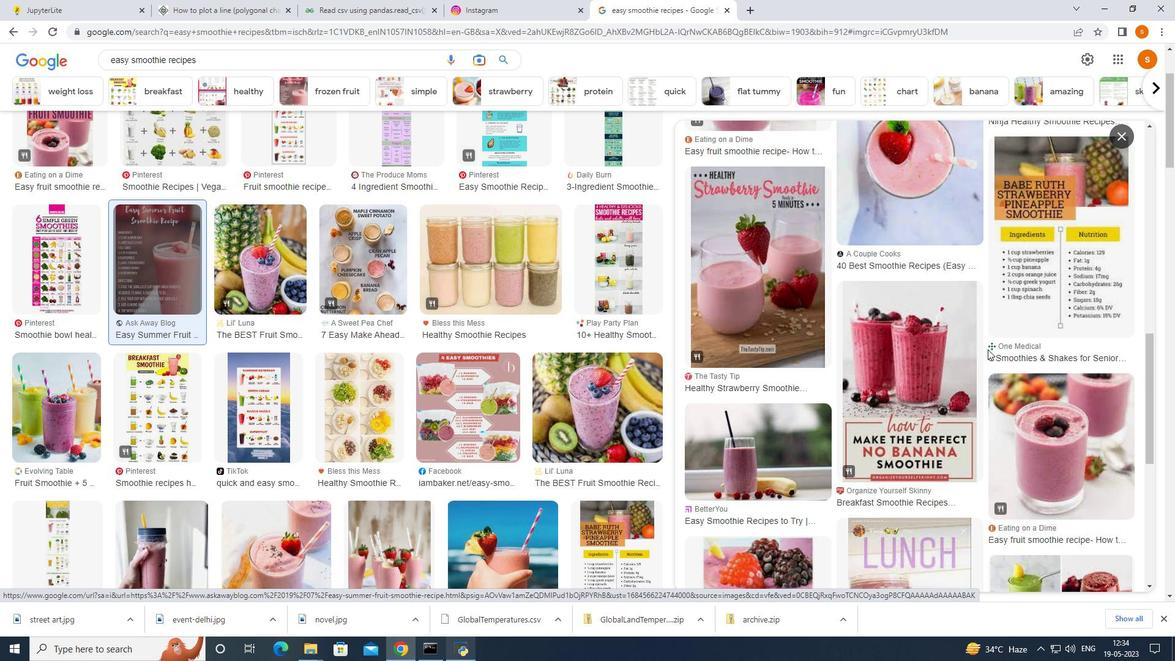 
Action: Mouse scrolled (987, 350) with delta (0, 0)
Screenshot: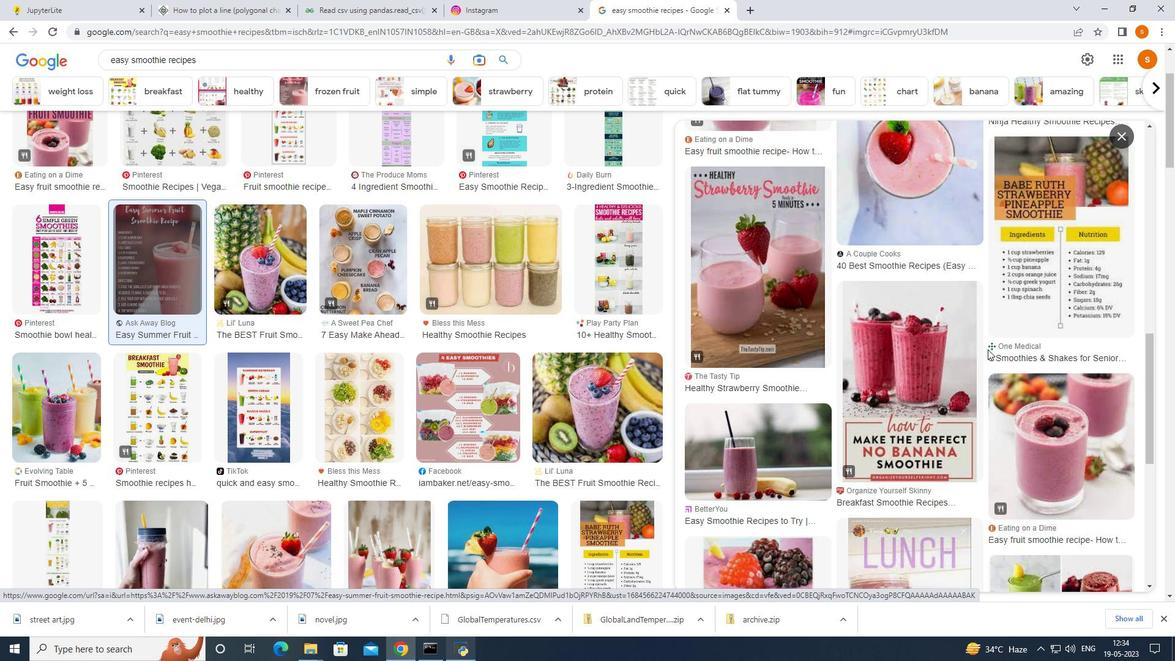 
Action: Mouse scrolled (987, 350) with delta (0, 0)
Screenshot: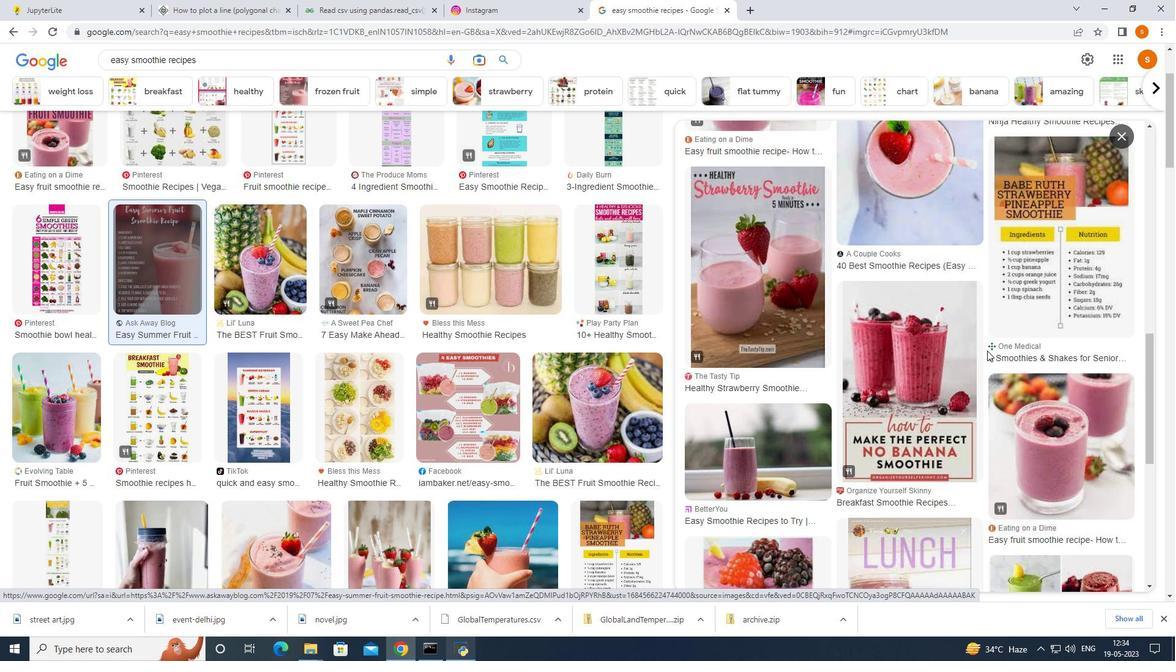
Action: Mouse scrolled (987, 352) with delta (0, 0)
Screenshot: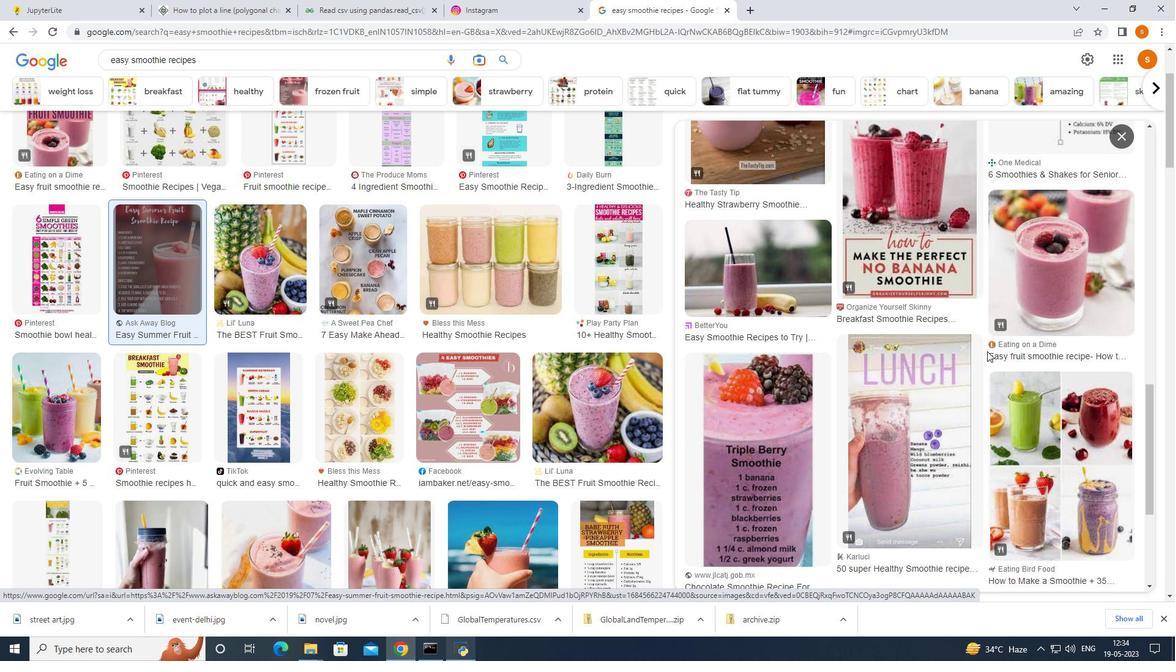
Action: Mouse scrolled (987, 352) with delta (0, 0)
Screenshot: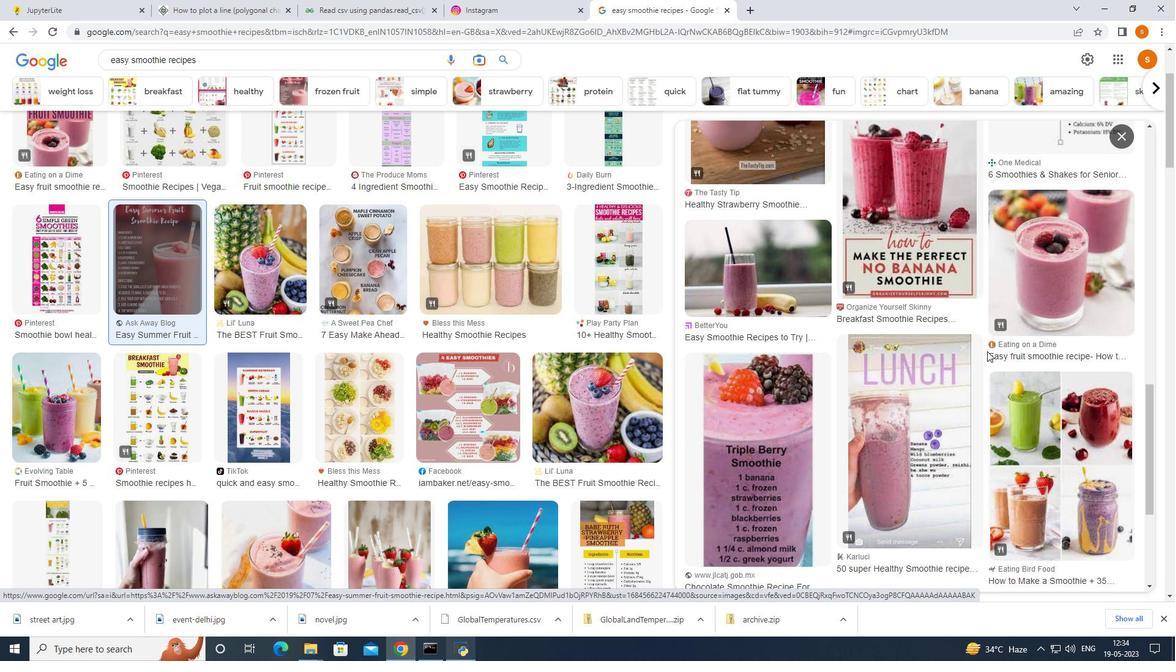 
Action: Mouse moved to (987, 351)
Screenshot: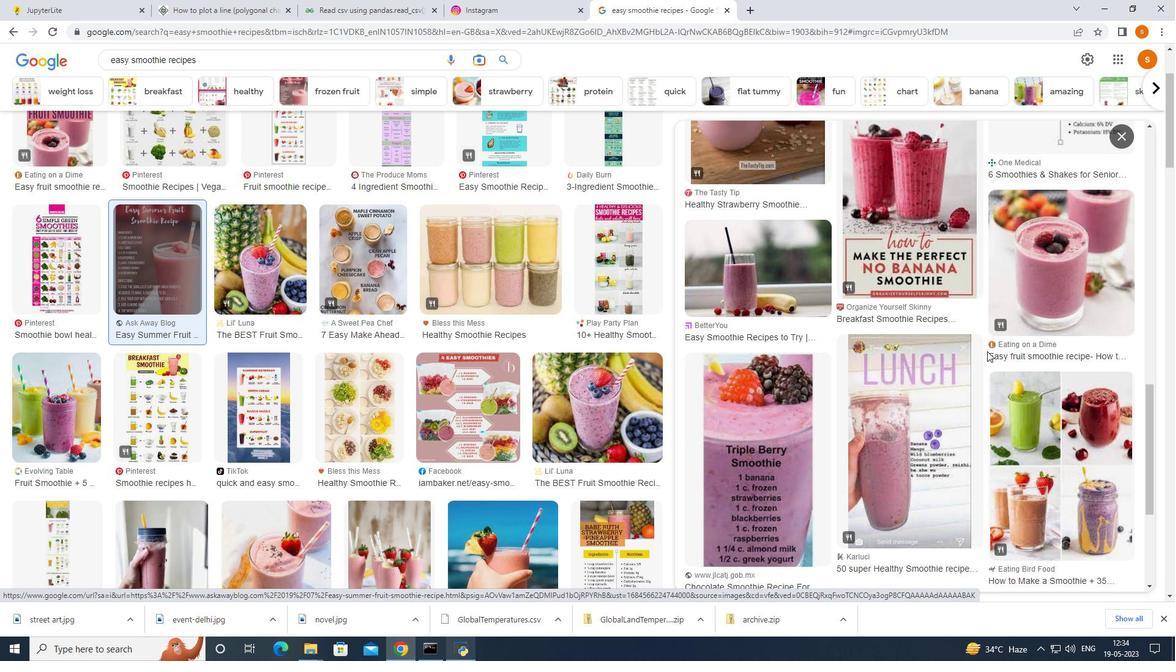 
Action: Mouse scrolled (987, 352) with delta (0, 0)
Screenshot: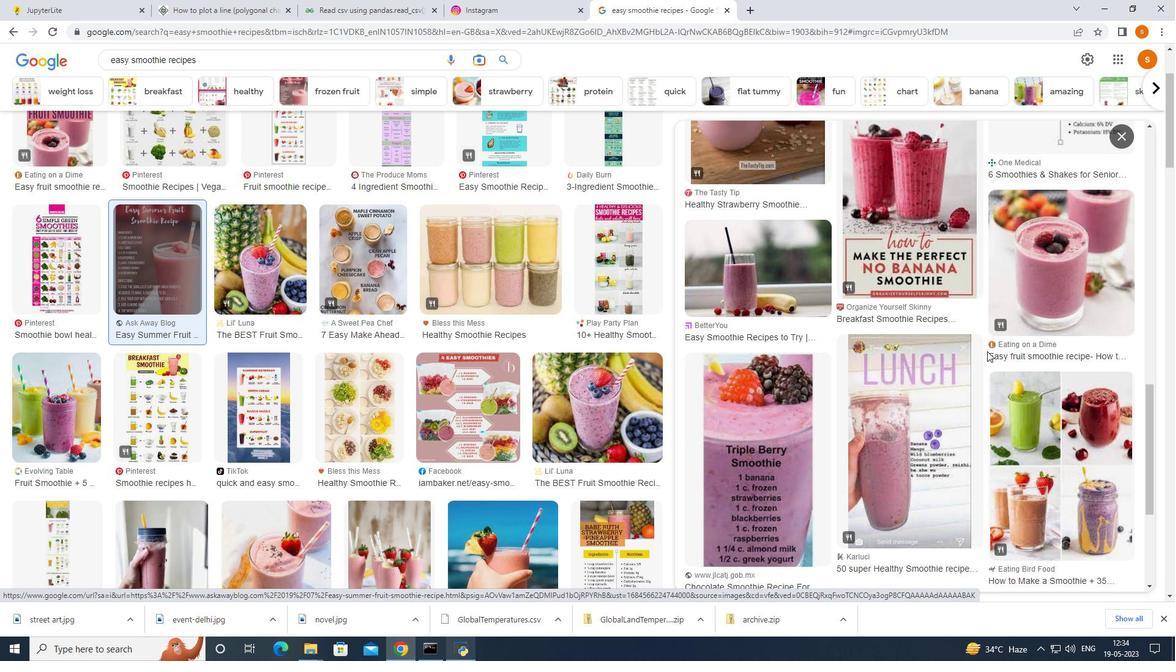 
Action: Mouse moved to (998, 339)
Screenshot: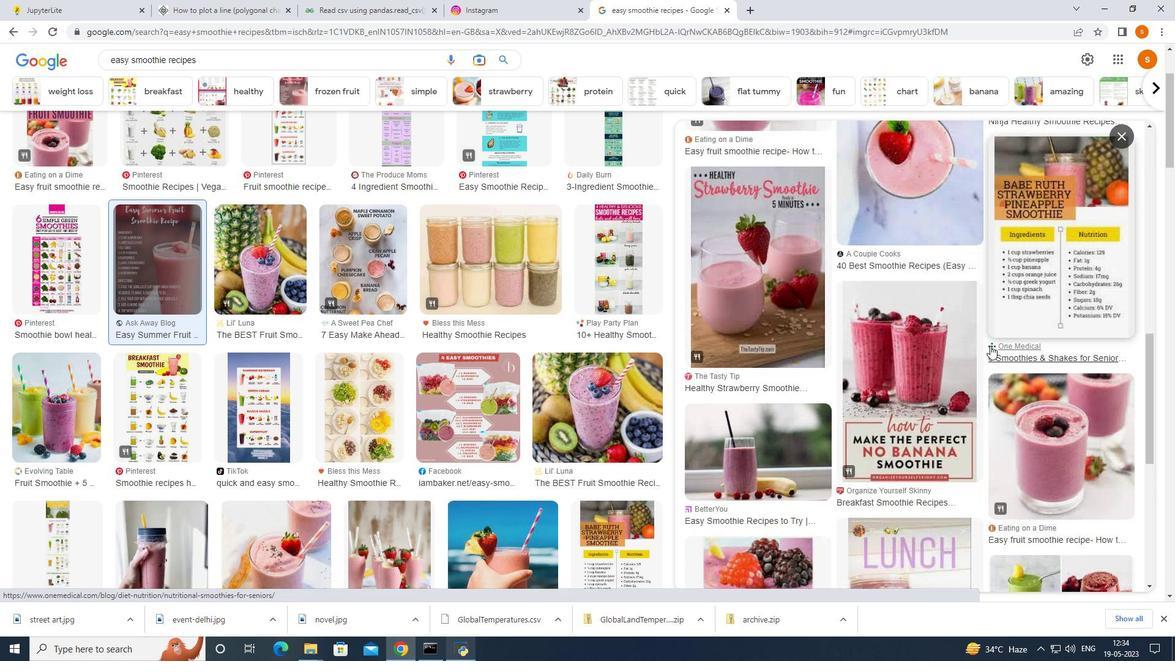 
Action: Mouse scrolled (997, 340) with delta (0, 0)
Screenshot: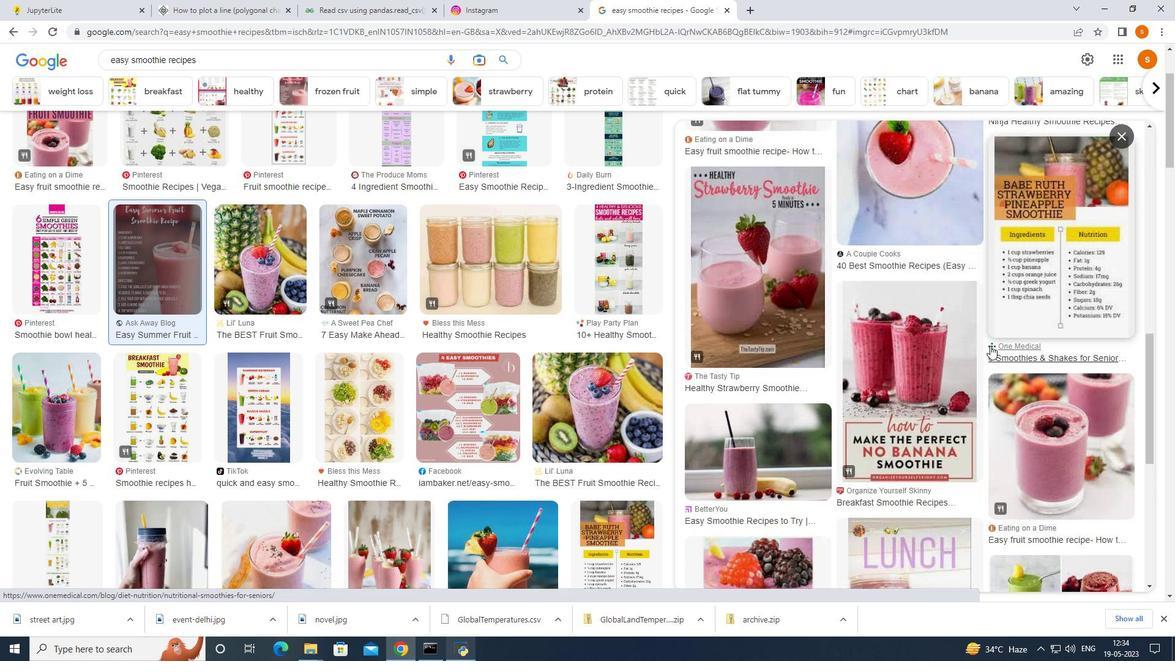 
Action: Mouse moved to (1001, 335)
Screenshot: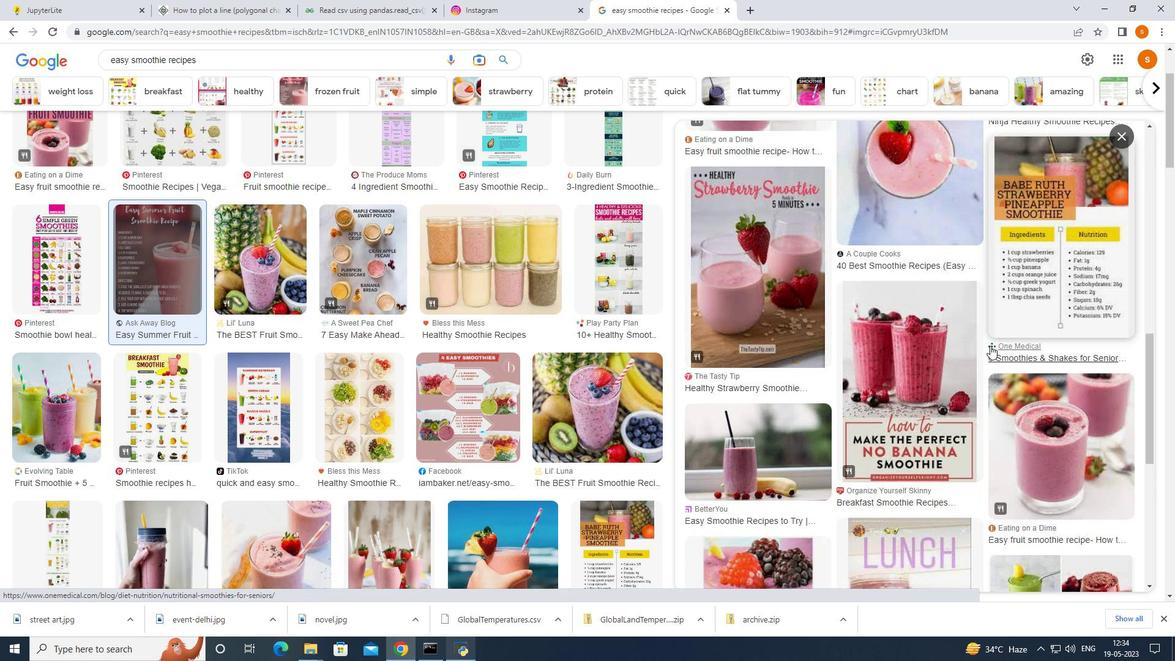 
Action: Mouse scrolled (1001, 336) with delta (0, 0)
Screenshot: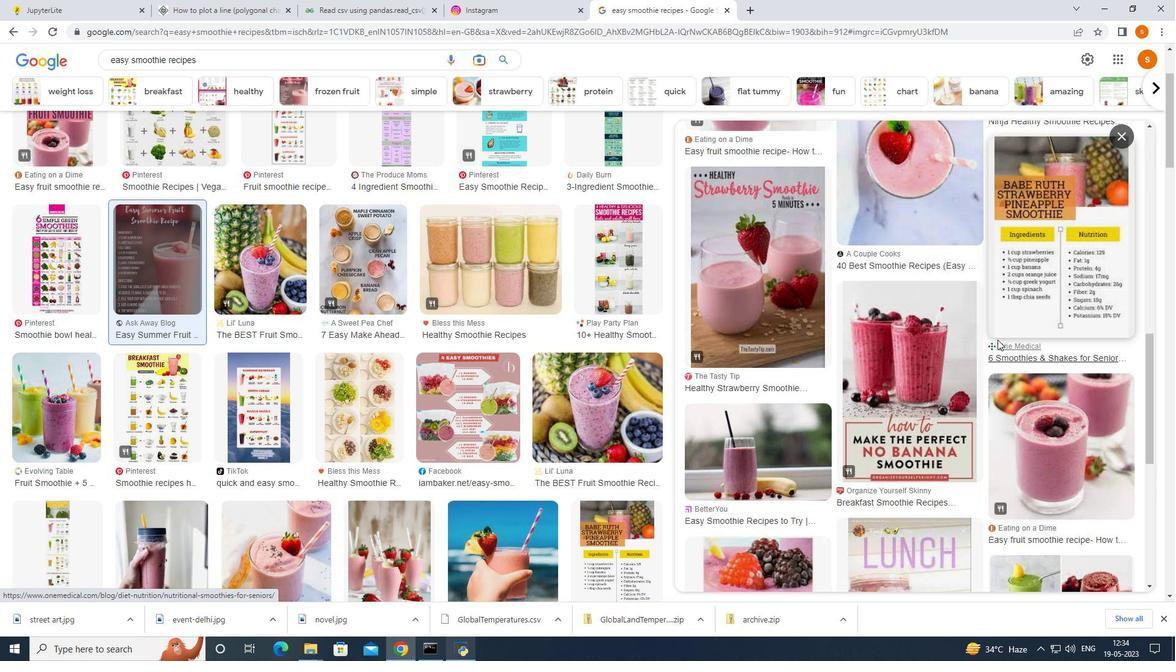 
Action: Mouse moved to (1023, 329)
Screenshot: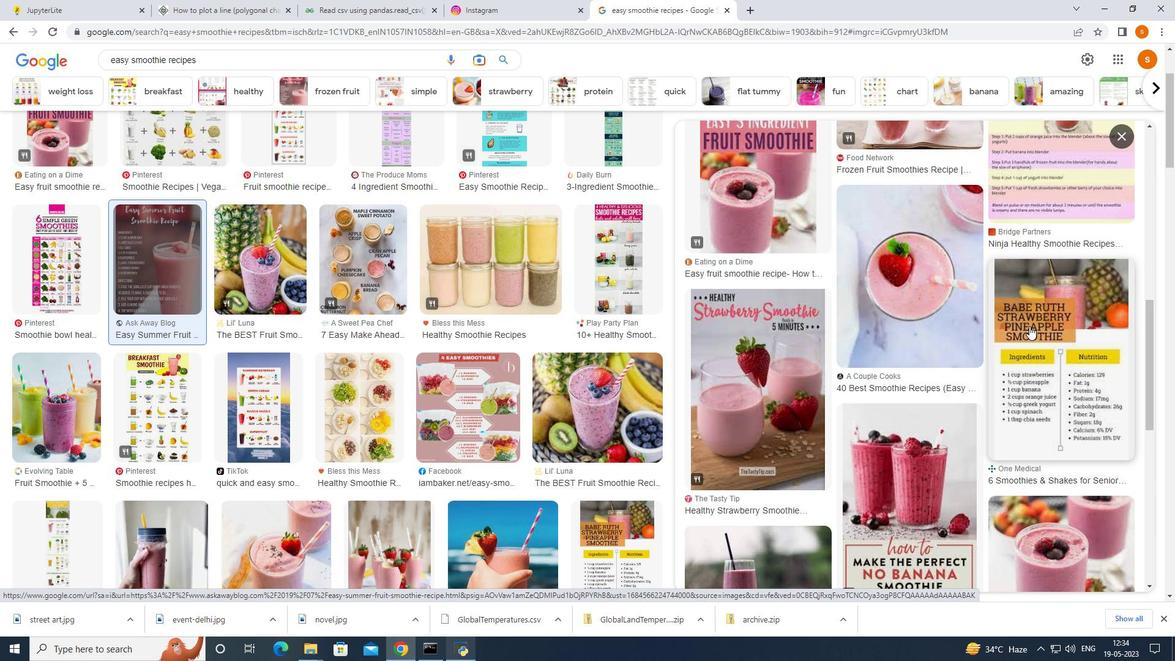 
Action: Mouse scrolled (1023, 330) with delta (0, 0)
Screenshot: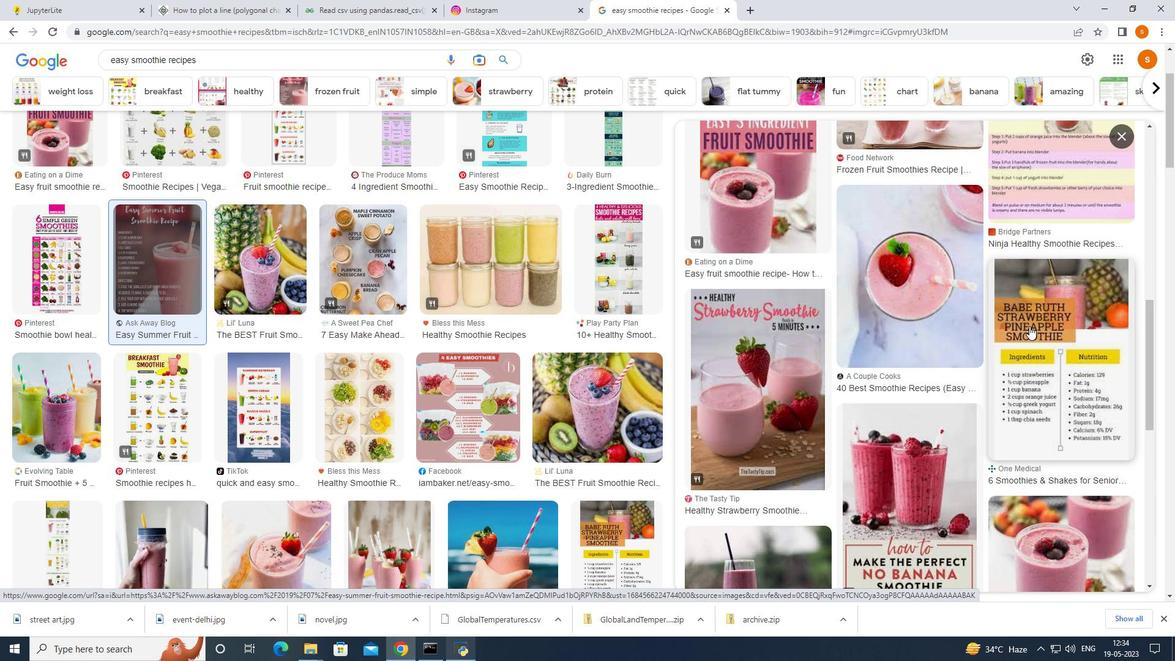 
Action: Mouse moved to (1023, 329)
Screenshot: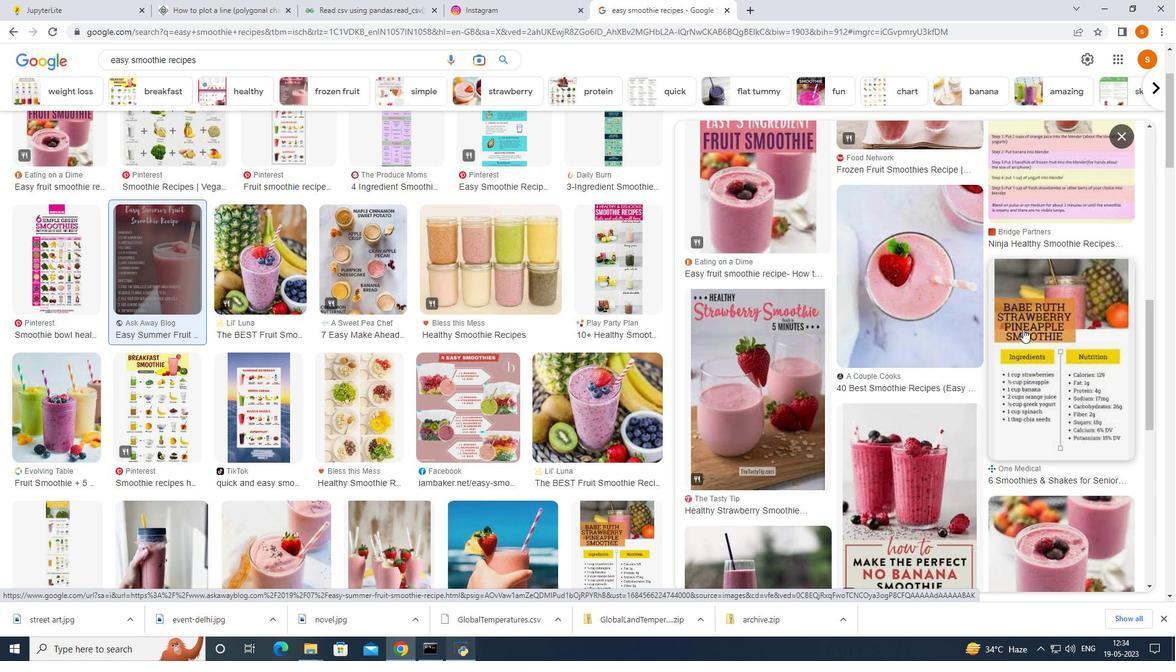 
Action: Mouse scrolled (1023, 330) with delta (0, 0)
Screenshot: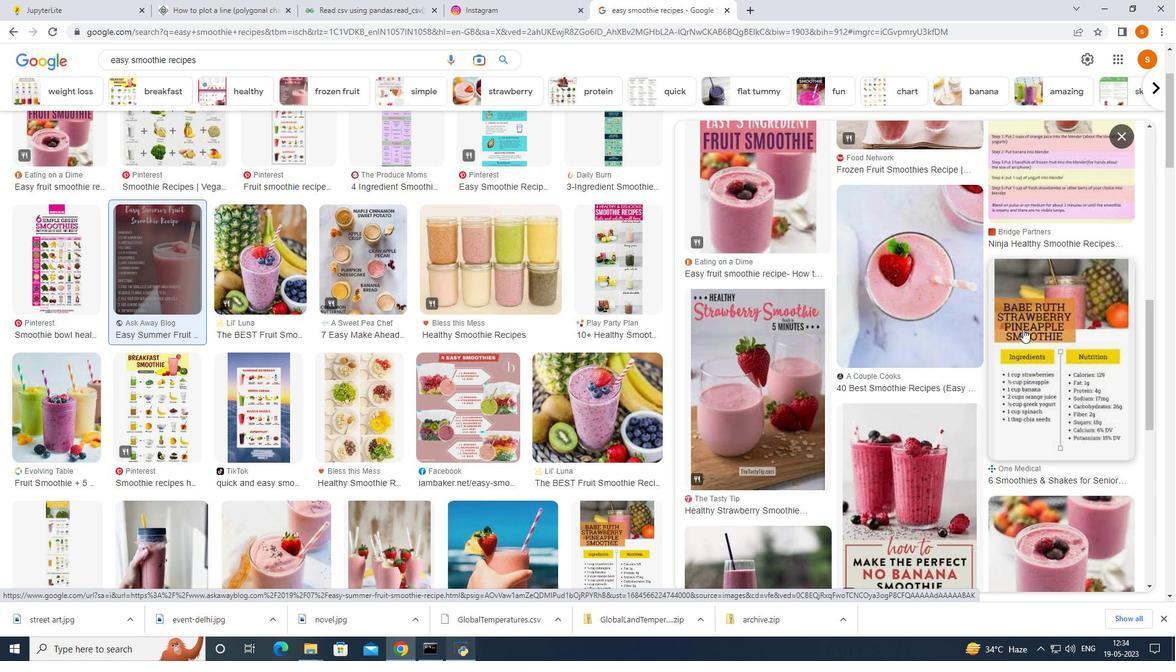 
Action: Mouse scrolled (1023, 330) with delta (0, 0)
Screenshot: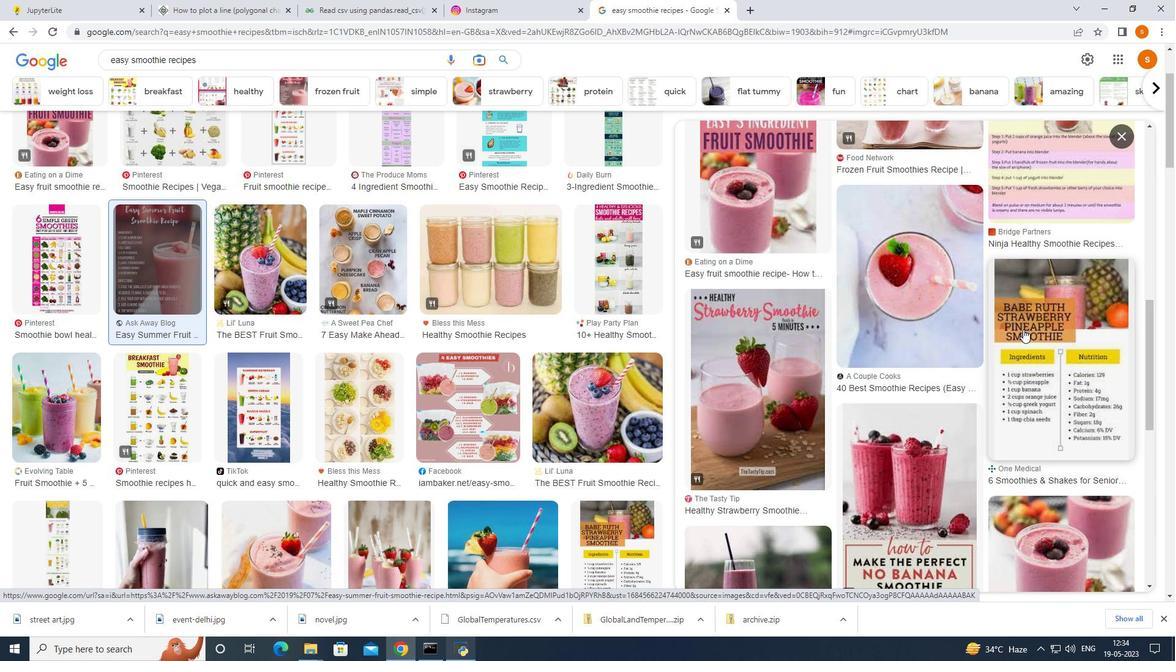 
Action: Mouse moved to (1039, 328)
Screenshot: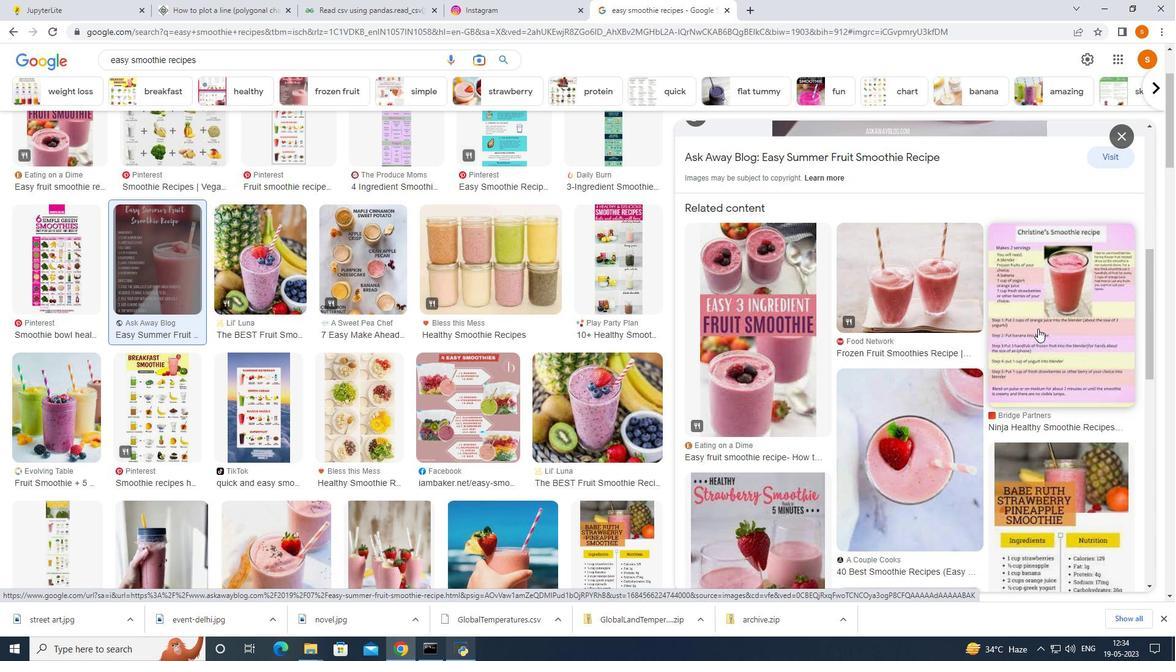 
Action: Mouse pressed left at (1039, 328)
Screenshot: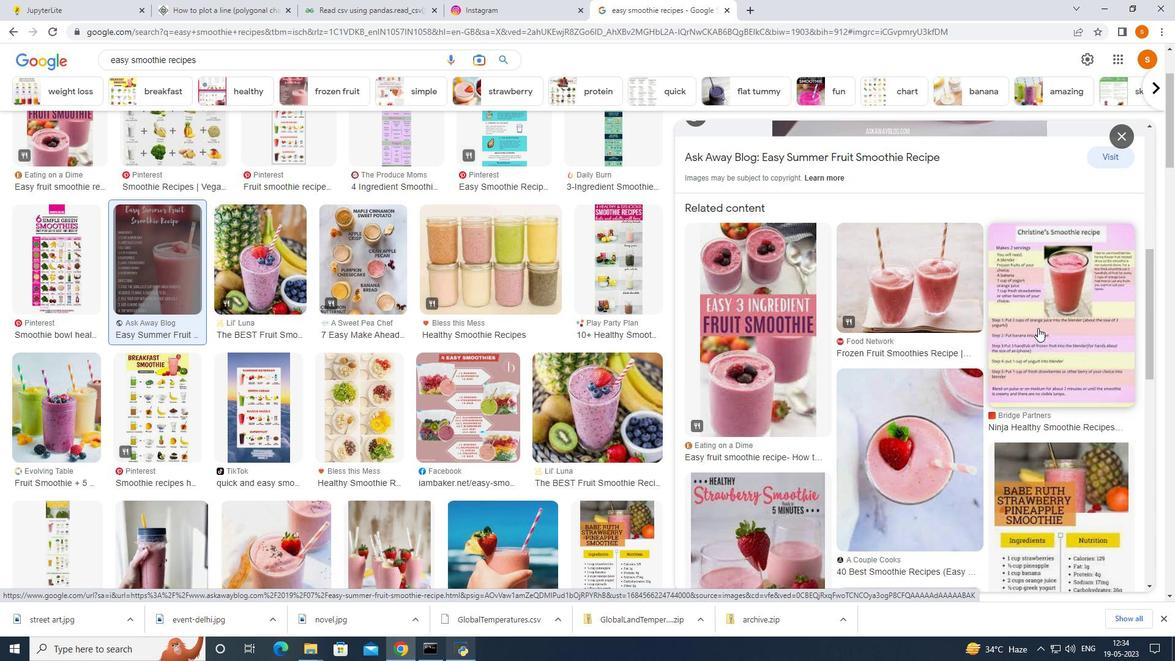 
Action: Mouse moved to (843, 300)
Screenshot: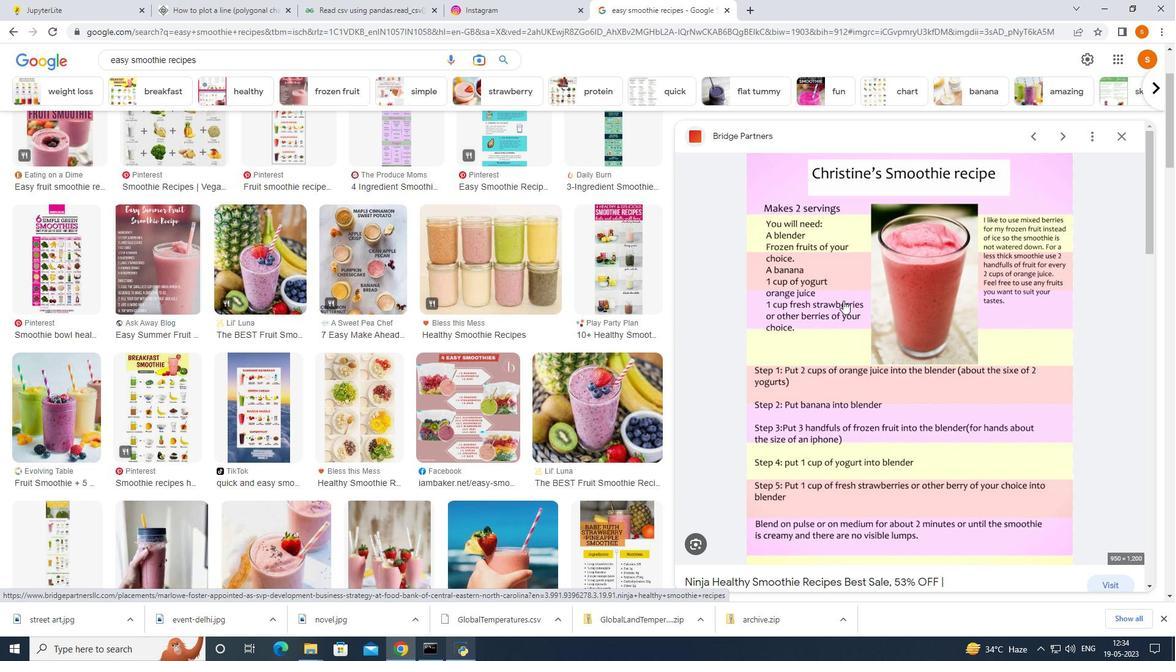 
Action: Mouse pressed right at (843, 300)
Screenshot: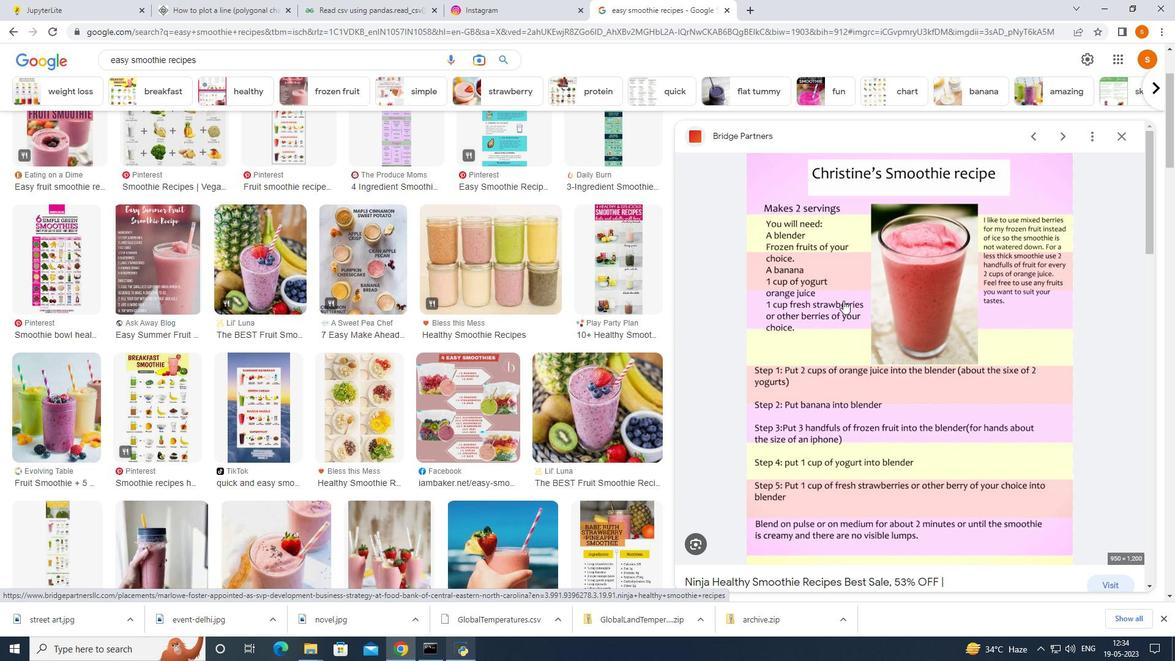
Action: Mouse moved to (891, 430)
Screenshot: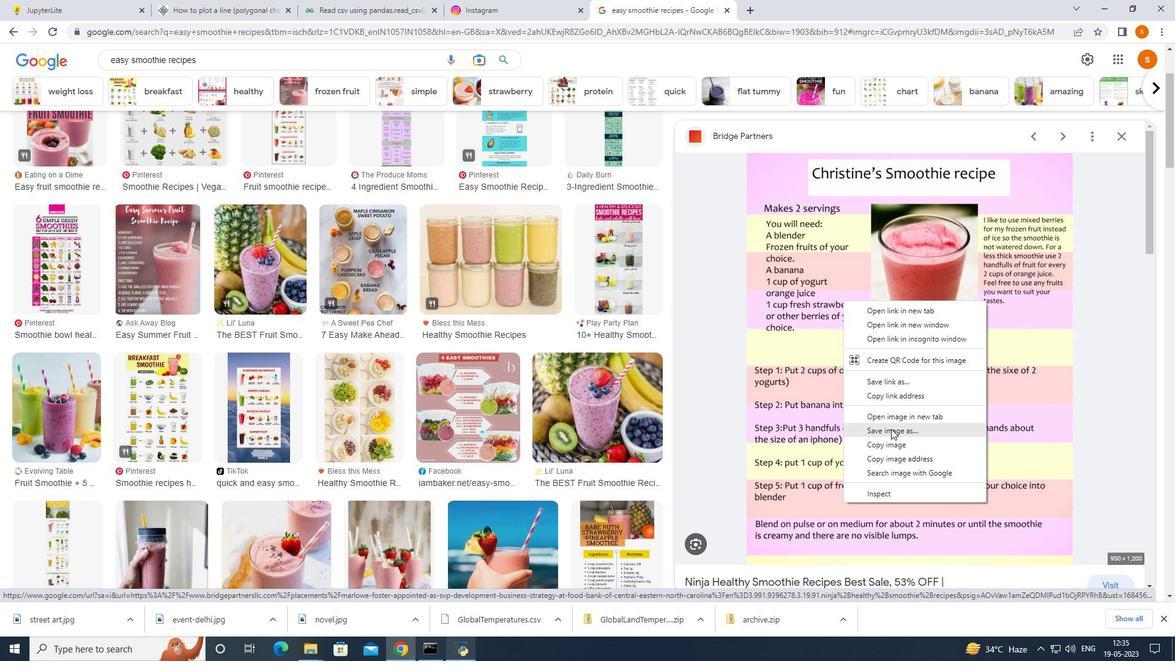 
Action: Mouse pressed left at (891, 430)
Screenshot: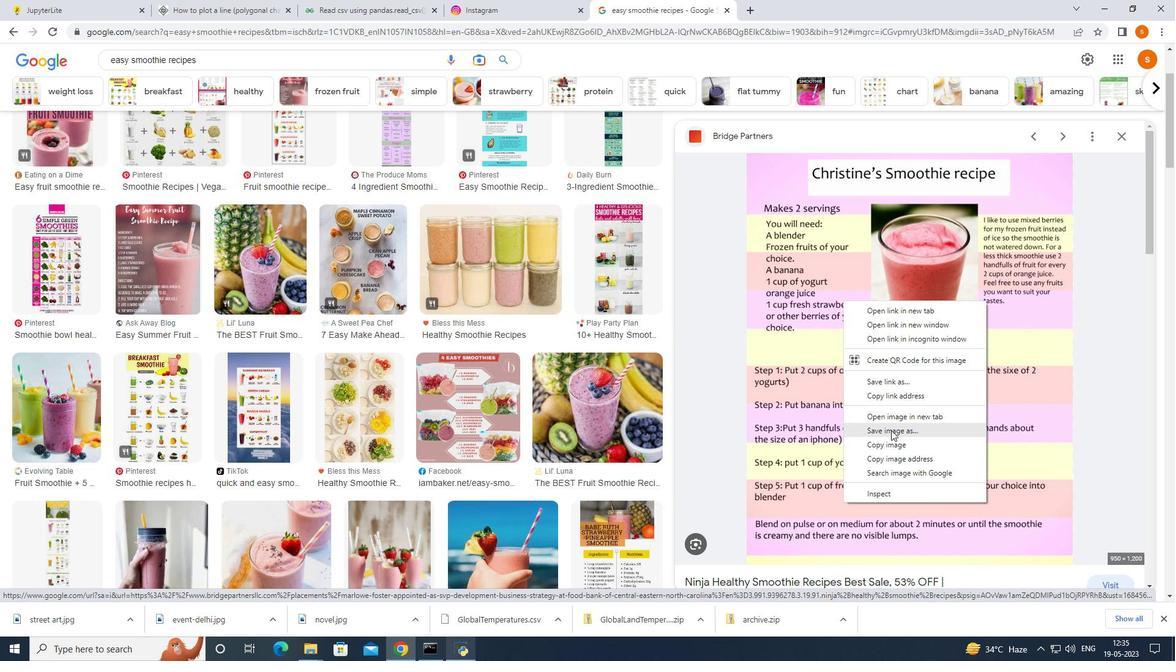 
Action: Mouse moved to (240, 370)
Screenshot: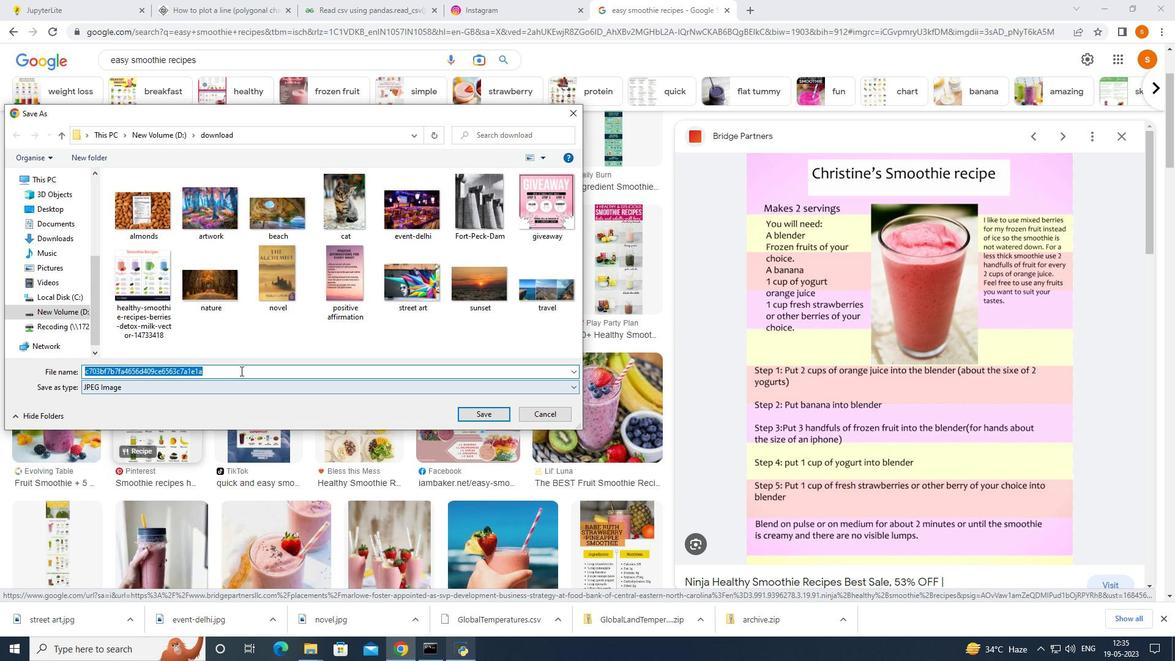 
Action: Key pressed smoothie<Key.space>recepie
Screenshot: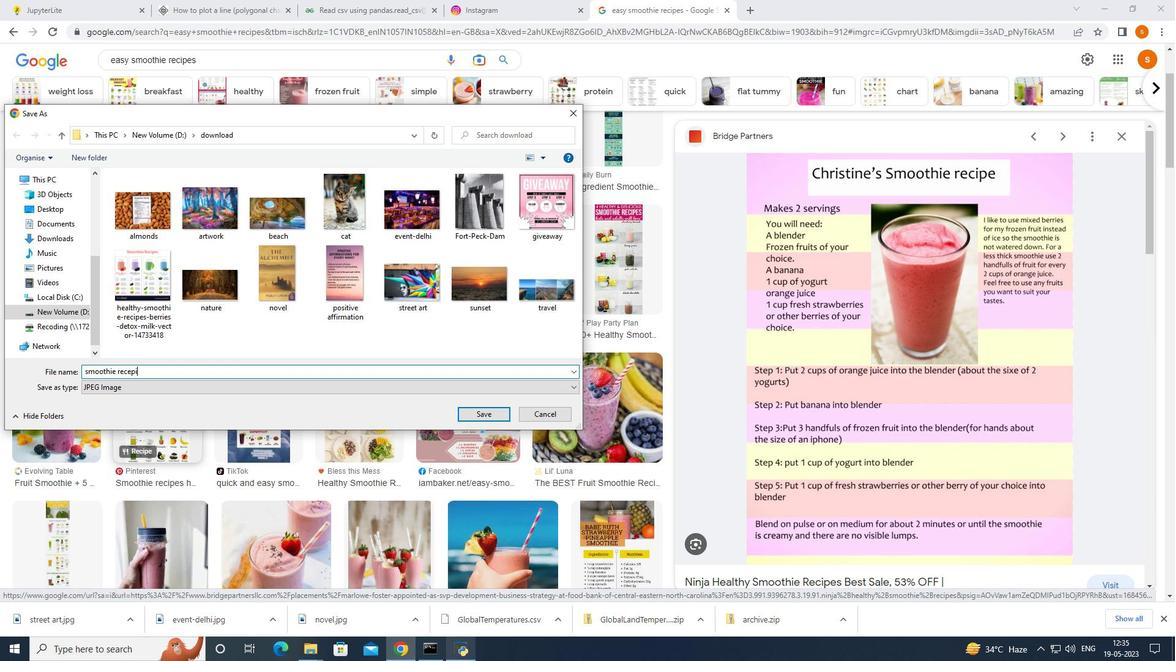 
Action: Mouse moved to (463, 418)
Screenshot: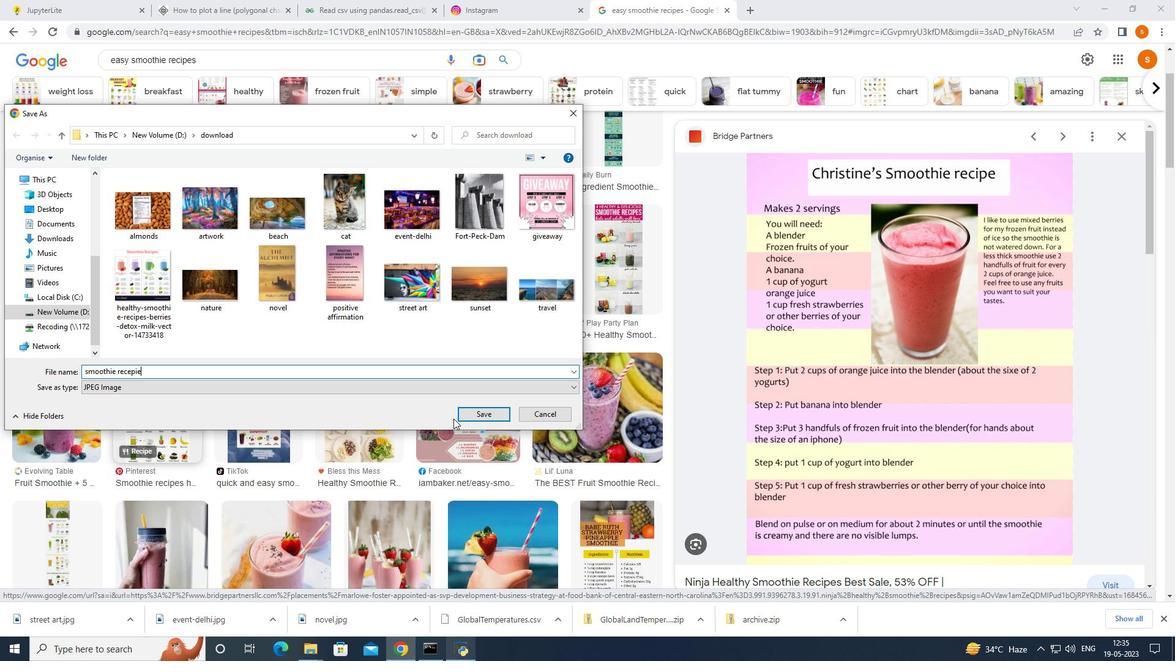 
Action: Mouse pressed left at (463, 418)
Screenshot: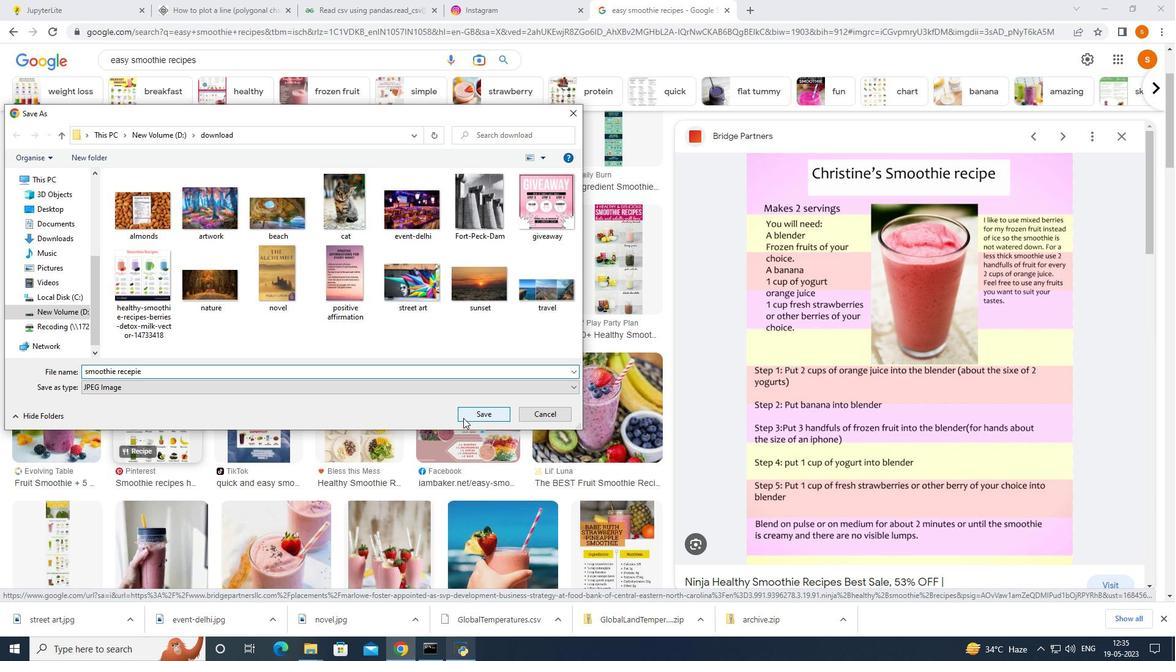 
Action: Mouse moved to (487, 17)
Screenshot: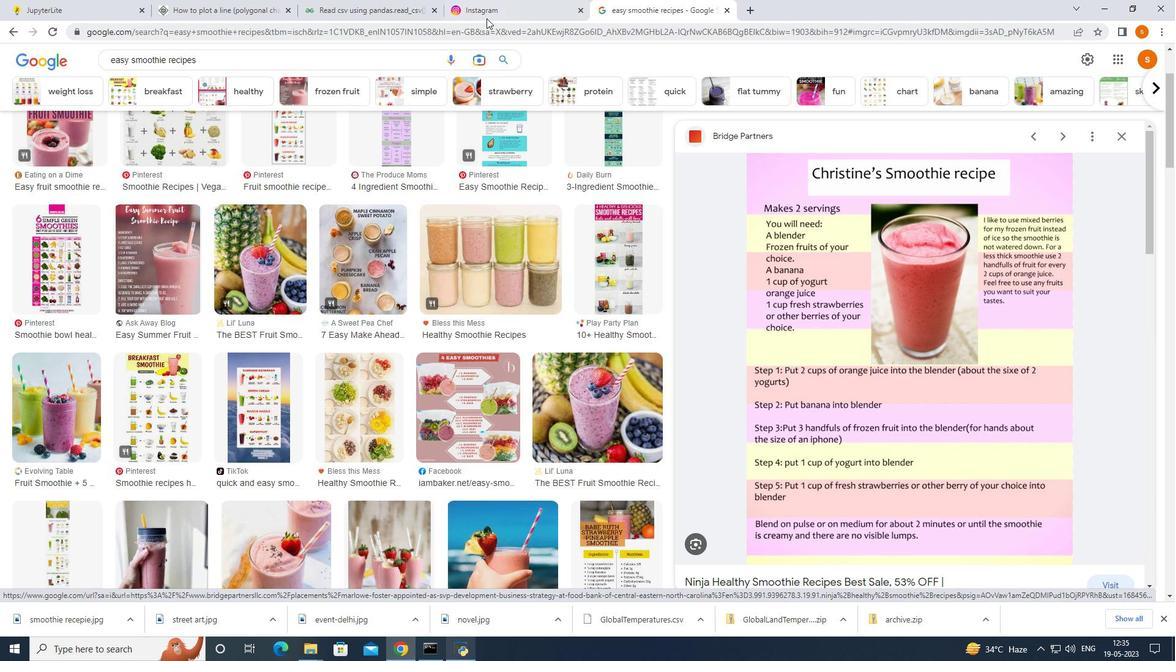 
Action: Mouse pressed left at (487, 17)
Screenshot: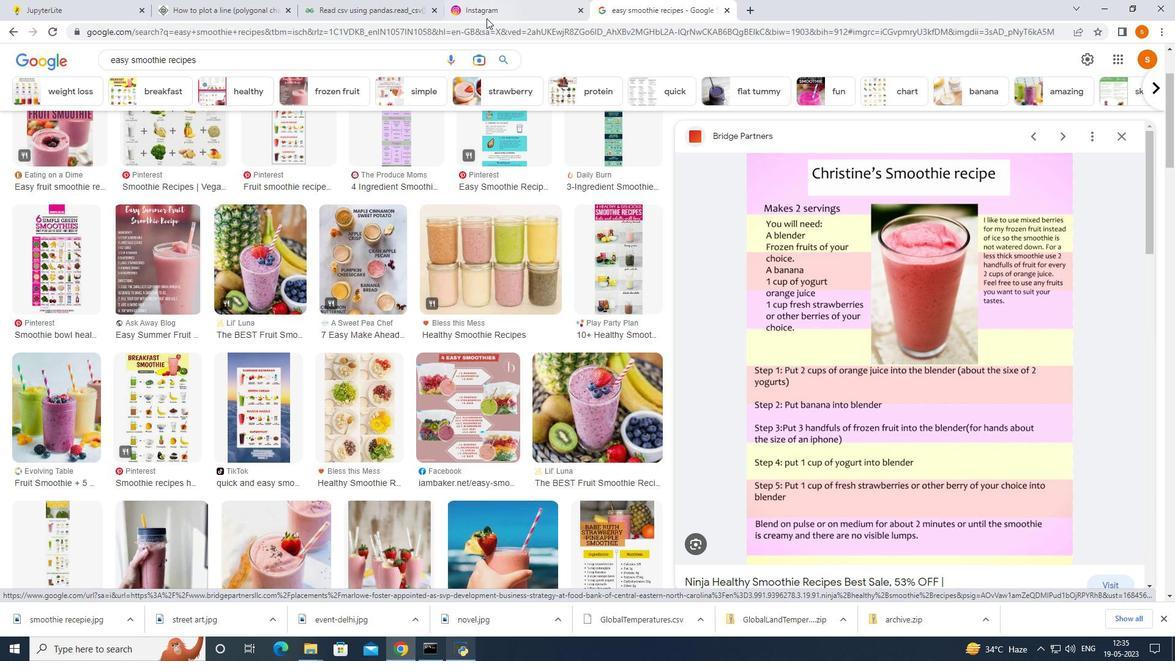 
Action: Mouse moved to (58, 328)
Screenshot: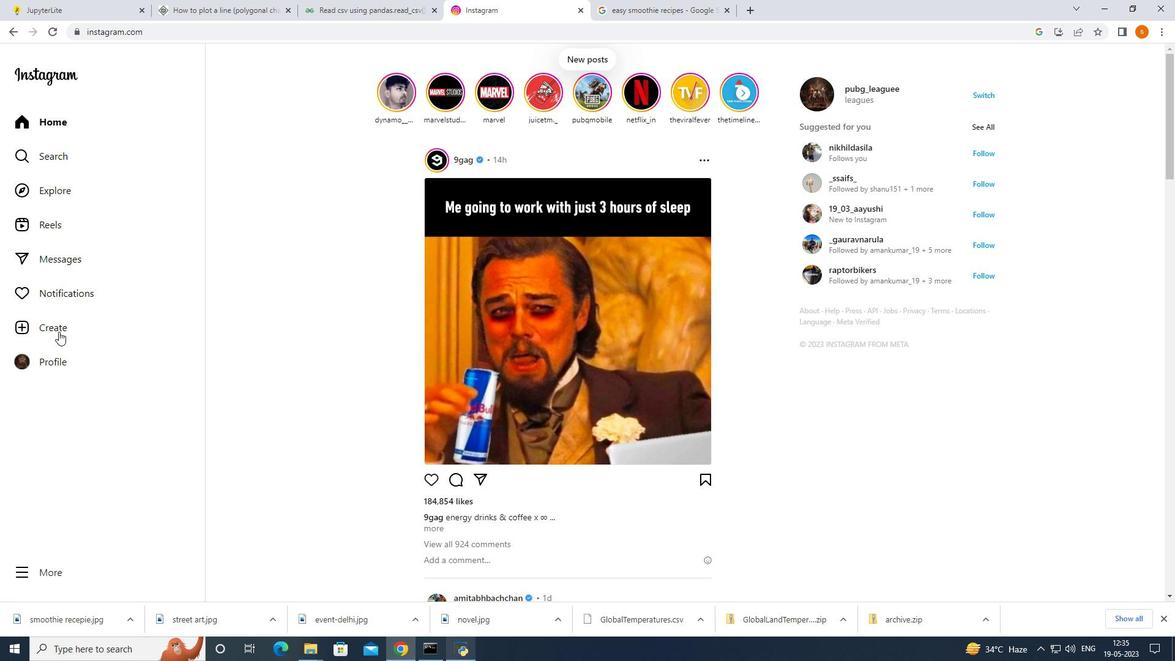 
Action: Mouse pressed left at (58, 328)
Screenshot: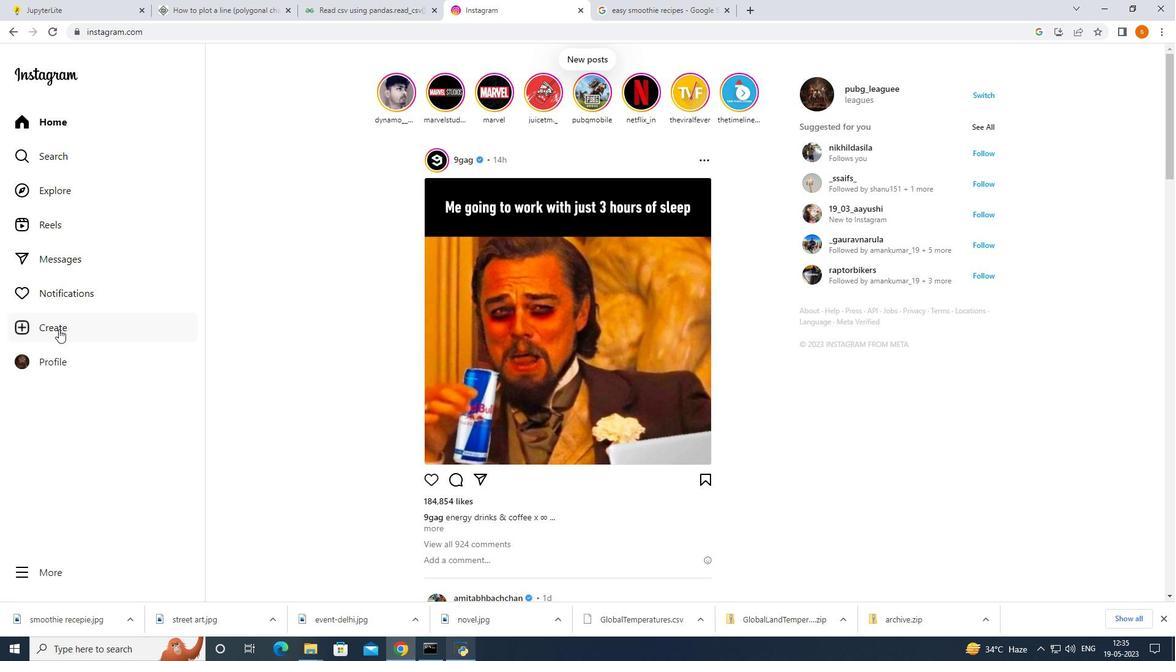 
Action: Mouse moved to (561, 382)
Screenshot: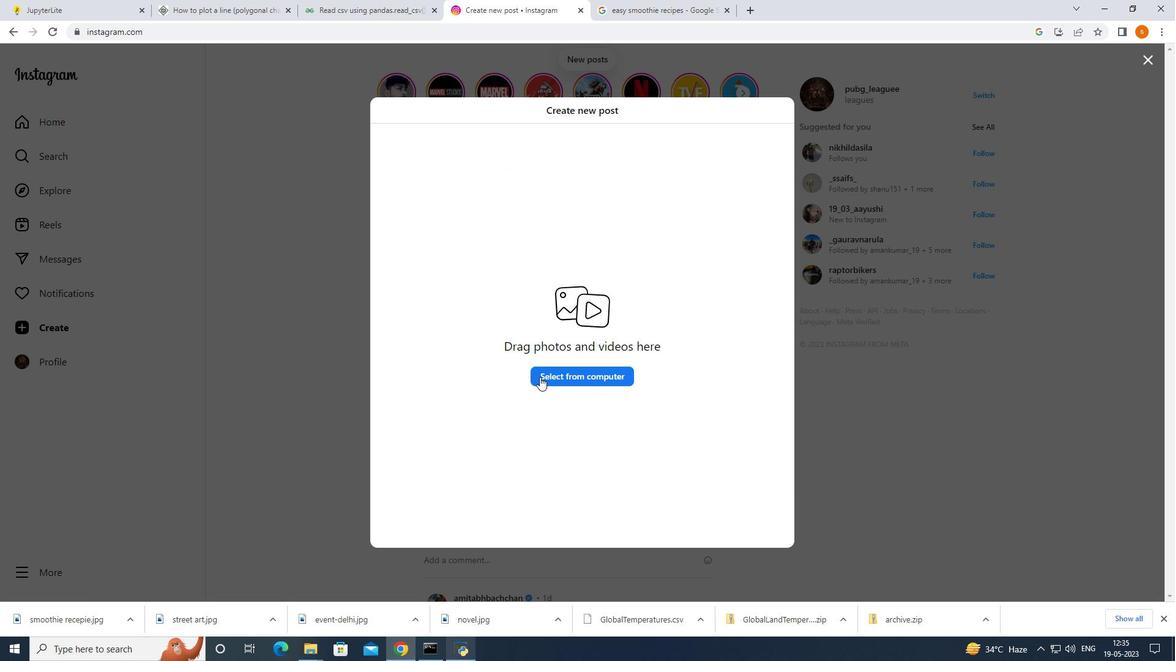 
Action: Mouse pressed left at (561, 382)
Screenshot: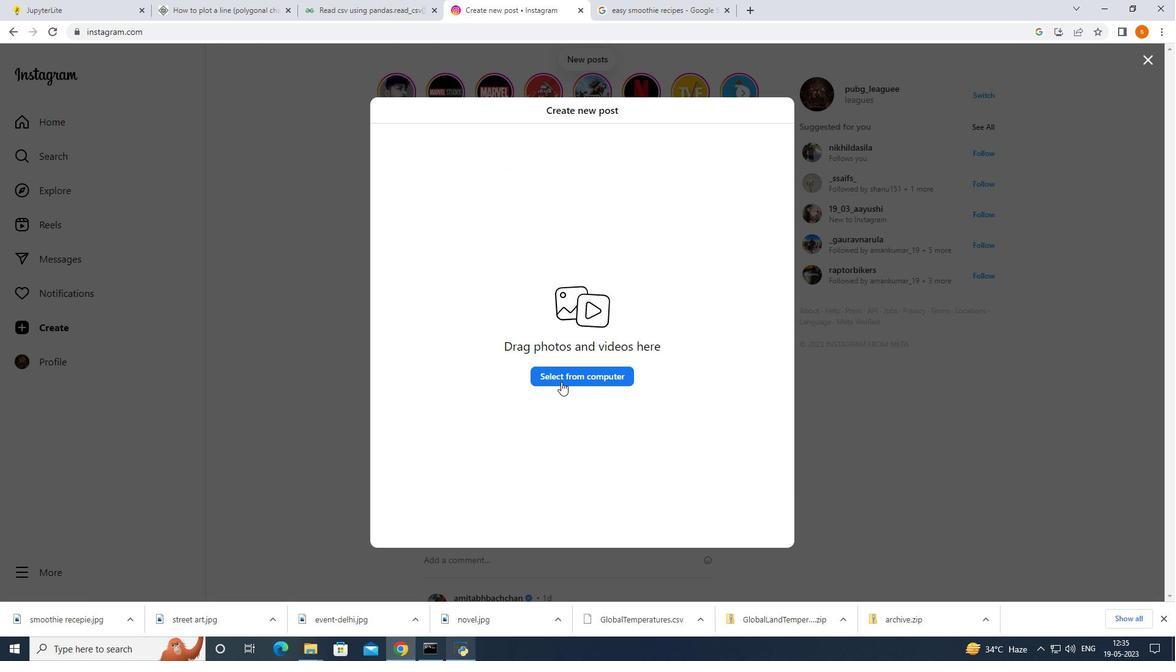 
Action: Mouse moved to (478, 317)
Screenshot: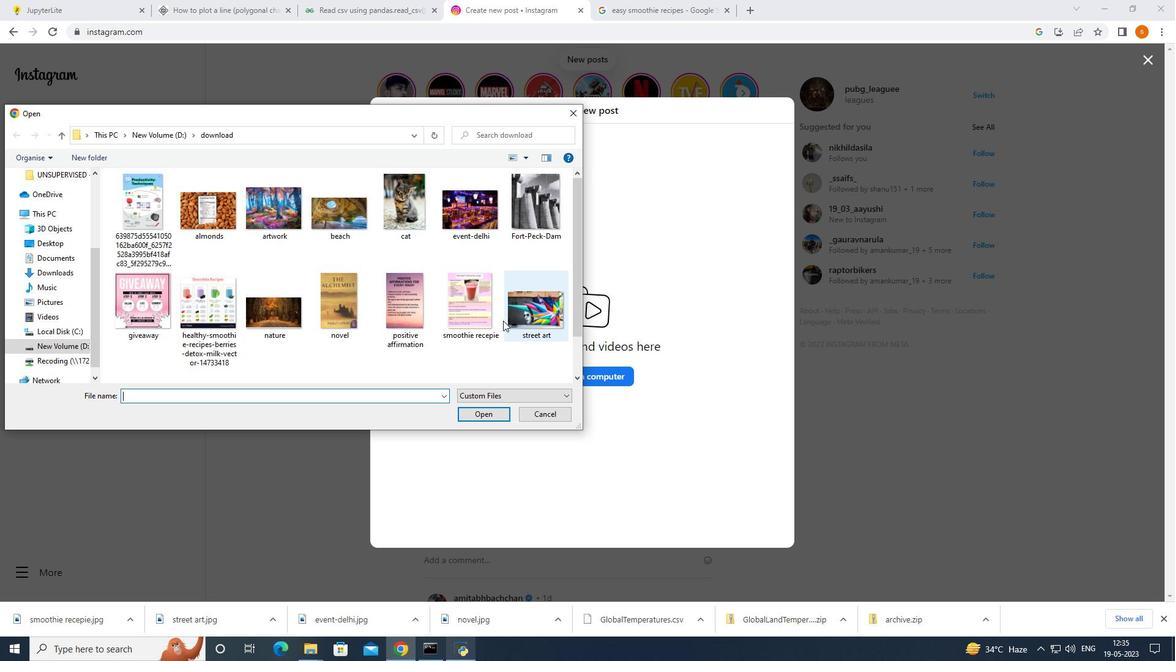
Action: Mouse pressed left at (478, 317)
Screenshot: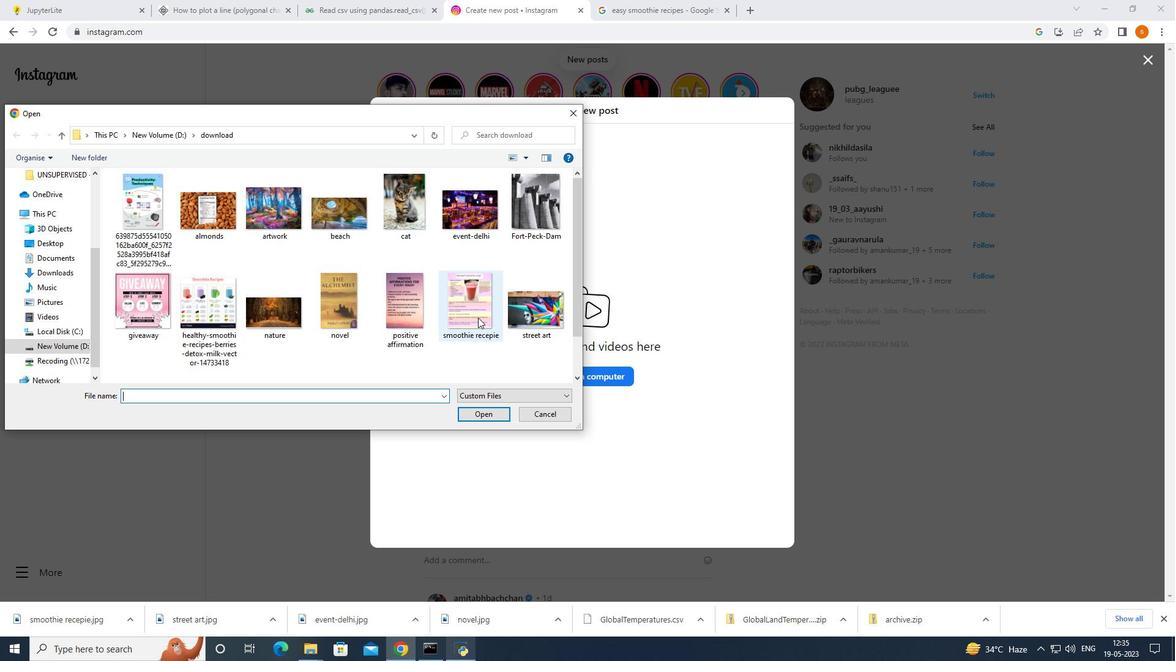 
Action: Mouse moved to (486, 415)
Screenshot: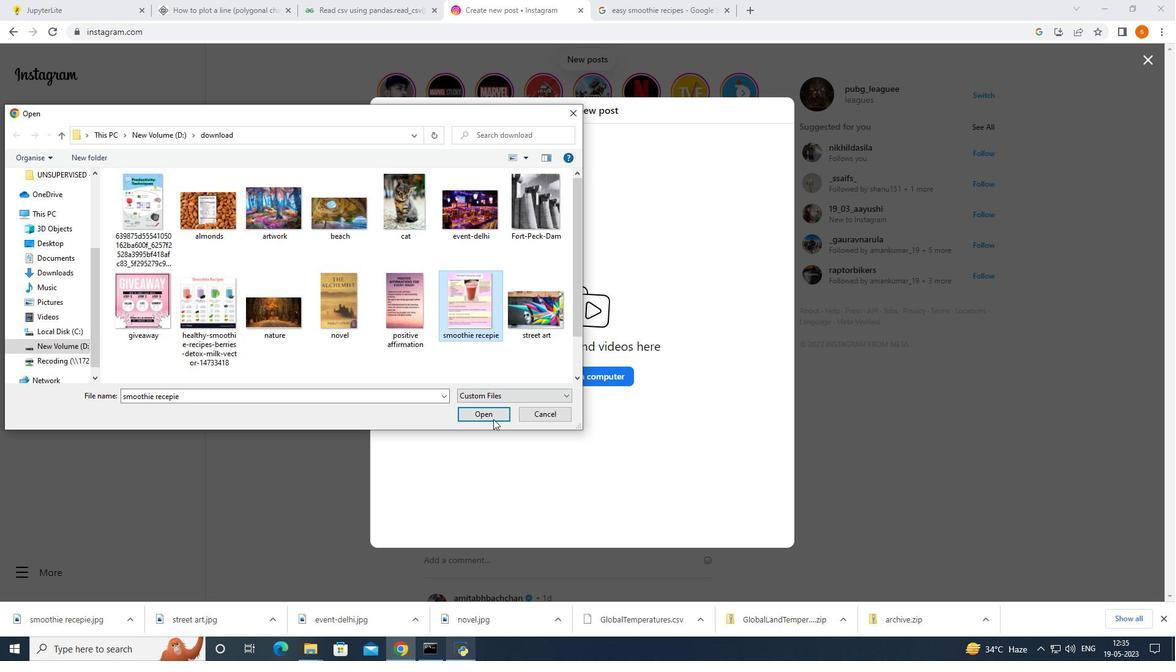 
Action: Mouse pressed left at (486, 415)
Screenshot: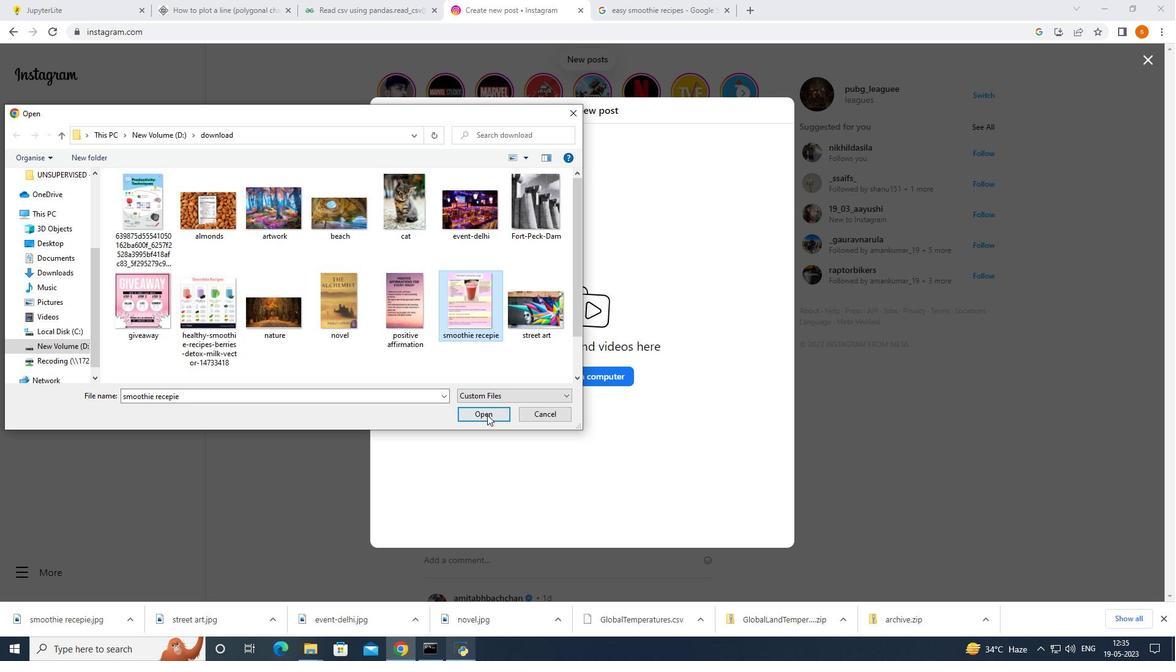 
Action: Mouse moved to (385, 530)
Screenshot: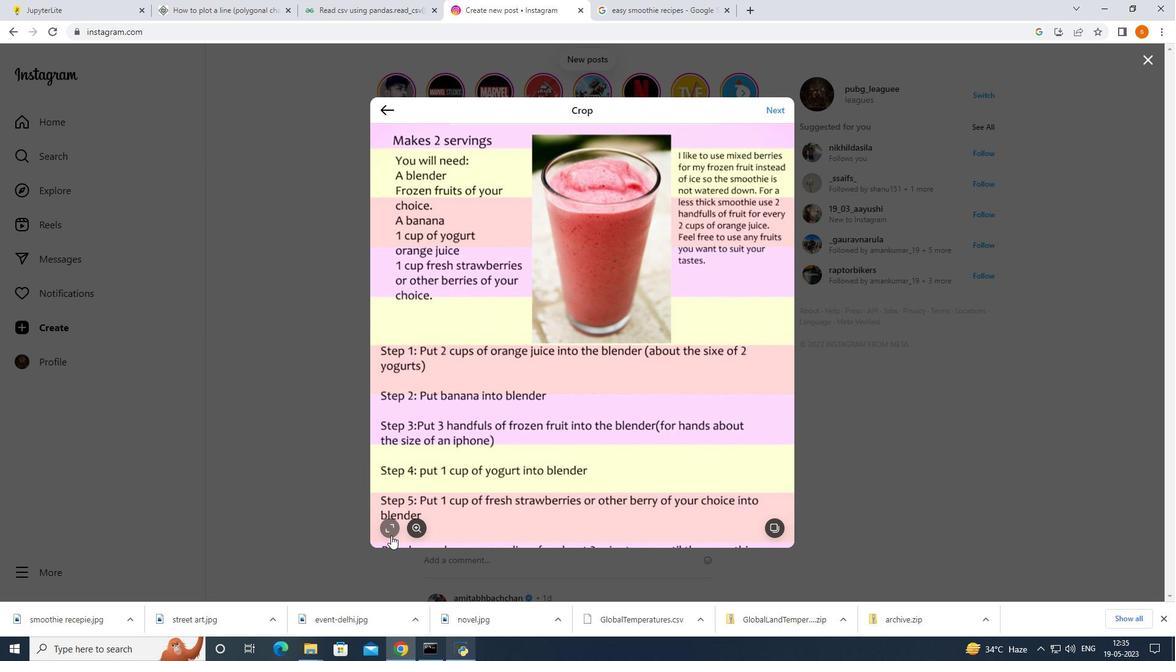 
Action: Mouse pressed left at (385, 530)
Screenshot: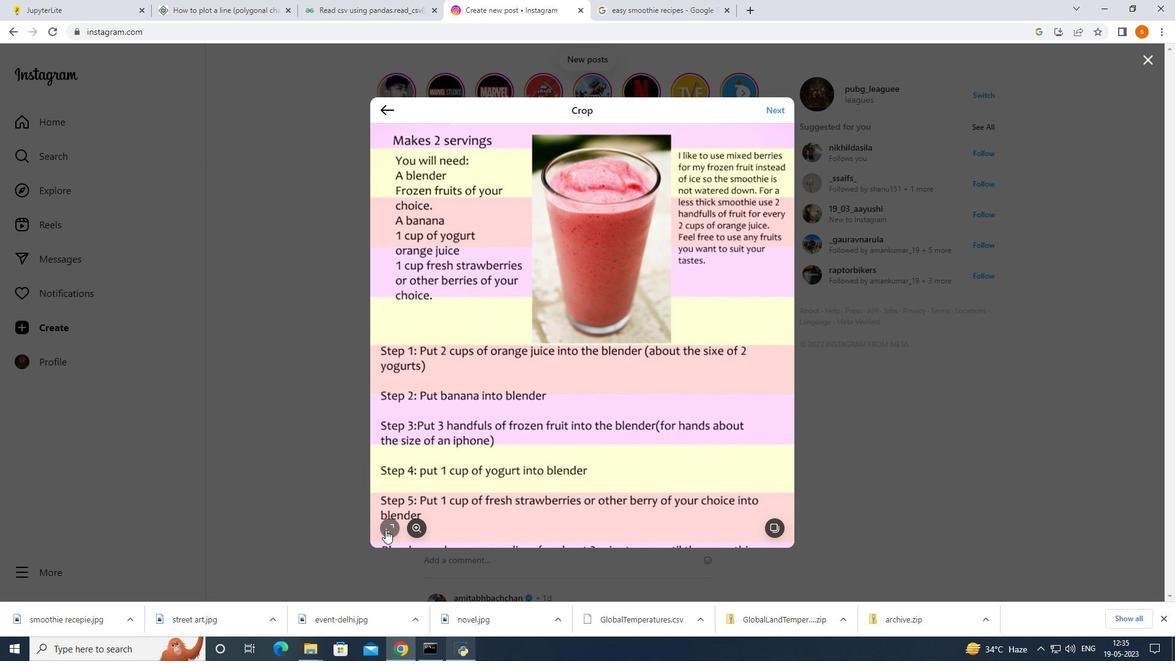 
Action: Mouse moved to (406, 409)
Screenshot: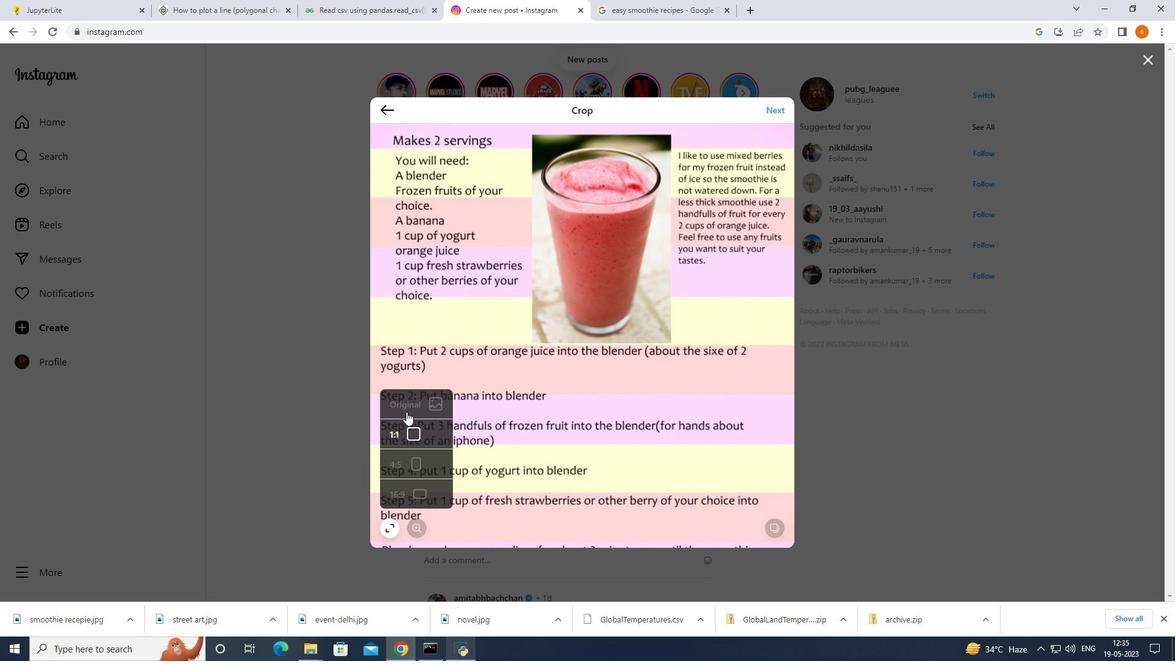 
Action: Mouse pressed left at (406, 409)
Screenshot: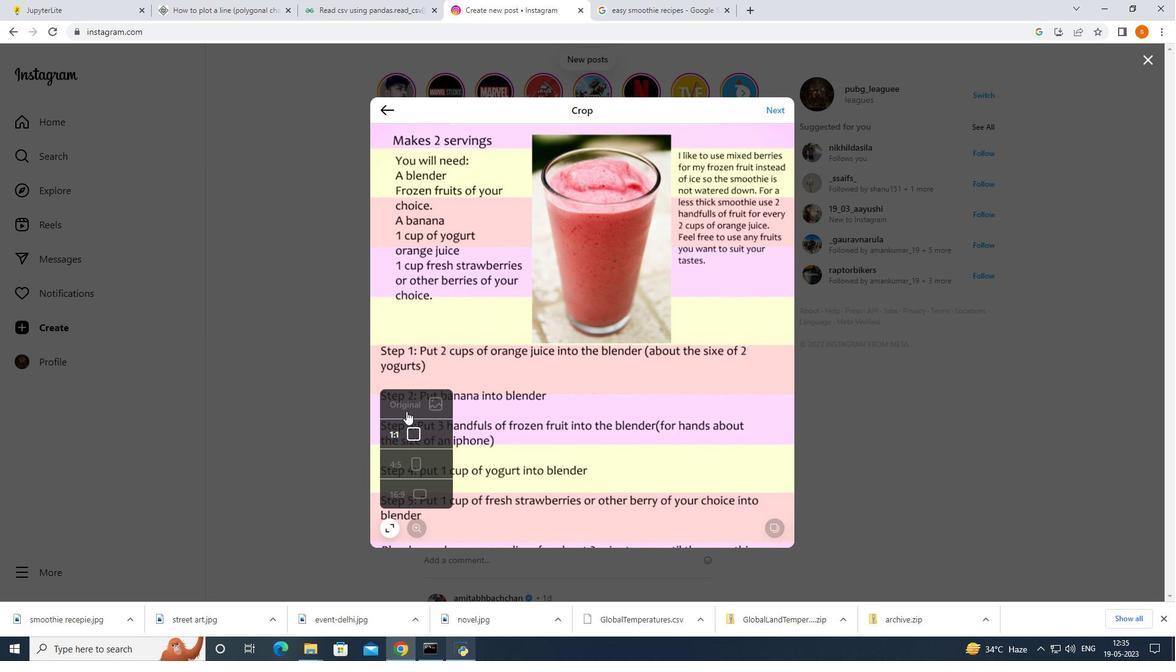 
Action: Mouse moved to (772, 112)
Screenshot: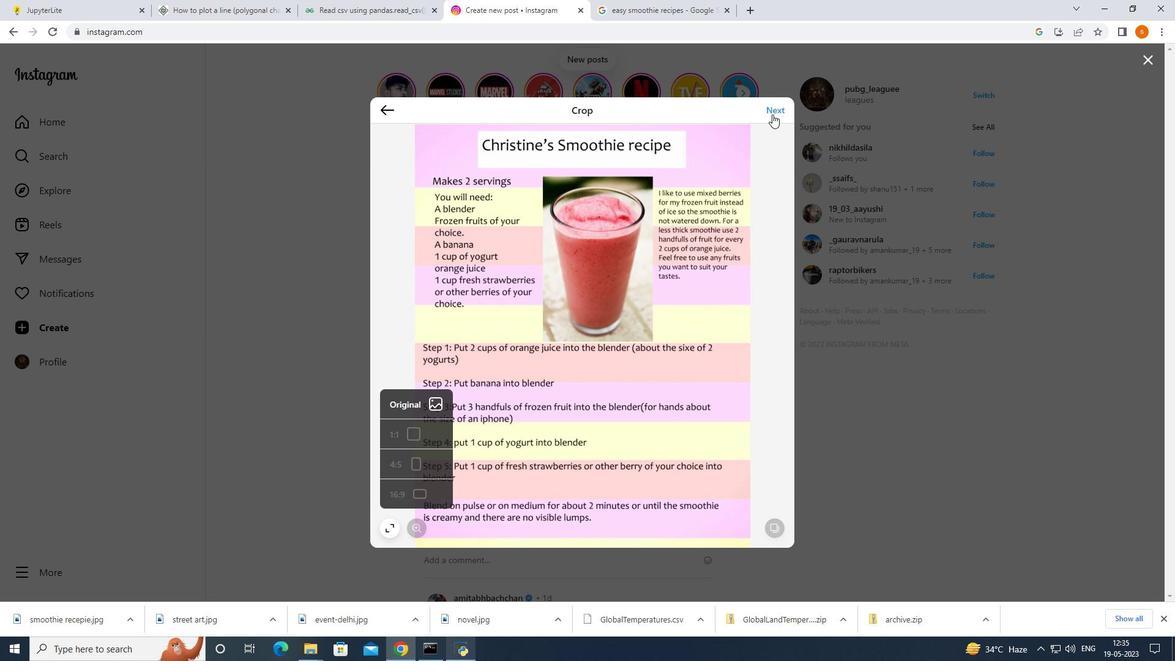 
Action: Mouse pressed left at (772, 112)
Screenshot: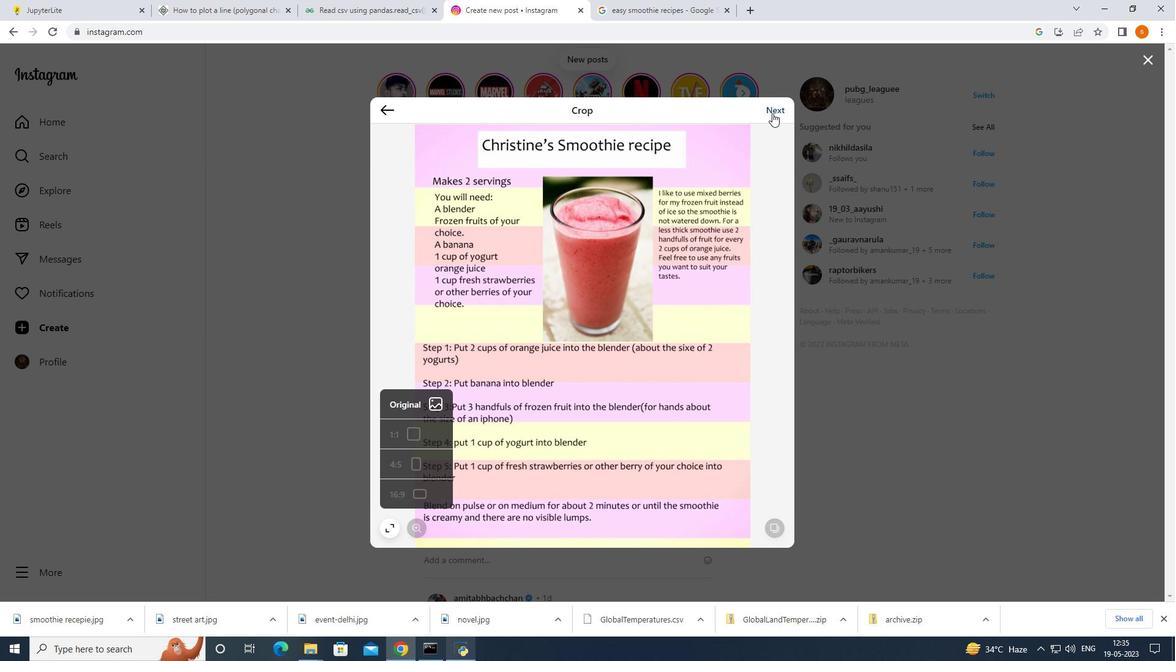 
Action: Mouse moved to (874, 113)
Screenshot: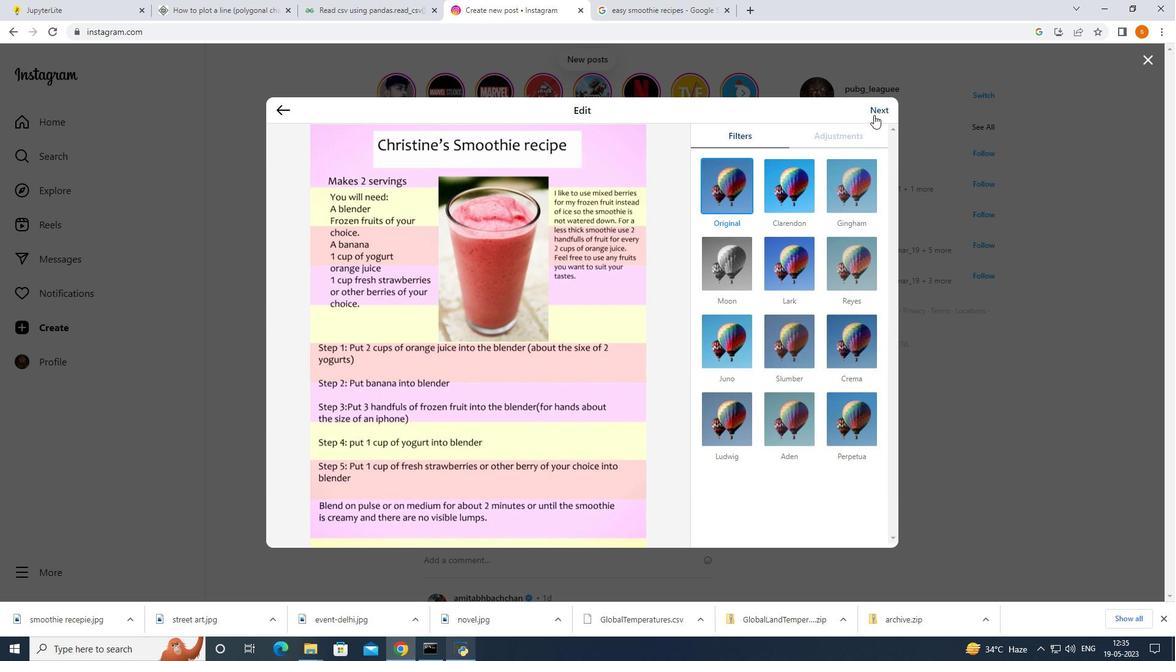
Action: Mouse pressed left at (874, 113)
Screenshot: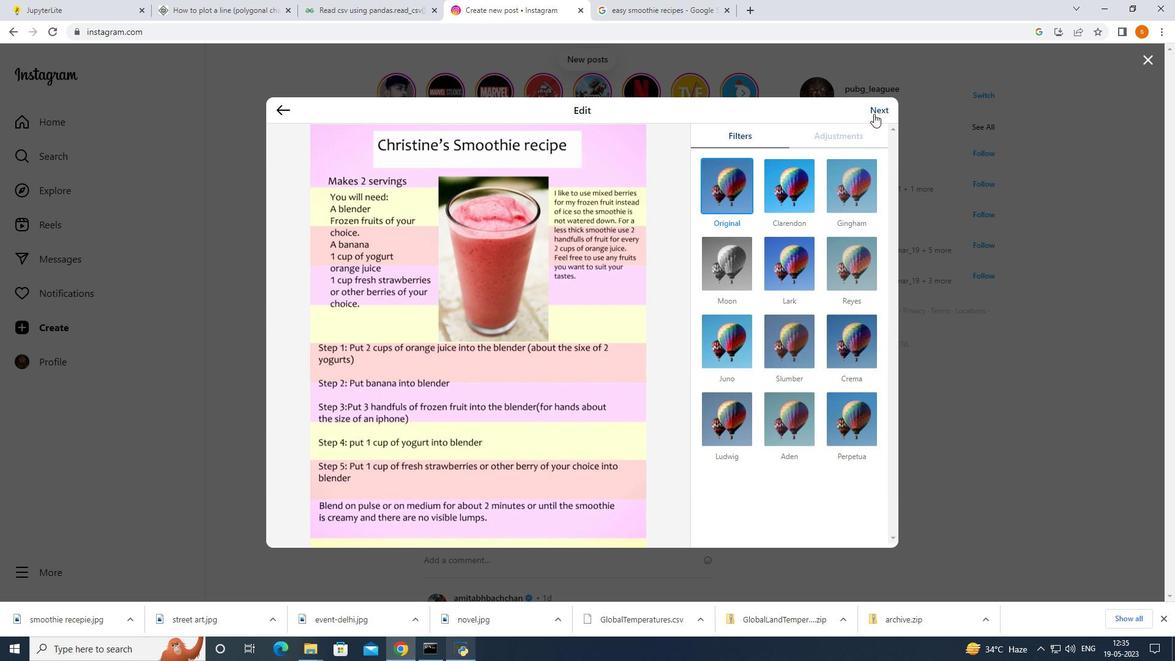 
Action: Mouse moved to (718, 167)
Screenshot: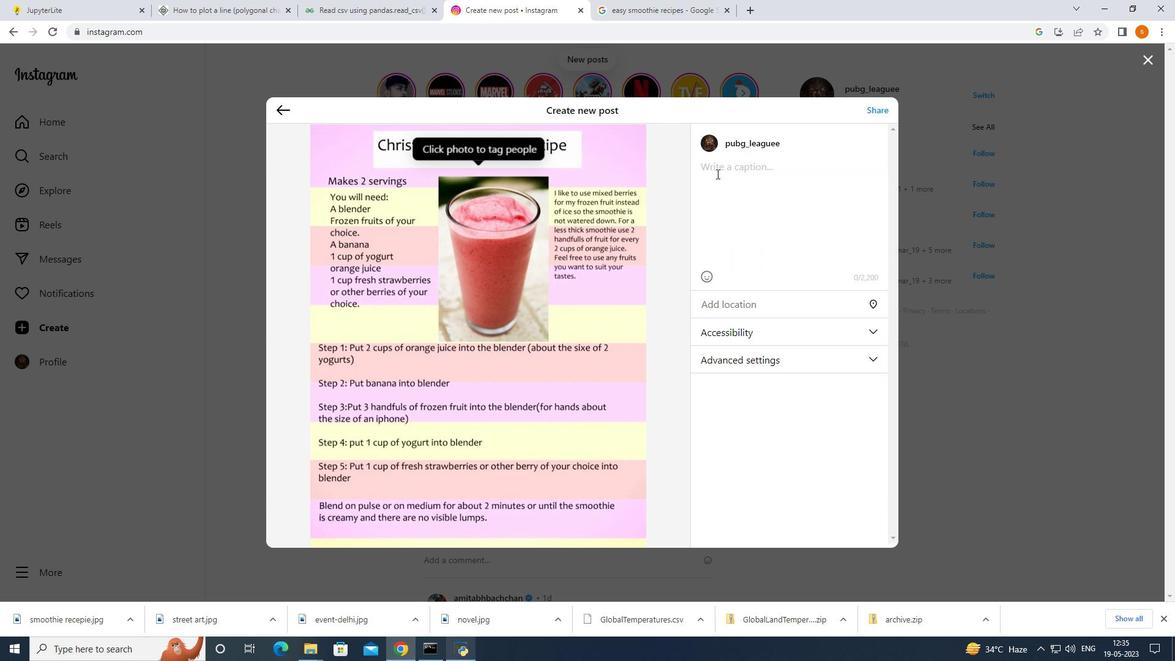 
Action: Mouse pressed left at (718, 167)
Screenshot: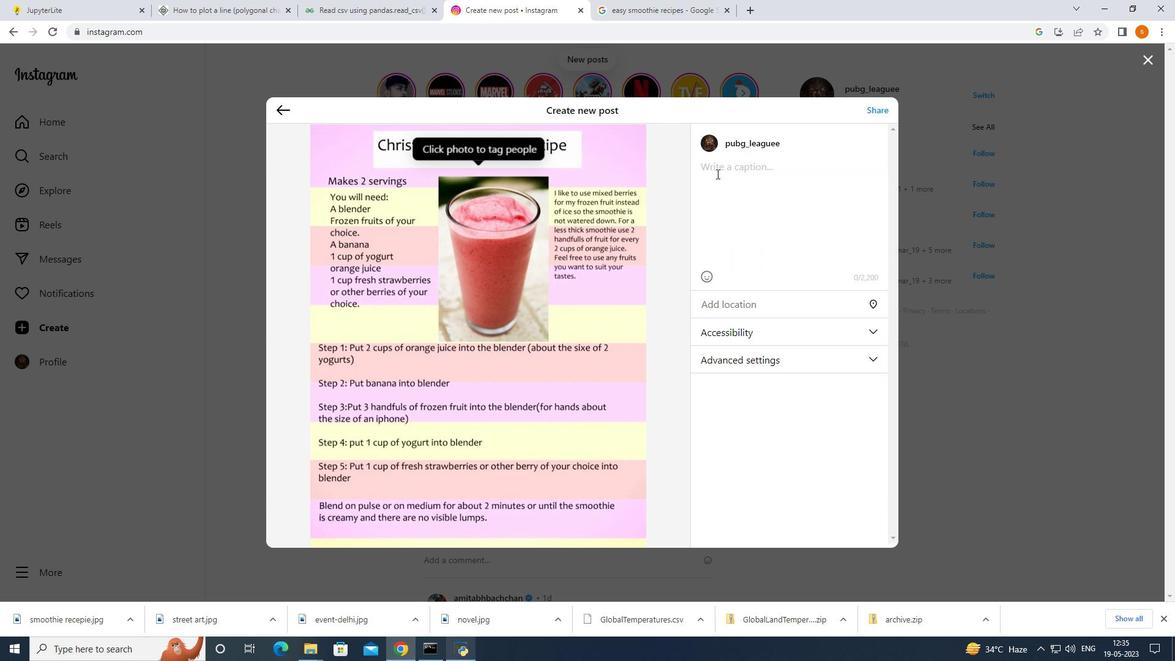
Action: Mouse moved to (717, 171)
Screenshot: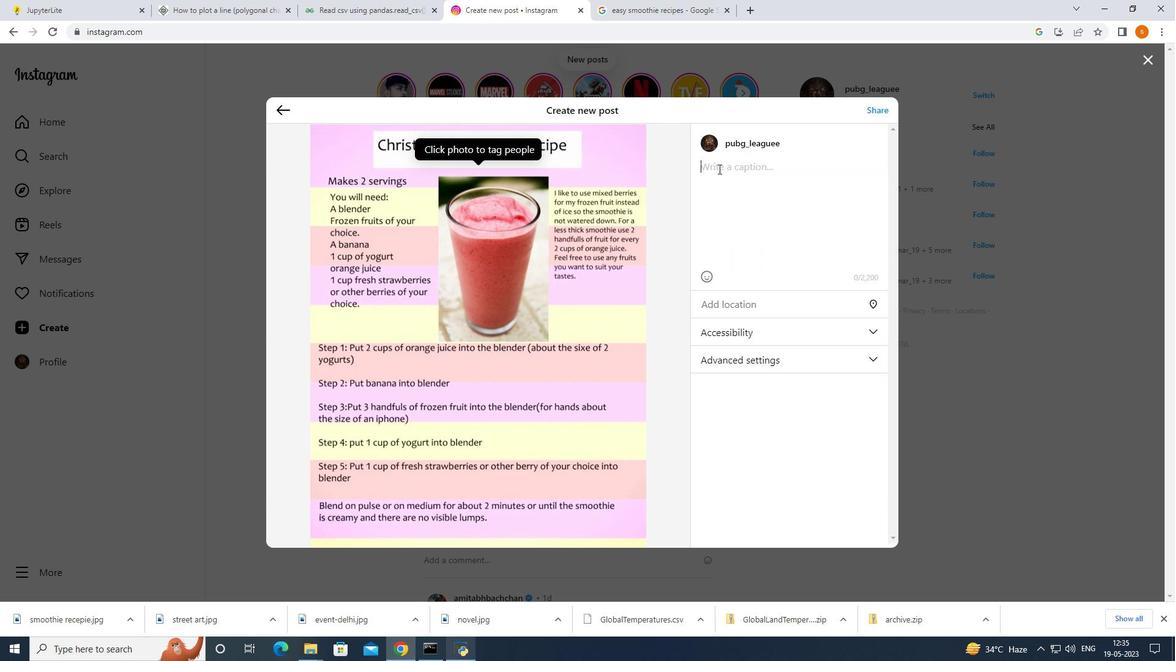
Action: Key pressed <Key.shift><Key.shift><Key.shift><Key.shift>Chir<Key.backspace><Key.backspace>ristine<Key.space>
Screenshot: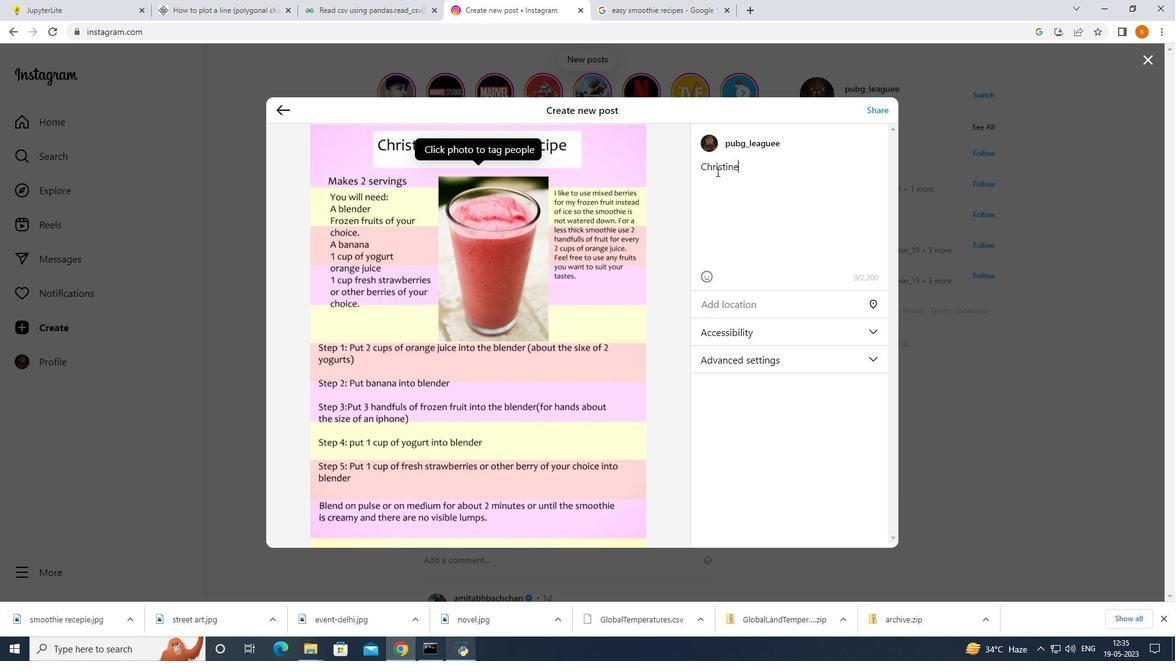 
Action: Mouse moved to (619, 208)
Screenshot: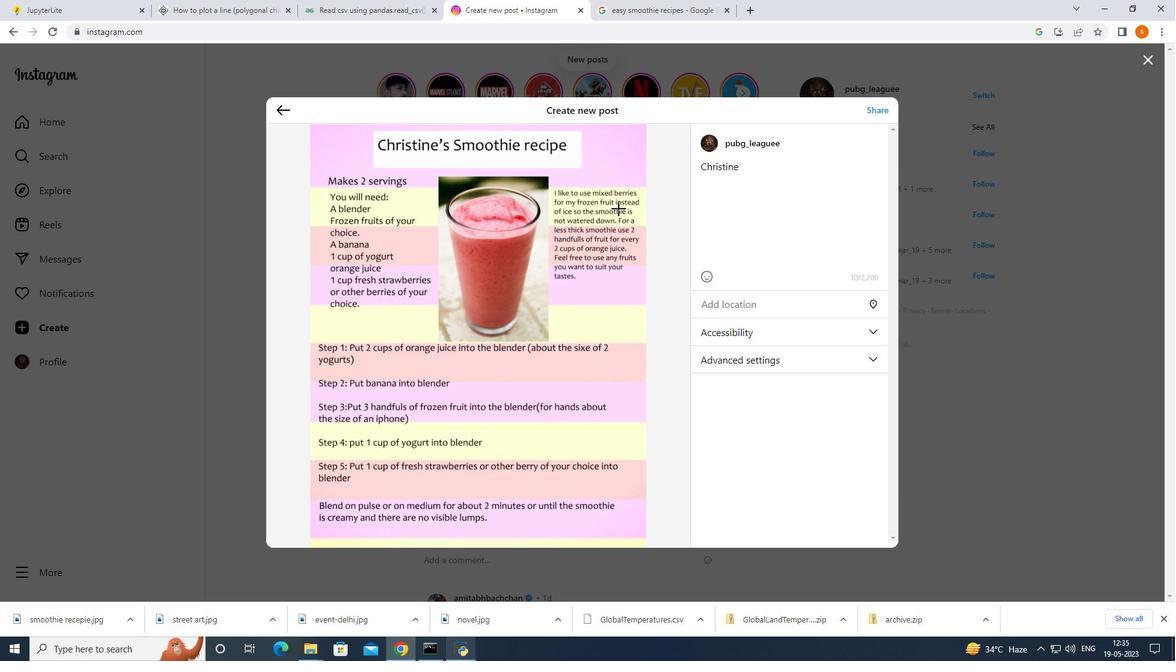 
Action: Key pressed <Key.backspace><Key.shift_r><Key.shift_r><Key.shift_r><Key.shift_r><Key.shift_r><Key.shift_r><Key.shift_r><Key.shift_r><Key.shift_r><Key.shift_r><Key.shift_r><Key.shift_r><Key.shift_r><Key.shift_r><Key.shift_r><Key.shift_r><Key.shift_r><Key.shift_r><Key.shift_r><Key.shift_r><Key.shift_r><Key.shift_r><Key.shift_r><Key.shift_r><Key.shift_r><Key.shift_r><Key.shift_r><Key.shift_r><Key.shift_r><Key.shift_r><Key.shift_r><Key.shift_r><Key.shift_r><Key.shift_r><Key.shift_r><Key.shift_r><Key.shift_r><Key.shift_r><Key.shift_r><Key.shift_r><Key.shift_r><Key.shift_r><Key.shift_r><Key.shift_r><Key.shift_r><Key.shift_r><Key.shift_r><Key.shift_r><Key.shift_r><Key.shift_r><Key.shift_r><Key.shift_r><Key.shift_r><Key.shift_r><Key.shift_r><Key.shift_r><Key.shift_r>'s<Key.space>smoothie<Key.space>recepie<Key.enter><Key.shift_r>>><Key.enter><Key.enter>drop<Key.space>ypur<Key.space><Key.backspace><Key.backspace><Key.backspace><Key.backspace>our<Key.space>favourite<Key.space>smoothie<Key.space><Key.left><Key.left><Key.left><Key.left><Key.left><Key.left><Key.left><Key.left><Key.left><Key.left><Key.left><Key.left><Key.left><Key.left><Key.backspace><Key.right><Key.right><Key.right><Key.right><Key.right><Key.right><Key.right><Key.right><Key.right><Key.right><Key.right><Key.right><Key.right><Key.right><Key.right>rece<Key.backspace>ipie
Screenshot: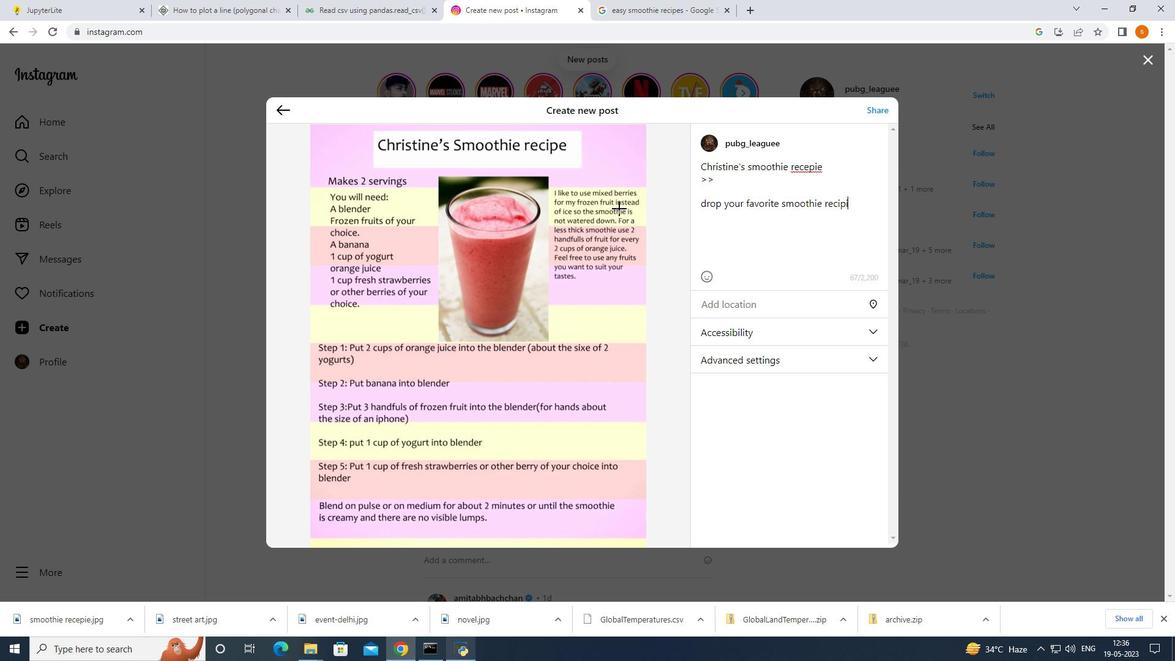 
Action: Mouse moved to (630, 205)
Screenshot: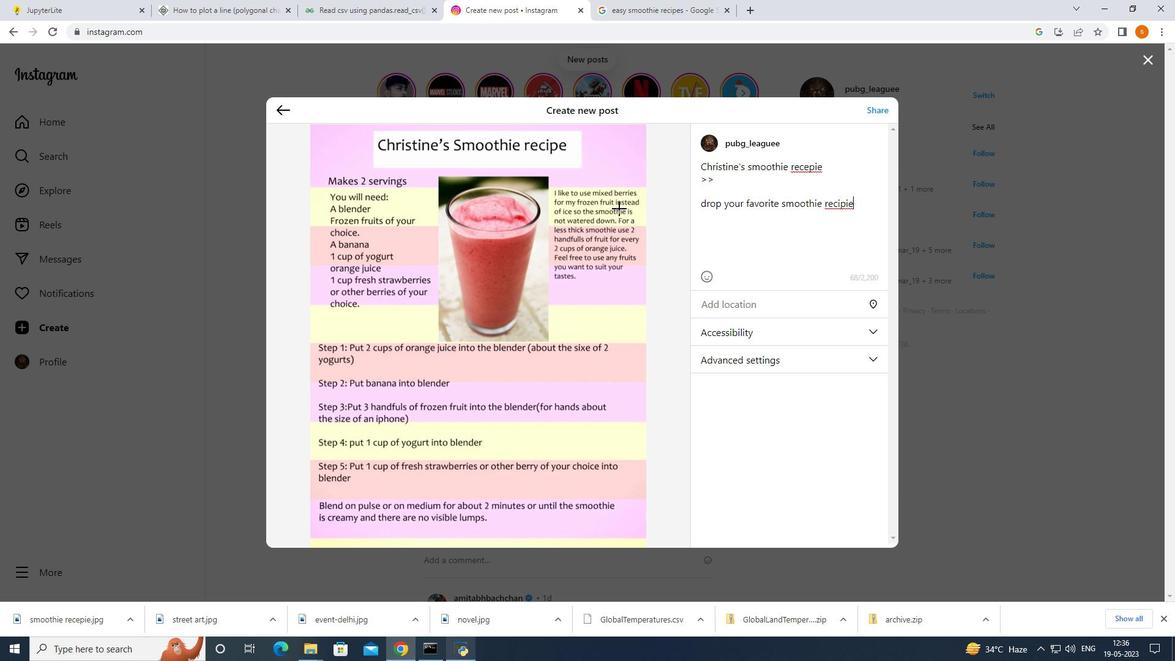 
Action: Mouse scrolled (630, 205) with delta (0, 0)
Screenshot: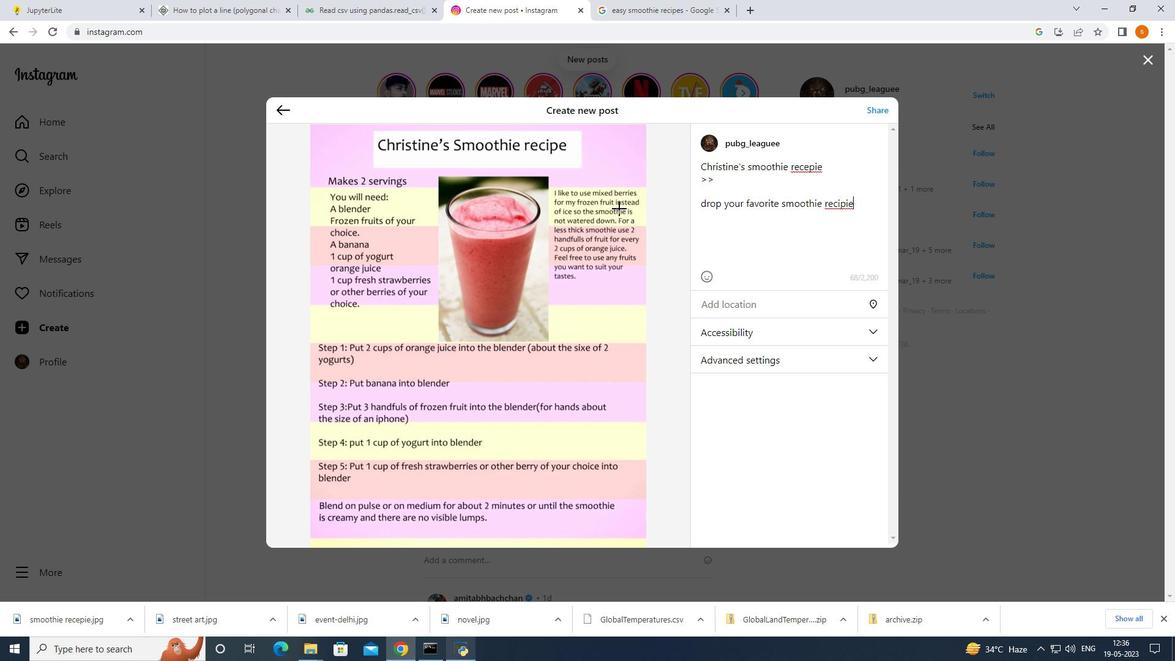 
Action: Mouse moved to (874, 103)
Screenshot: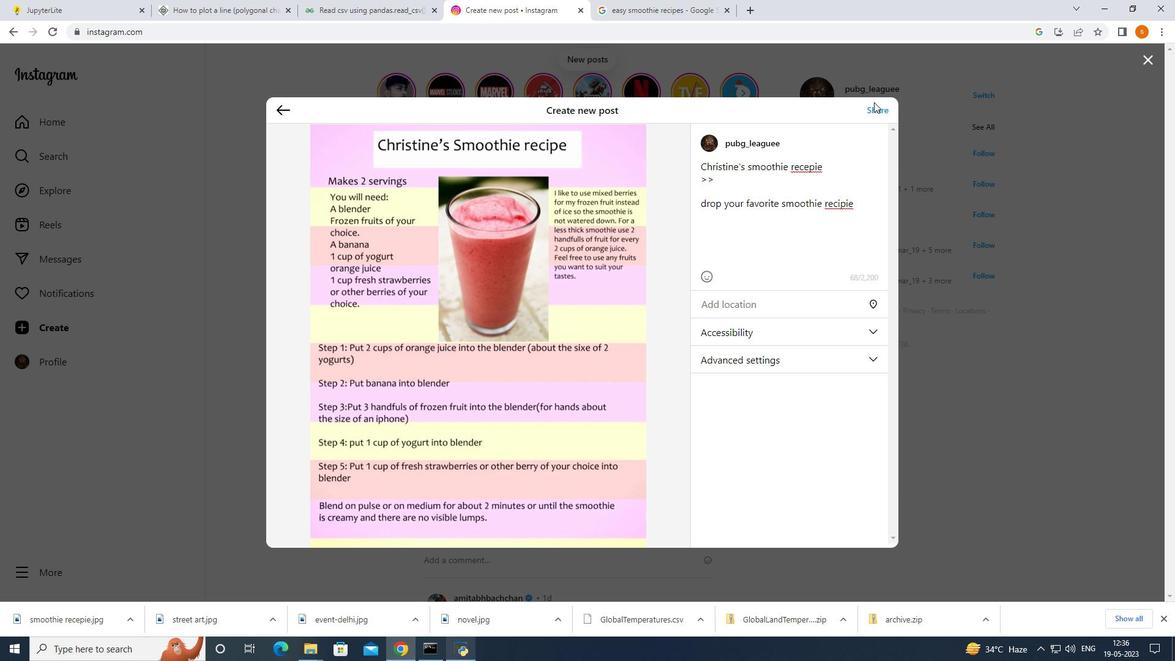 
Action: Mouse pressed left at (874, 103)
Screenshot: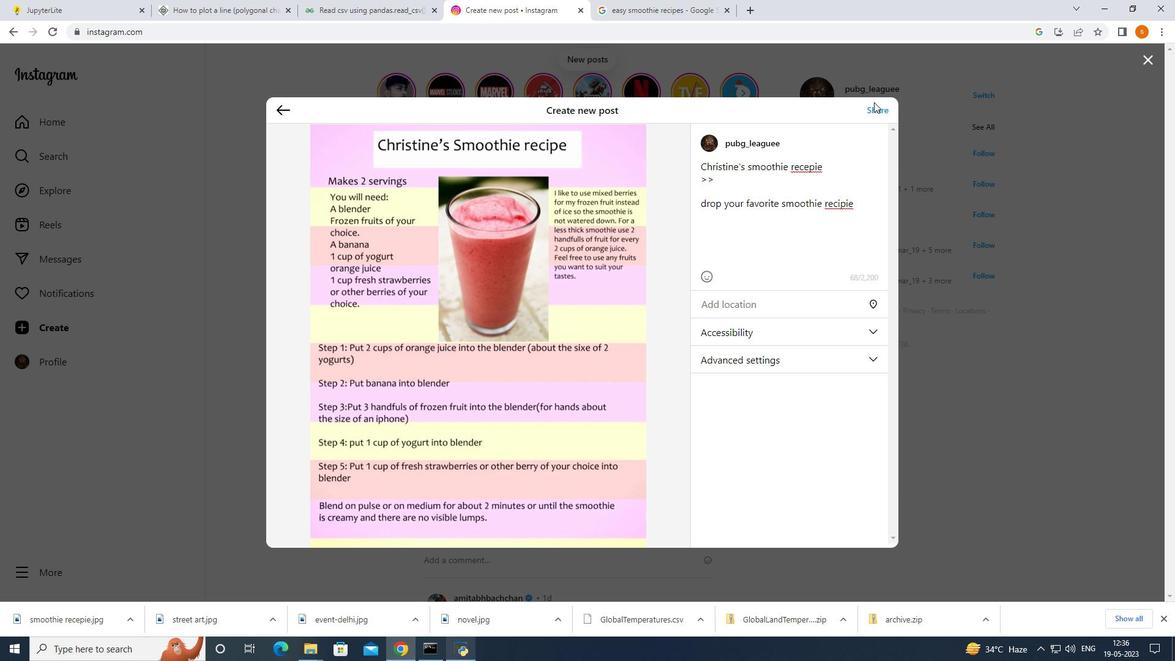 
Action: Mouse moved to (875, 104)
Screenshot: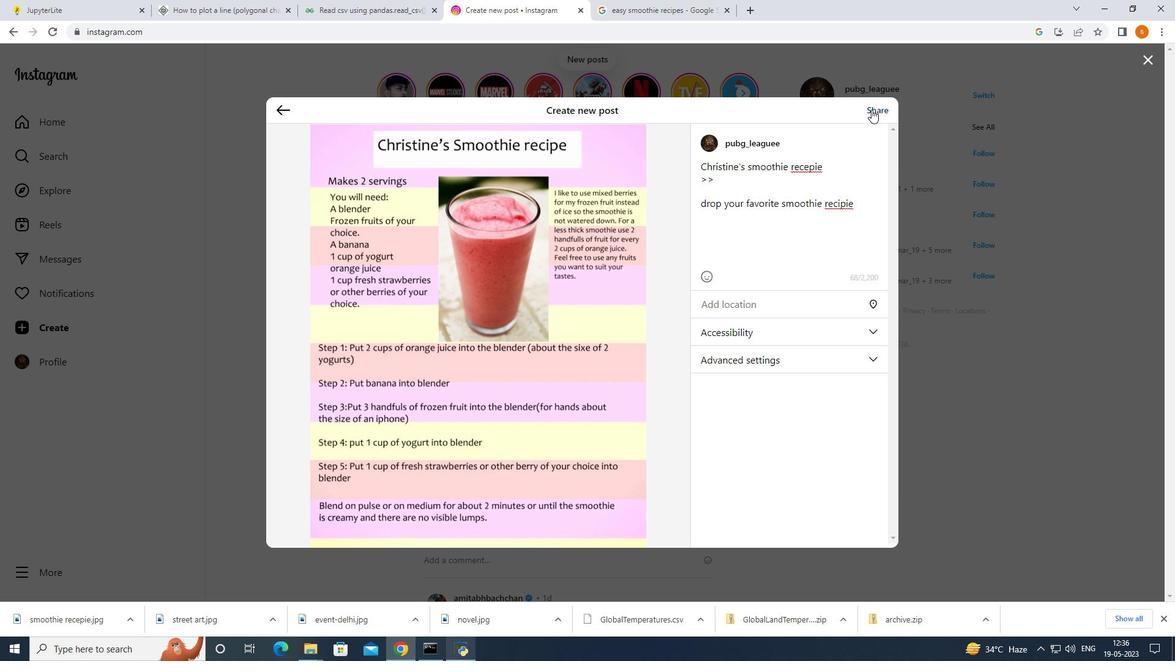 
Action: Mouse pressed left at (875, 104)
Screenshot: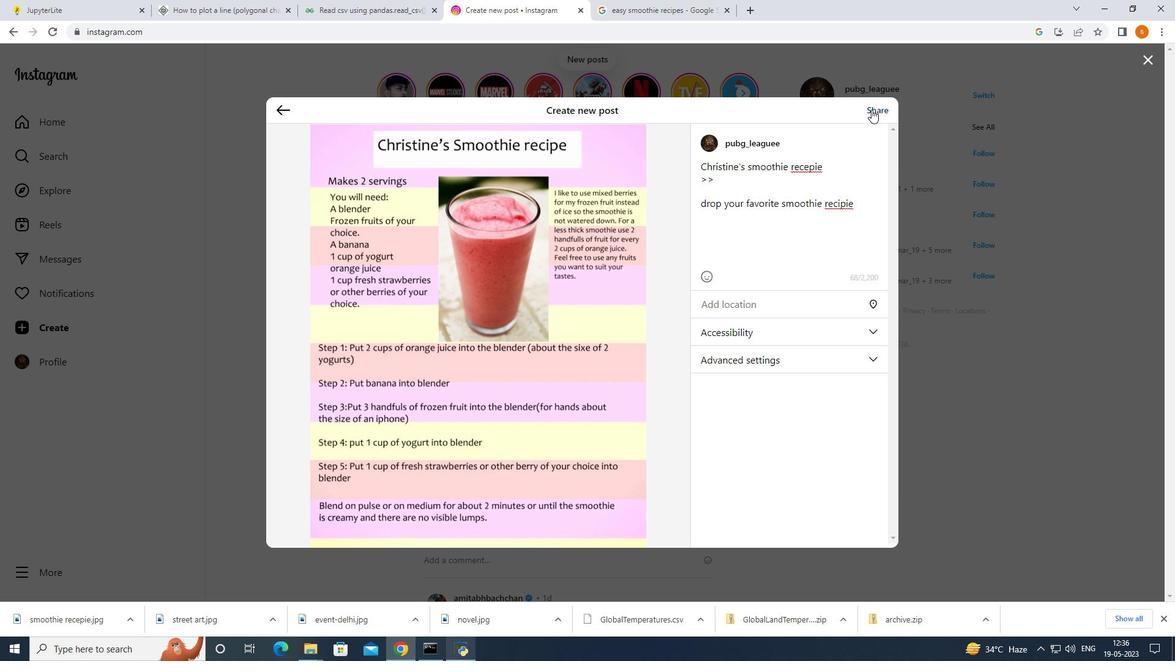 
Action: Mouse moved to (585, 370)
Screenshot: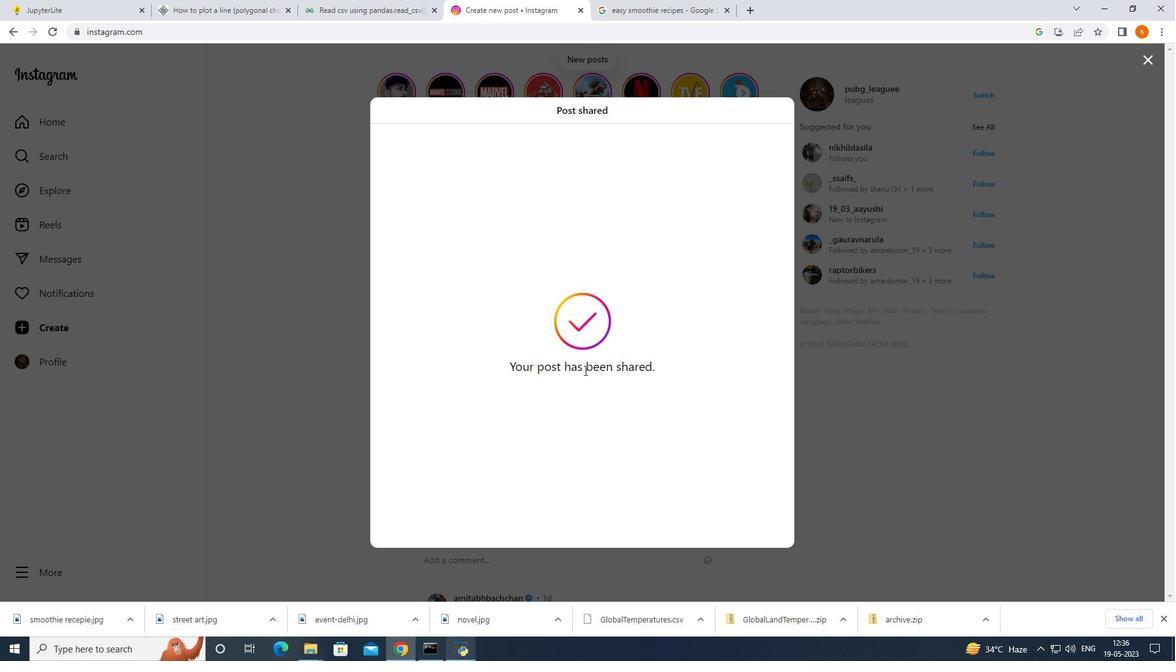 
